 Task: Get information about a Redfin agent in Boise, Idaho, for assistance in finding a property with mountain views.
Action: Mouse moved to (256, 181)
Screenshot: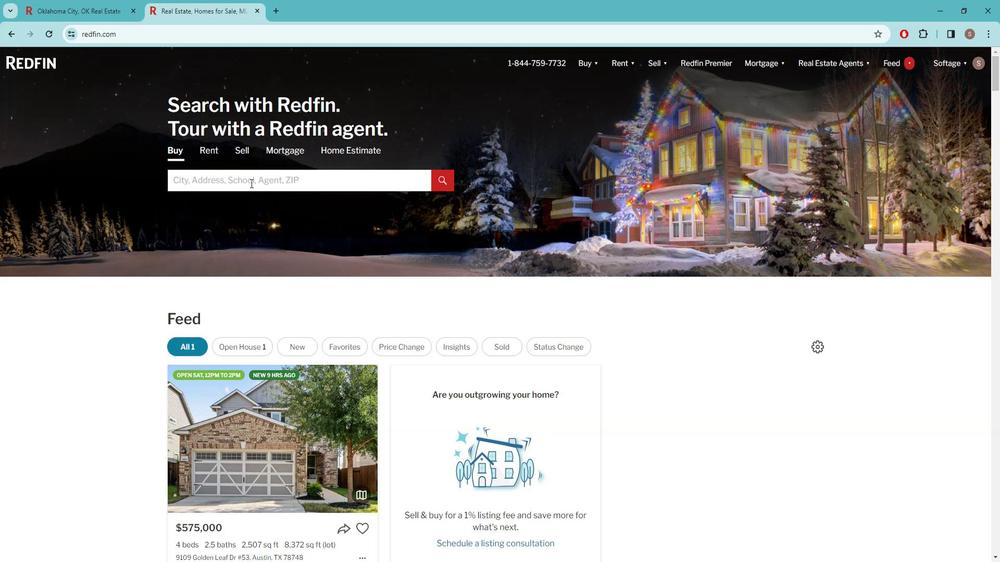 
Action: Mouse pressed left at (256, 181)
Screenshot: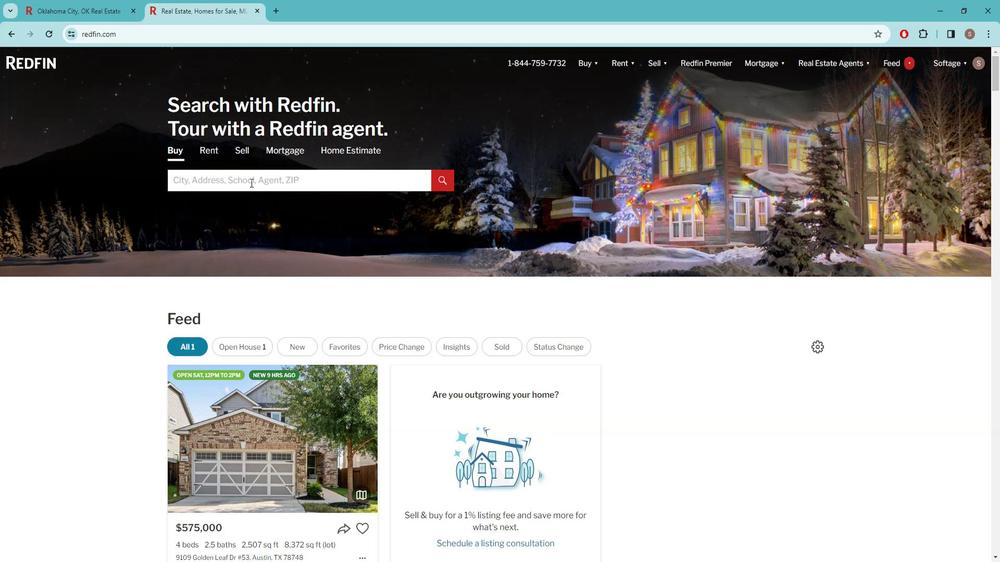 
Action: Key pressed b<Key.caps_lock>OISE
Screenshot: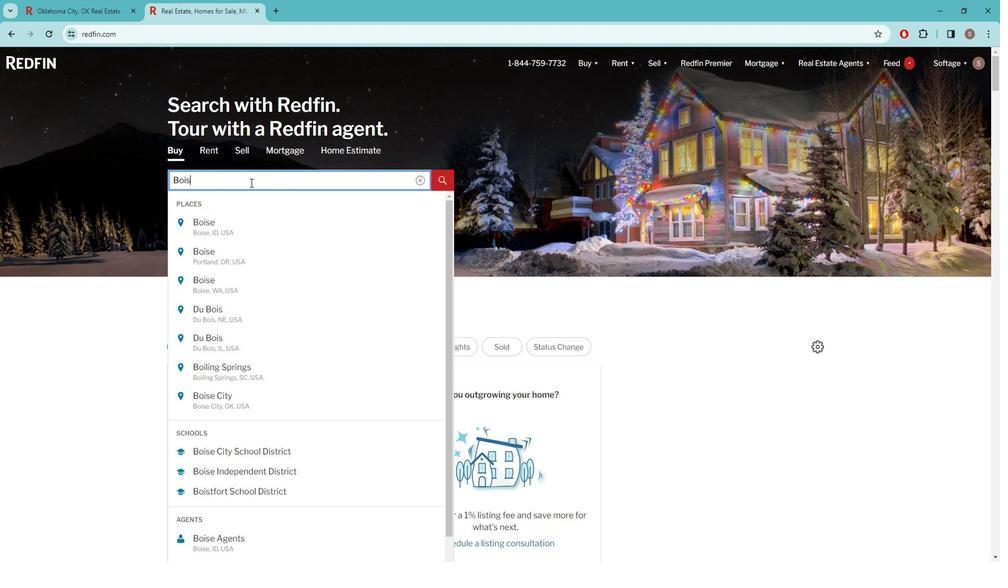 
Action: Mouse moved to (229, 221)
Screenshot: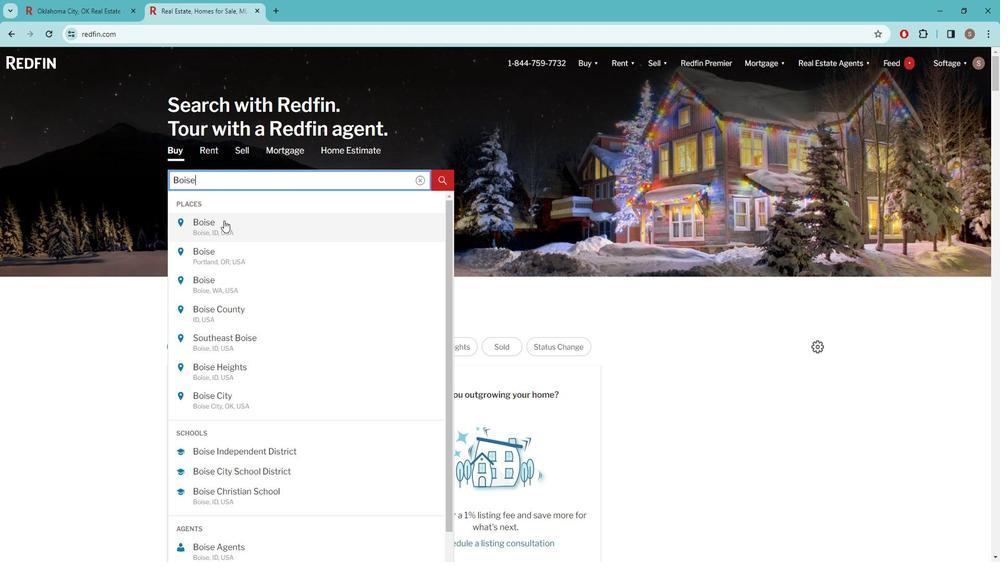 
Action: Mouse pressed left at (229, 221)
Screenshot: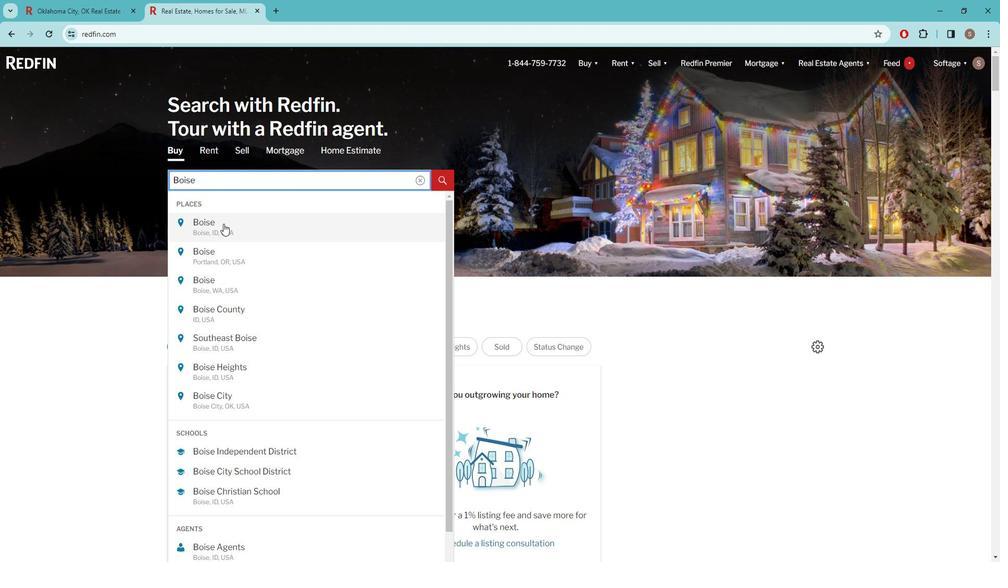 
Action: Mouse moved to (879, 131)
Screenshot: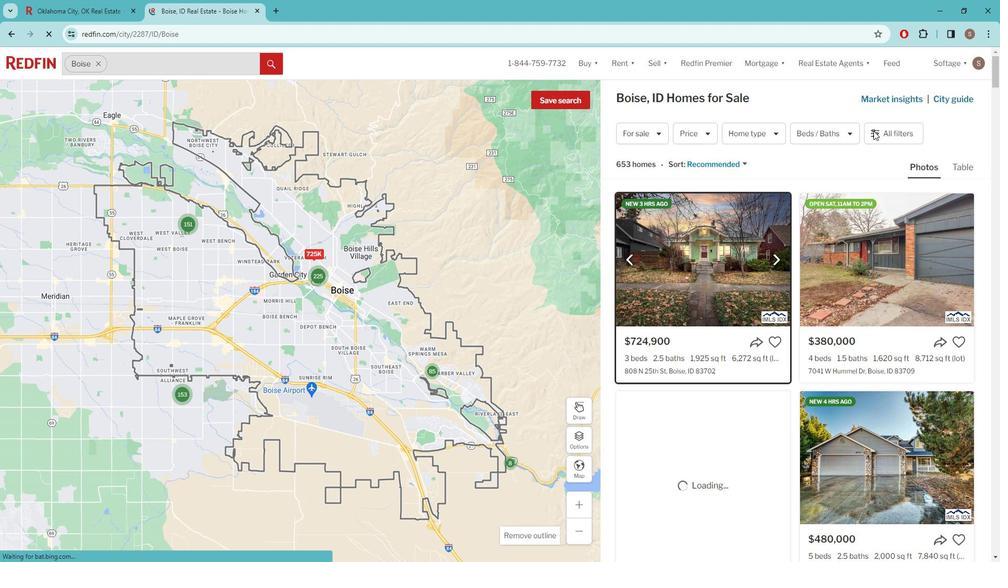 
Action: Mouse pressed left at (879, 131)
Screenshot: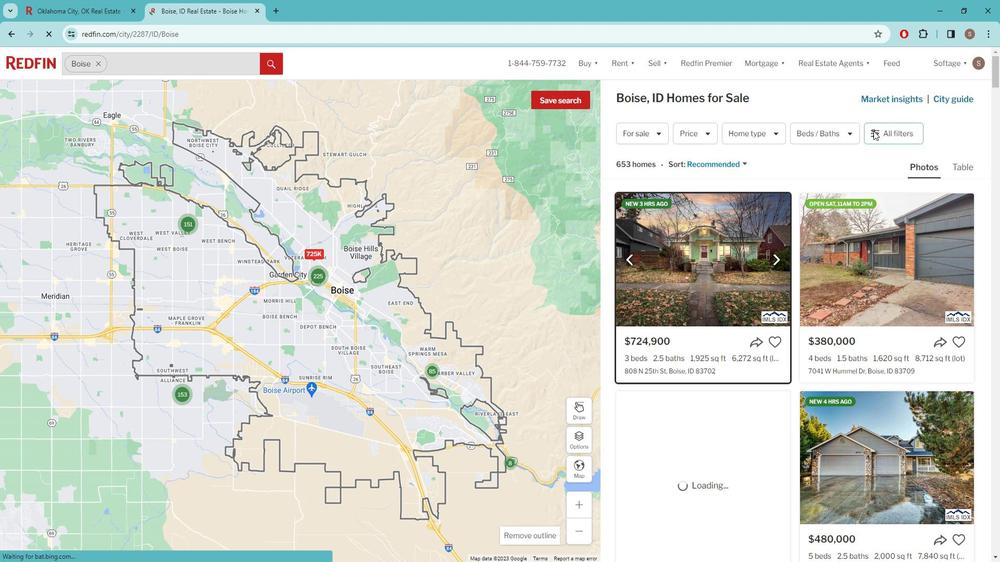 
Action: Mouse moved to (879, 131)
Screenshot: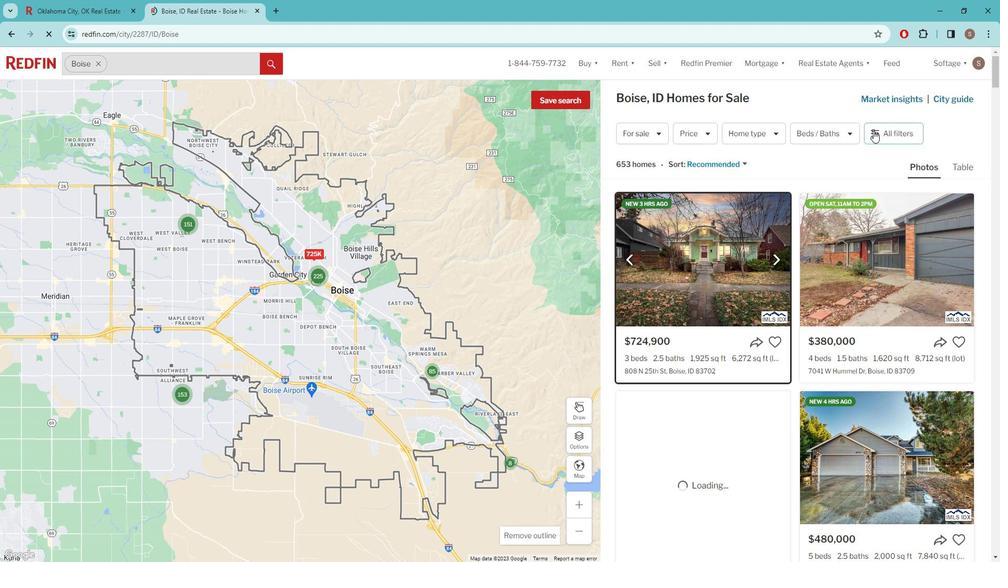 
Action: Mouse pressed left at (879, 131)
Screenshot: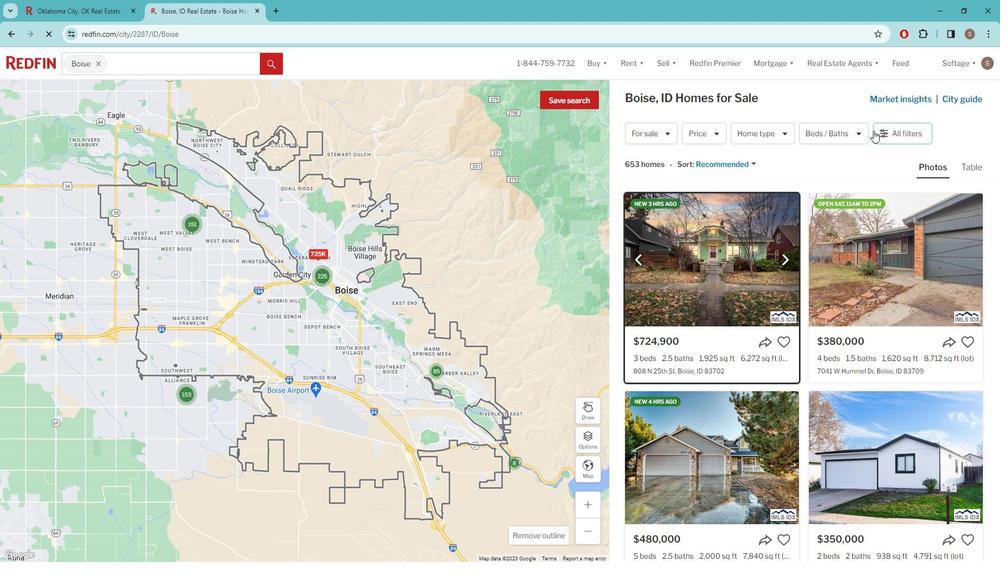 
Action: Mouse moved to (879, 131)
Screenshot: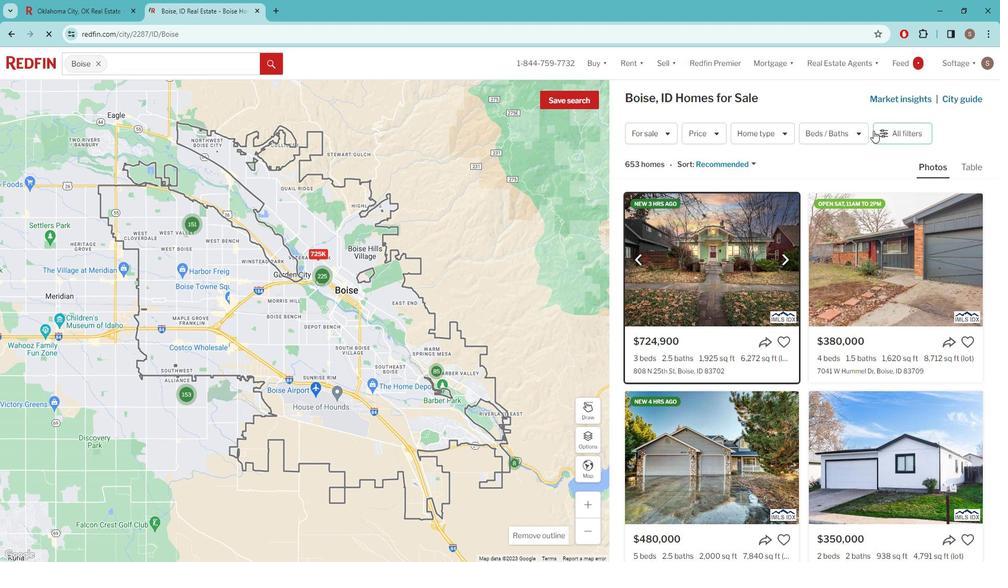 
Action: Mouse pressed left at (879, 131)
Screenshot: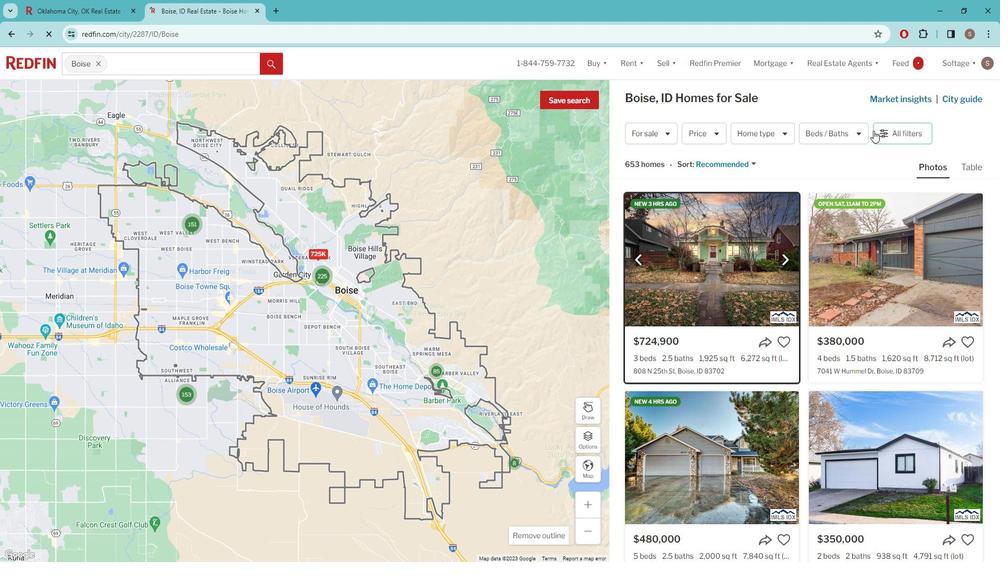 
Action: Mouse moved to (868, 136)
Screenshot: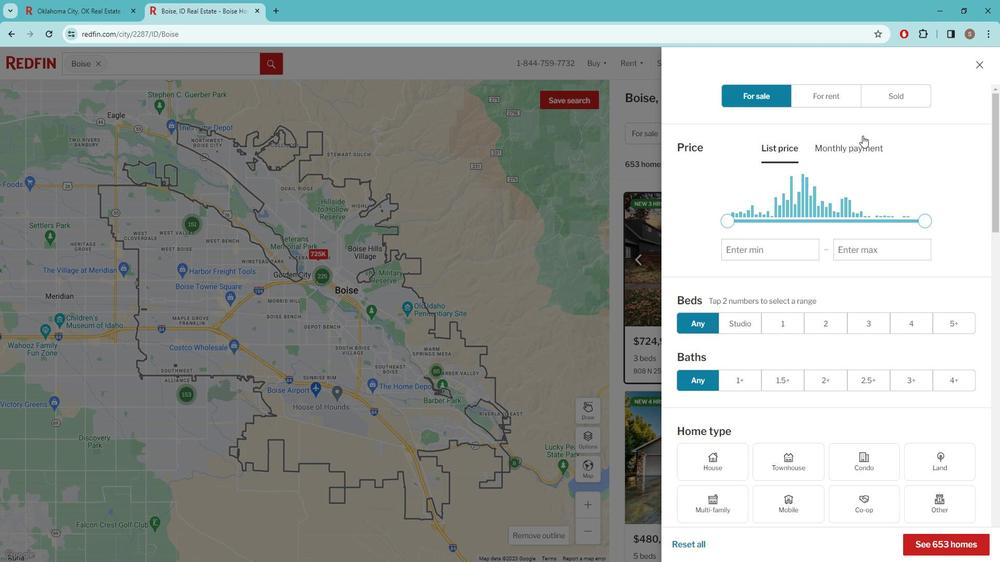 
Action: Mouse scrolled (868, 135) with delta (0, 0)
Screenshot: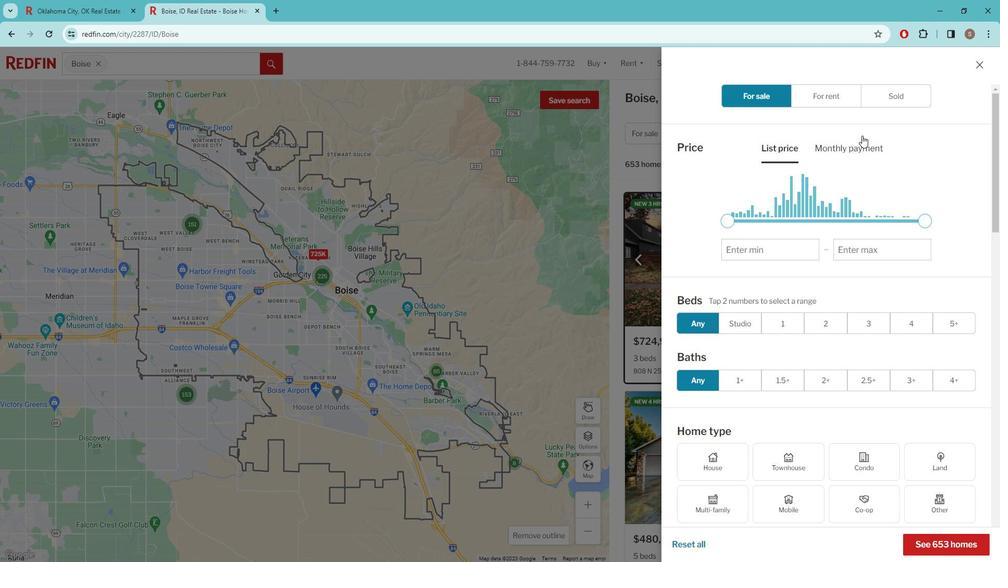 
Action: Mouse moved to (863, 140)
Screenshot: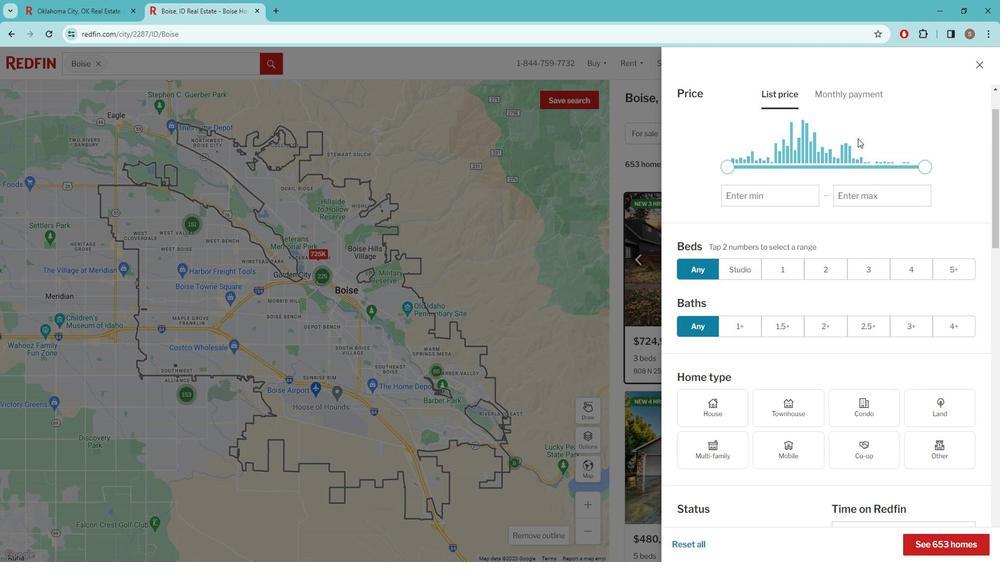 
Action: Mouse scrolled (863, 139) with delta (0, 0)
Screenshot: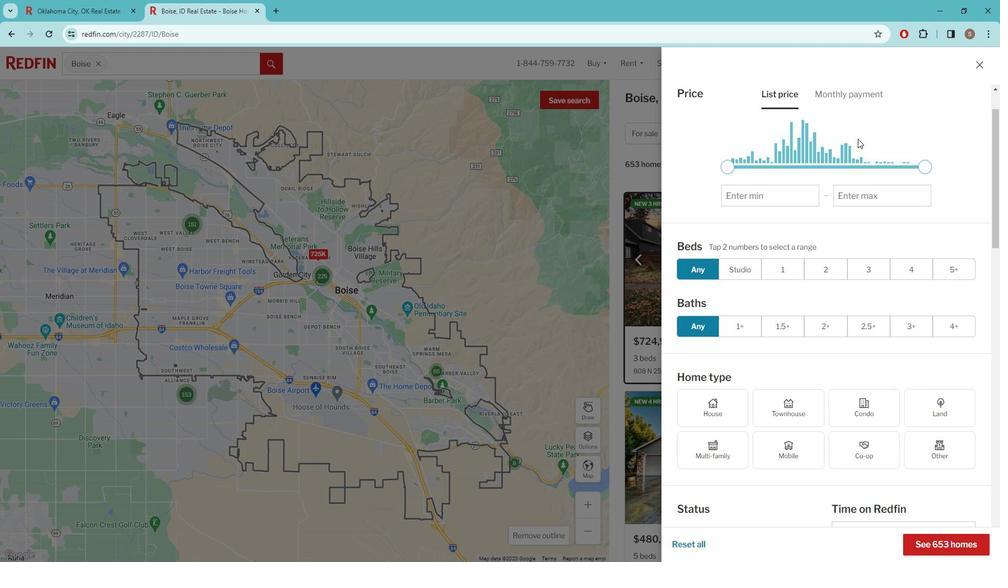 
Action: Mouse moved to (861, 141)
Screenshot: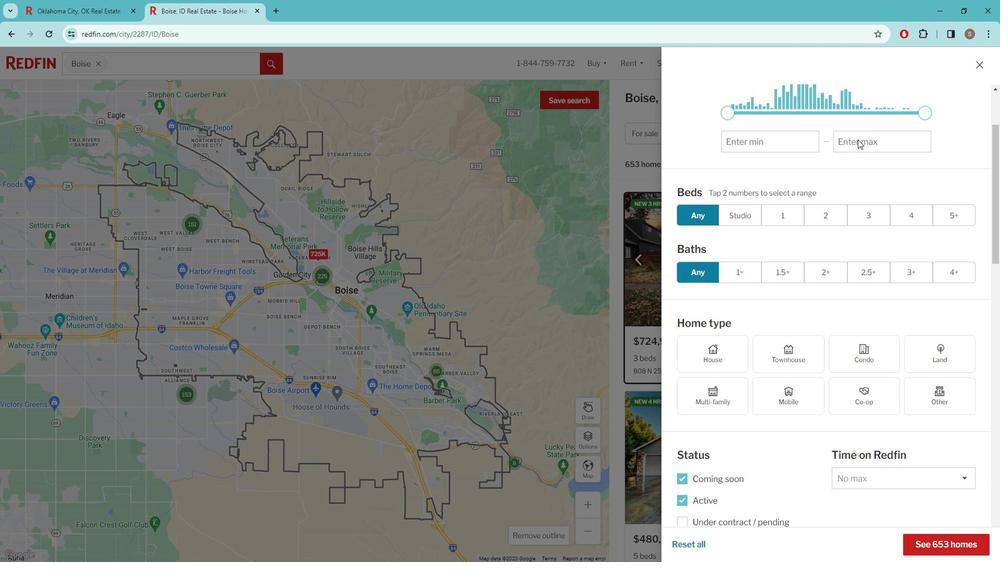 
Action: Mouse scrolled (861, 140) with delta (0, 0)
Screenshot: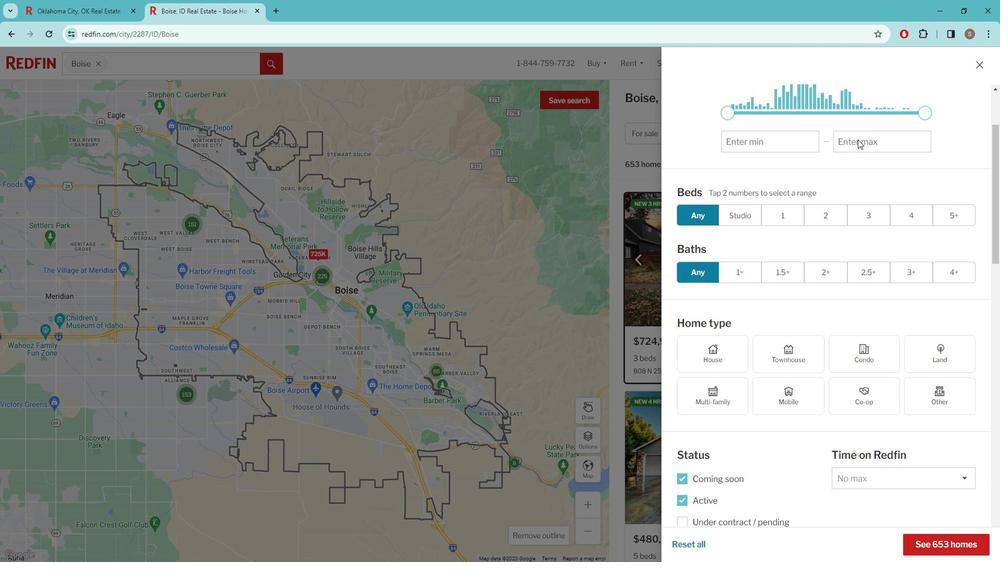 
Action: Mouse scrolled (861, 140) with delta (0, 0)
Screenshot: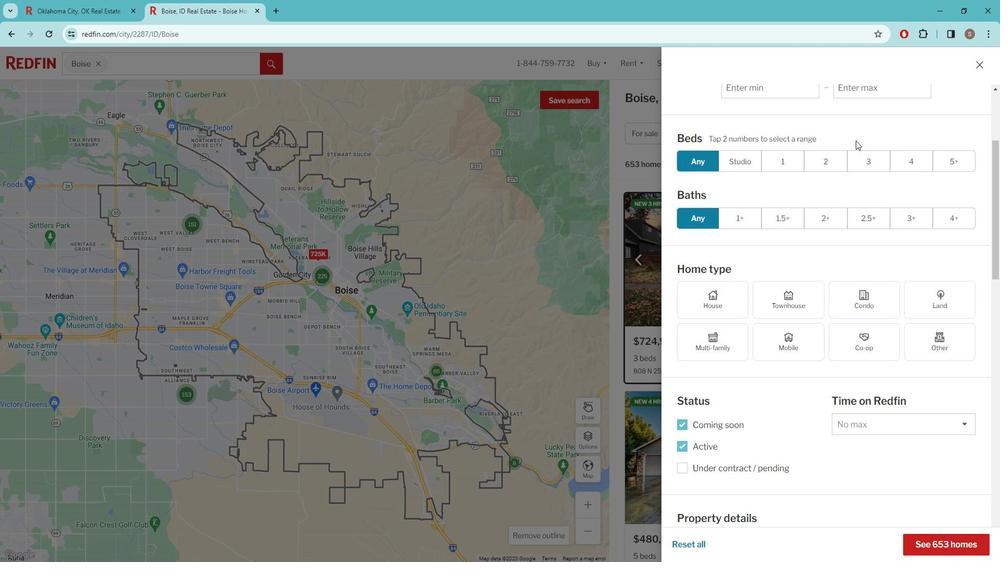 
Action: Mouse moved to (860, 141)
Screenshot: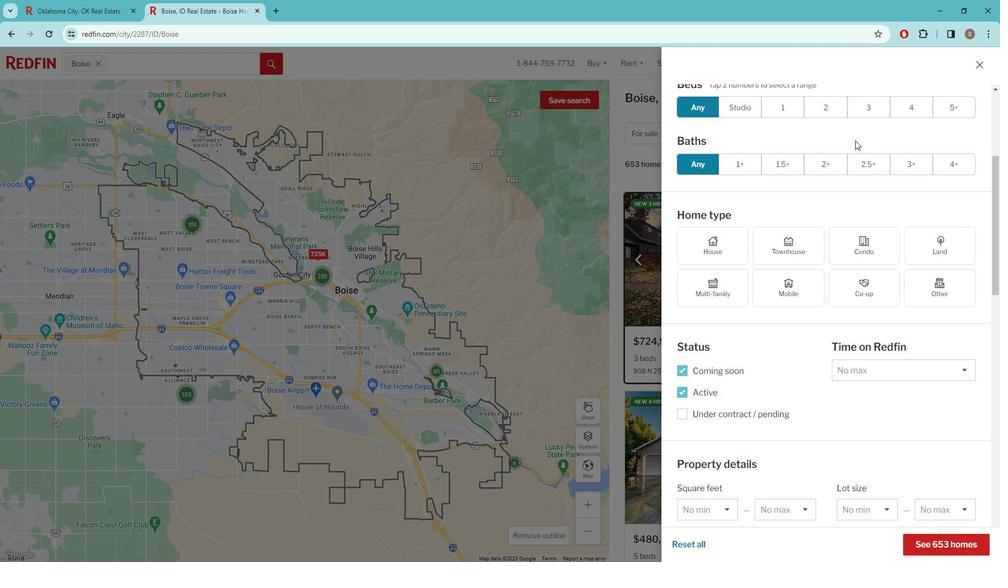 
Action: Mouse scrolled (860, 140) with delta (0, 0)
Screenshot: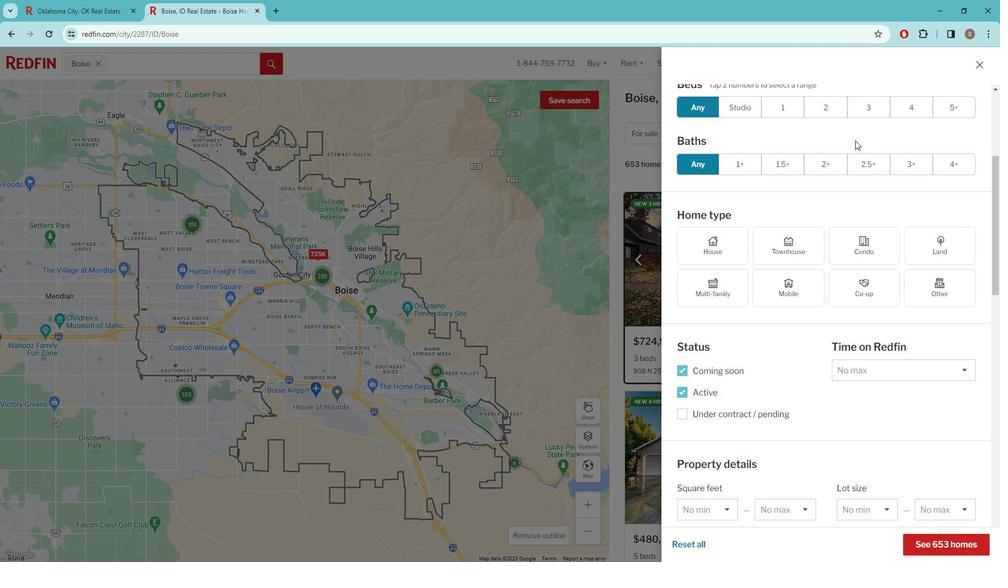 
Action: Mouse moved to (855, 144)
Screenshot: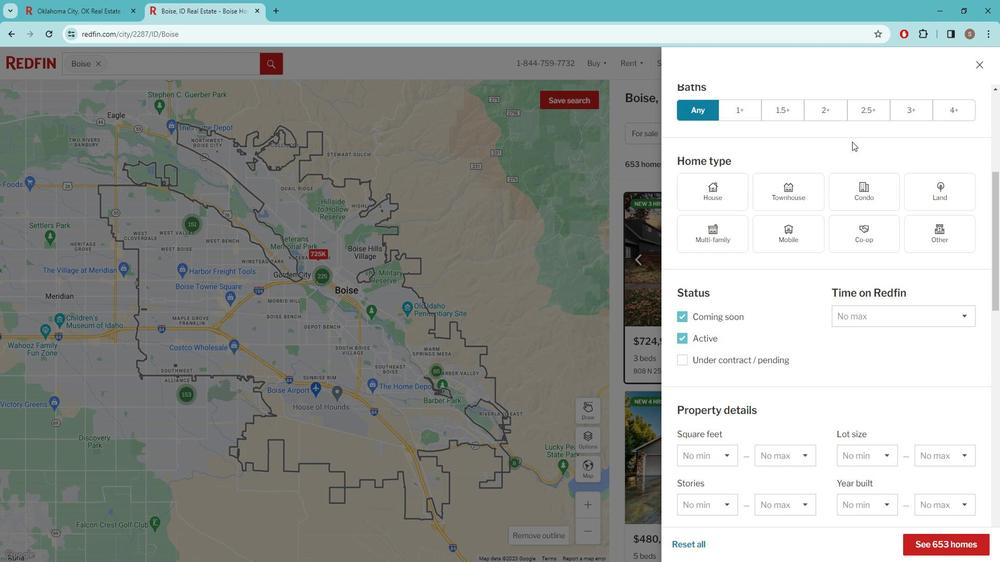 
Action: Mouse scrolled (855, 144) with delta (0, 0)
Screenshot: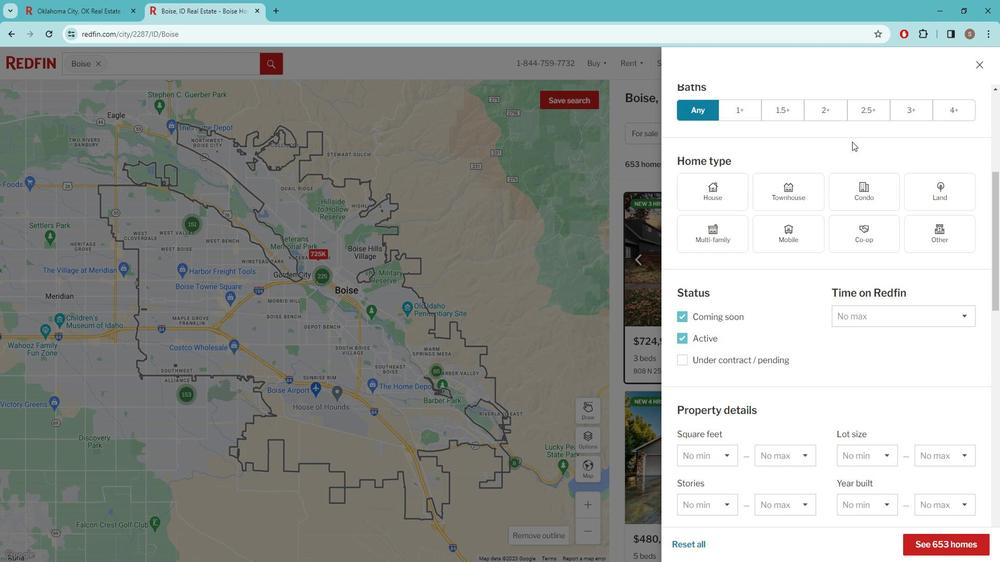 
Action: Mouse moved to (854, 145)
Screenshot: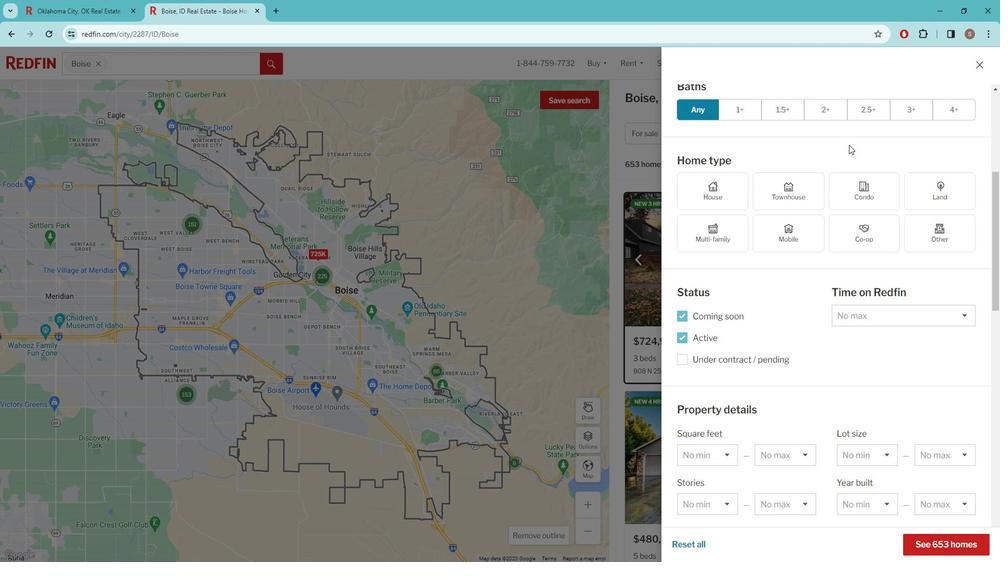 
Action: Mouse scrolled (854, 144) with delta (0, 0)
Screenshot: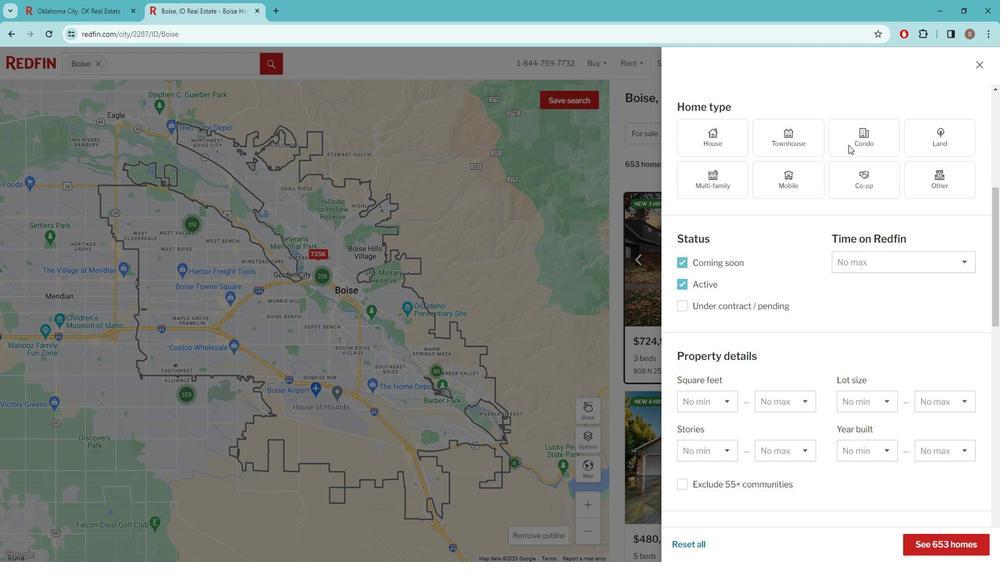 
Action: Mouse scrolled (854, 144) with delta (0, 0)
Screenshot: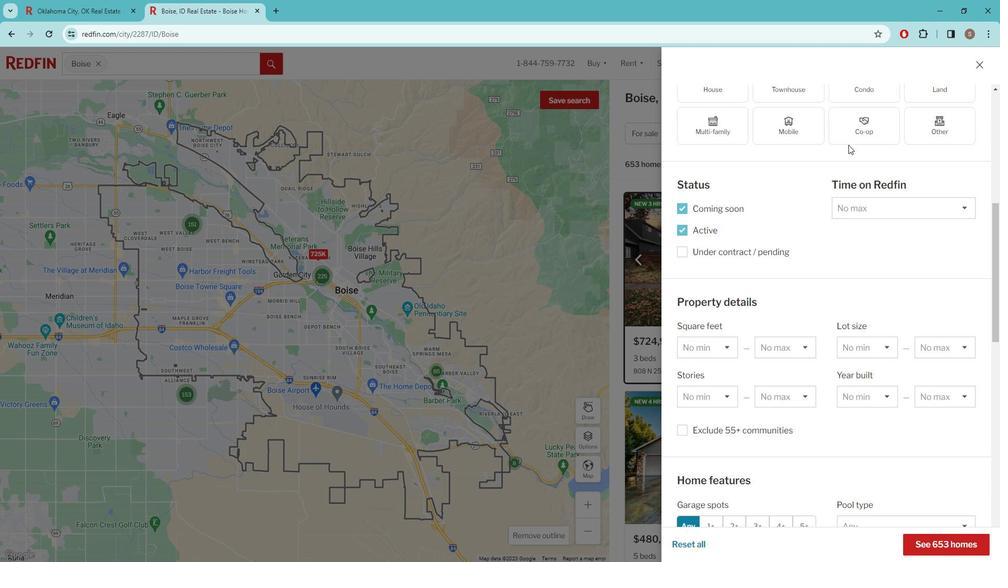 
Action: Mouse scrolled (854, 144) with delta (0, 0)
Screenshot: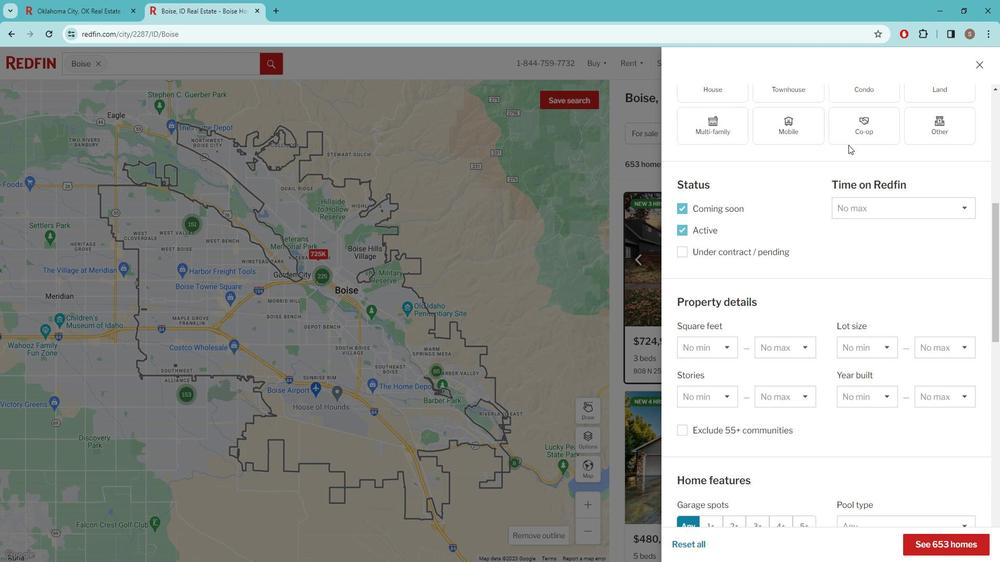 
Action: Mouse scrolled (854, 144) with delta (0, 0)
Screenshot: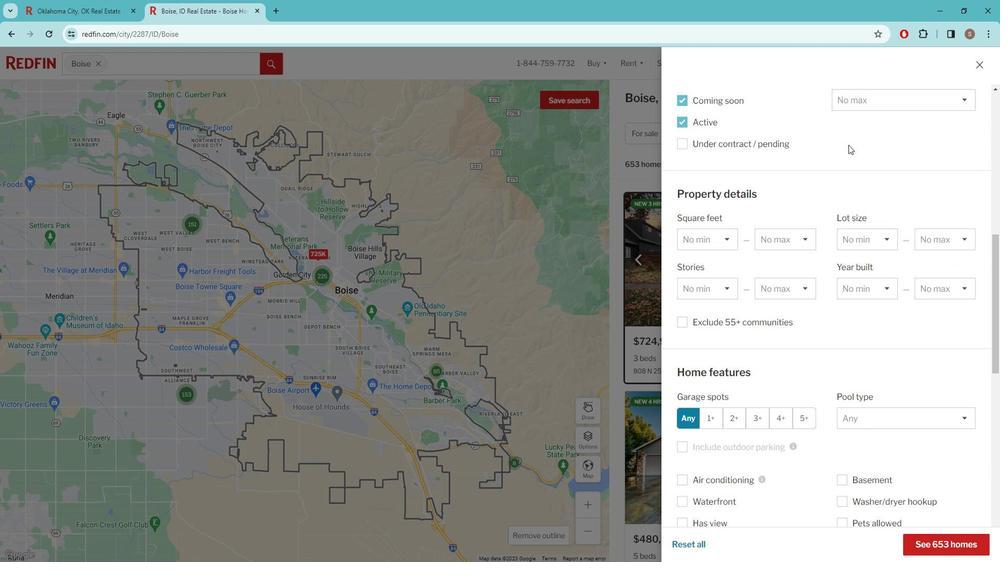 
Action: Mouse moved to (853, 145)
Screenshot: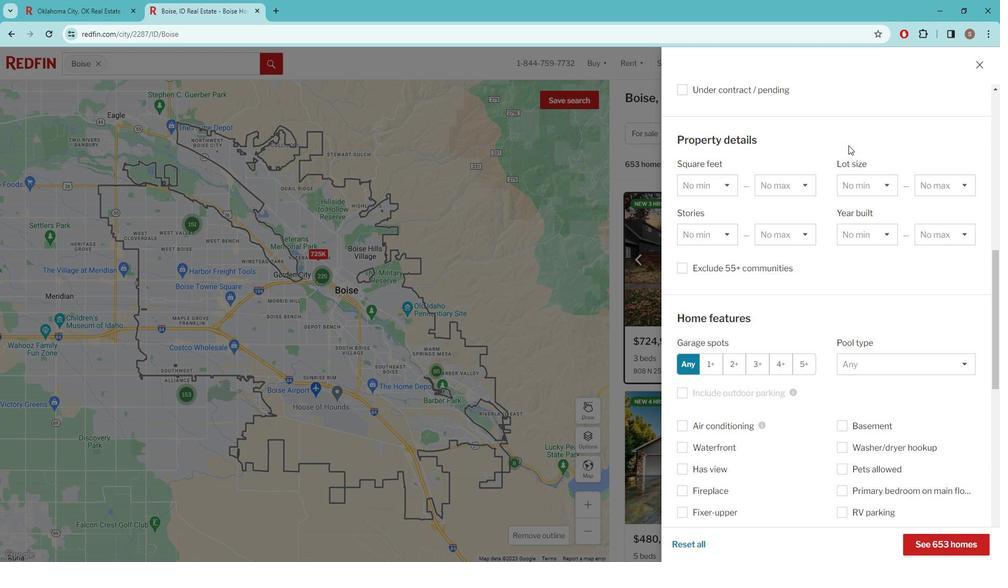 
Action: Mouse scrolled (853, 145) with delta (0, 0)
Screenshot: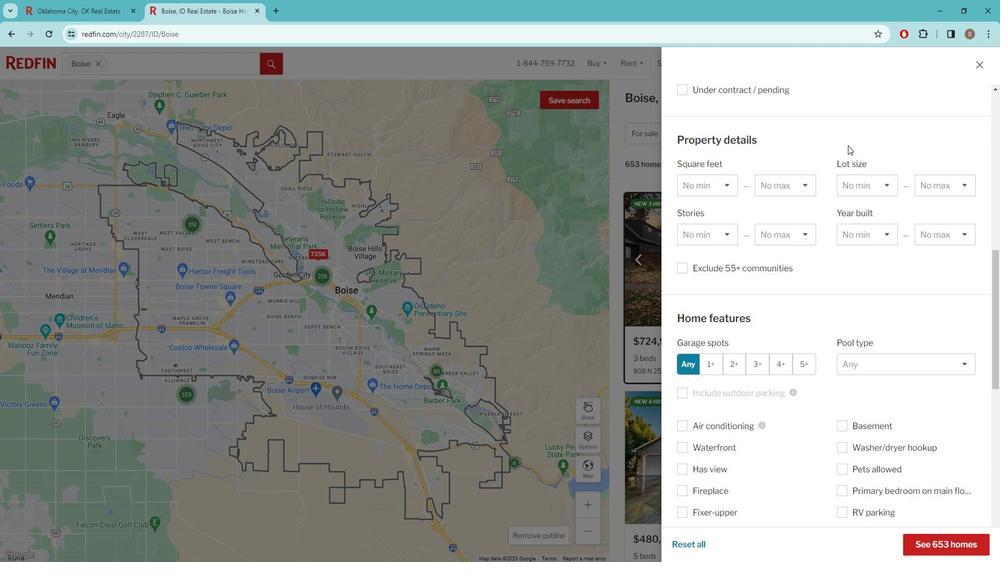 
Action: Mouse moved to (851, 145)
Screenshot: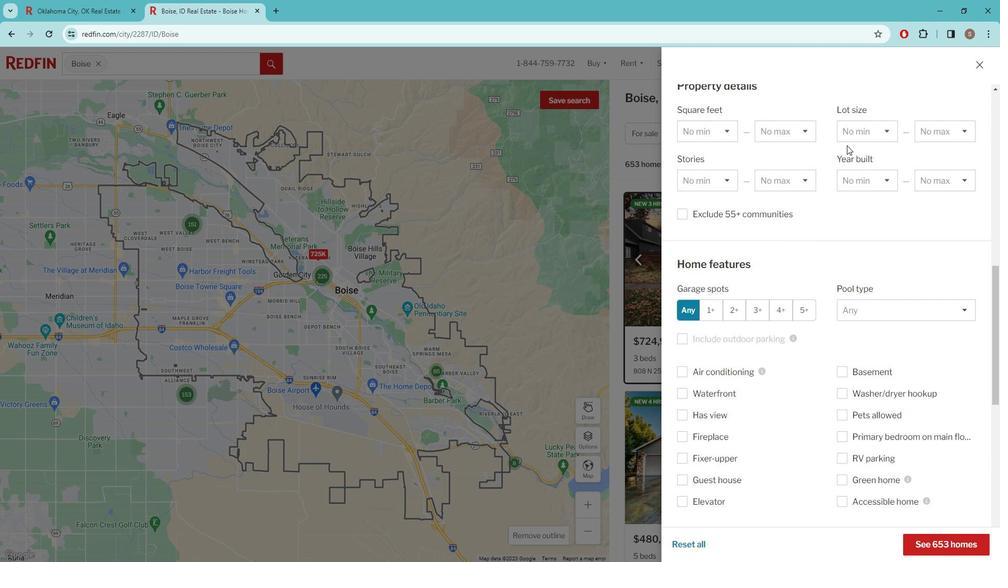
Action: Mouse scrolled (851, 145) with delta (0, 0)
Screenshot: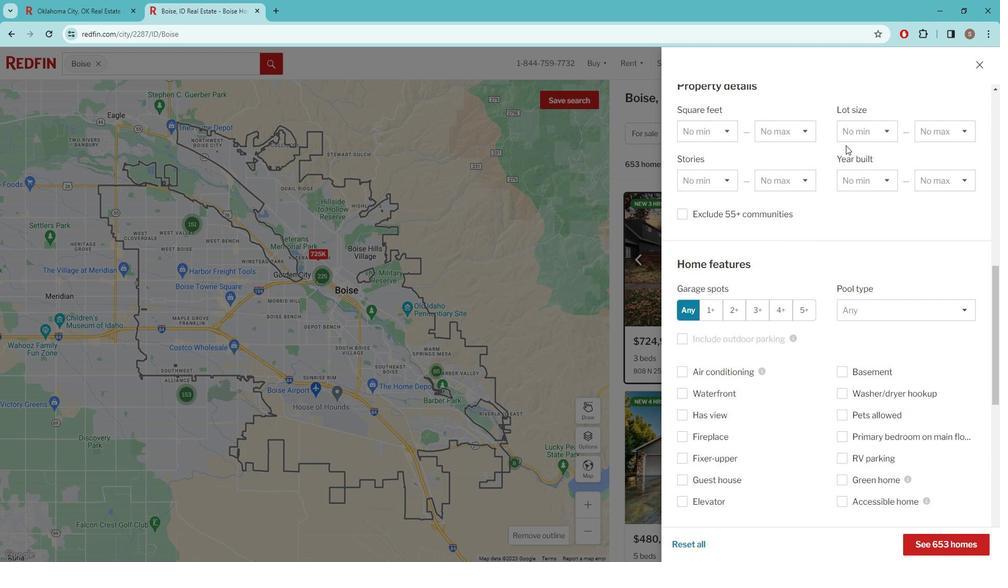 
Action: Mouse moved to (850, 146)
Screenshot: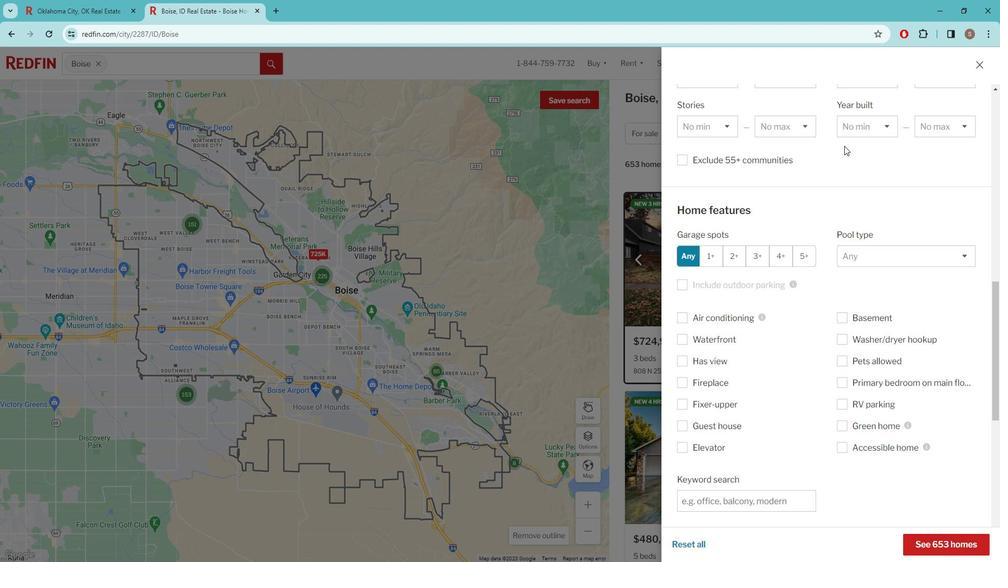 
Action: Mouse scrolled (850, 145) with delta (0, 0)
Screenshot: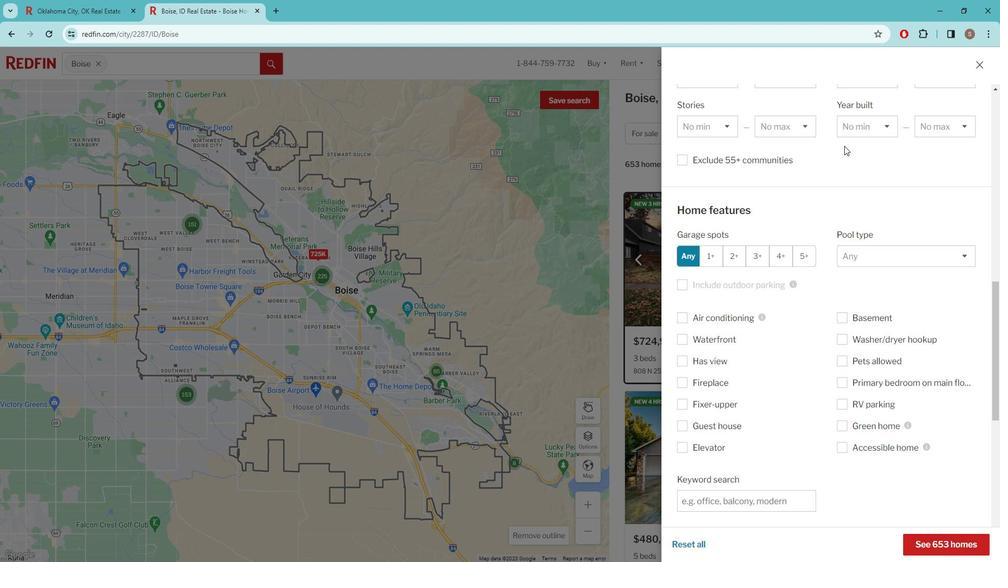 
Action: Mouse moved to (847, 147)
Screenshot: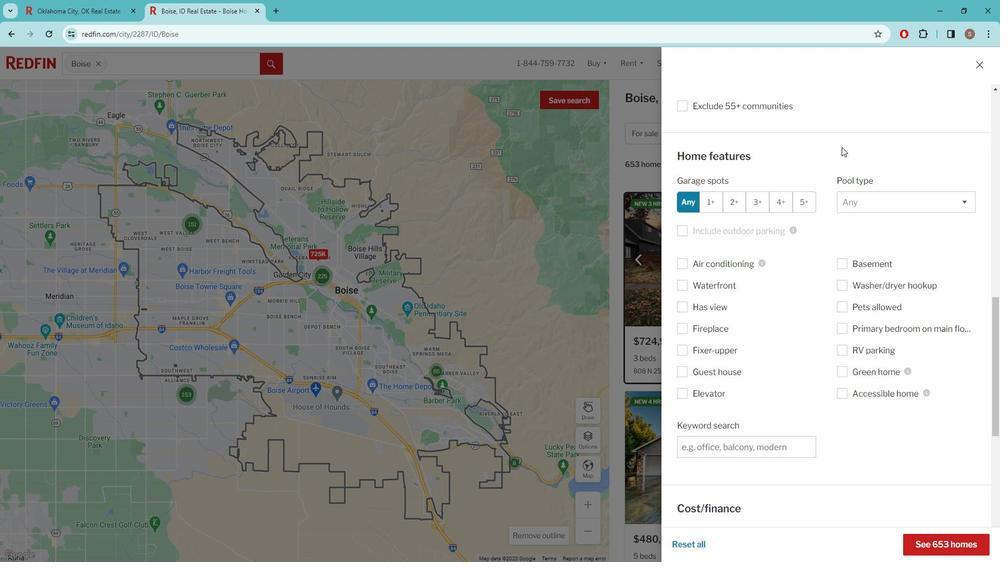 
Action: Mouse scrolled (847, 147) with delta (0, 0)
Screenshot: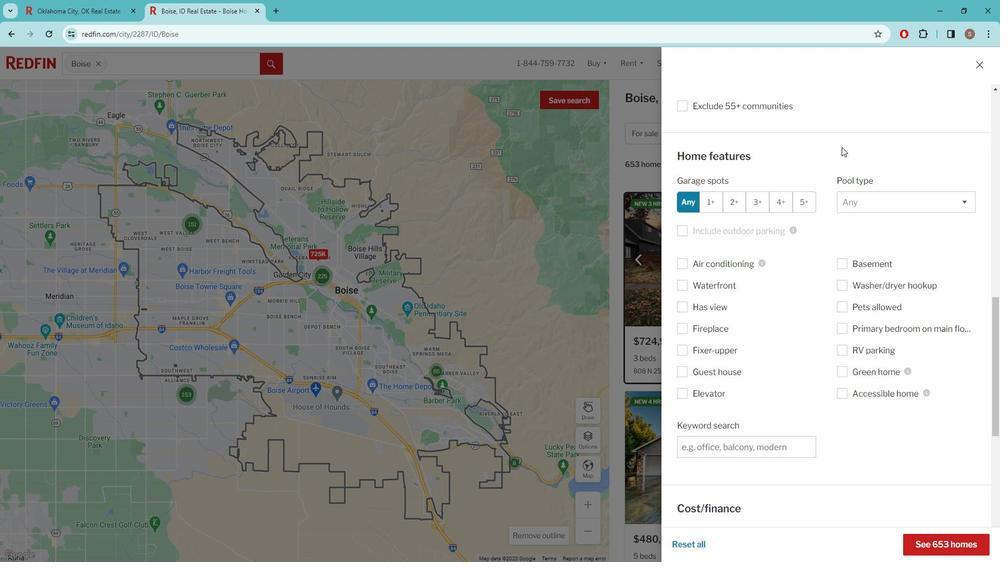 
Action: Mouse moved to (732, 391)
Screenshot: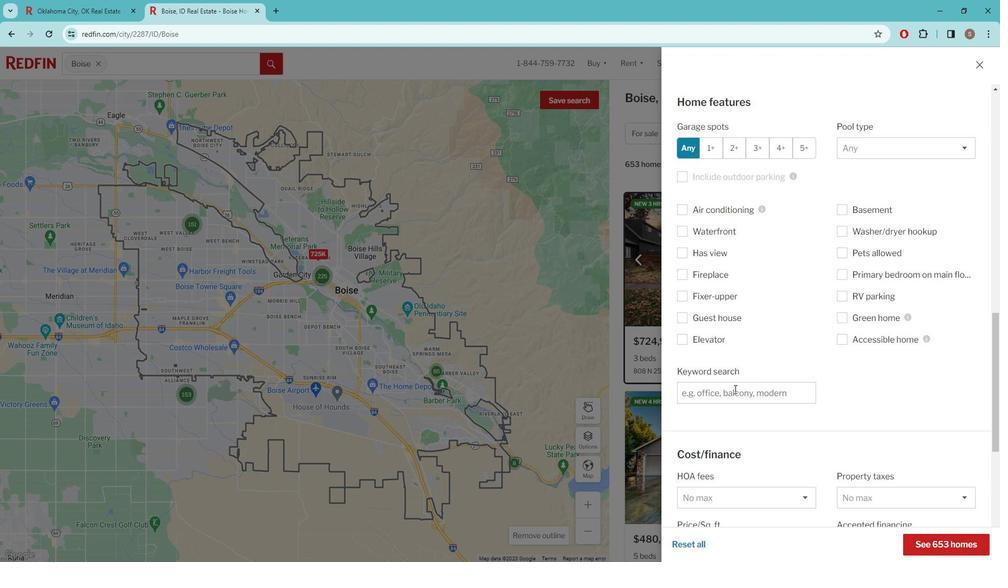 
Action: Mouse pressed left at (732, 391)
Screenshot: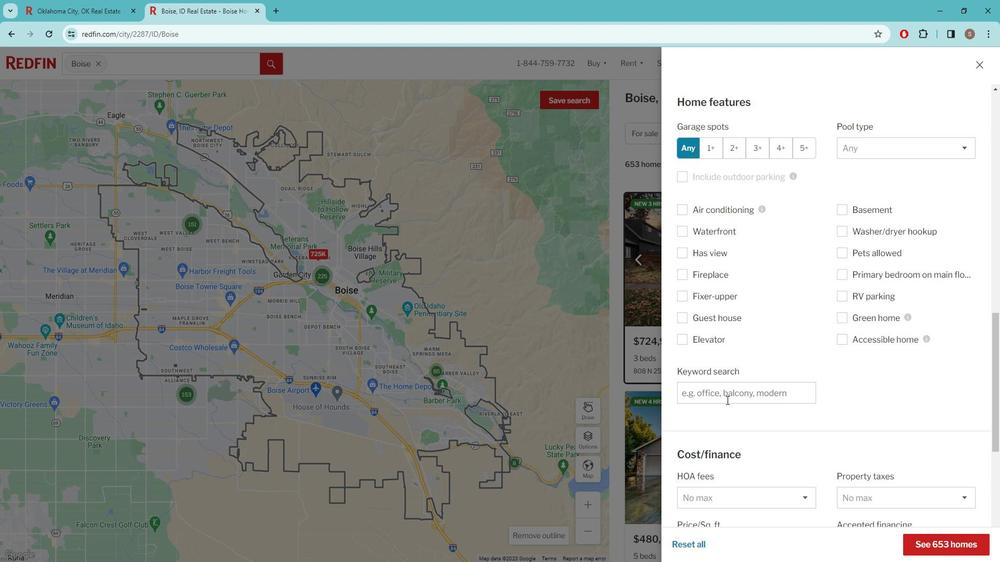 
Action: Key pressed MOUNTAIN<Key.space>VIEWS
Screenshot: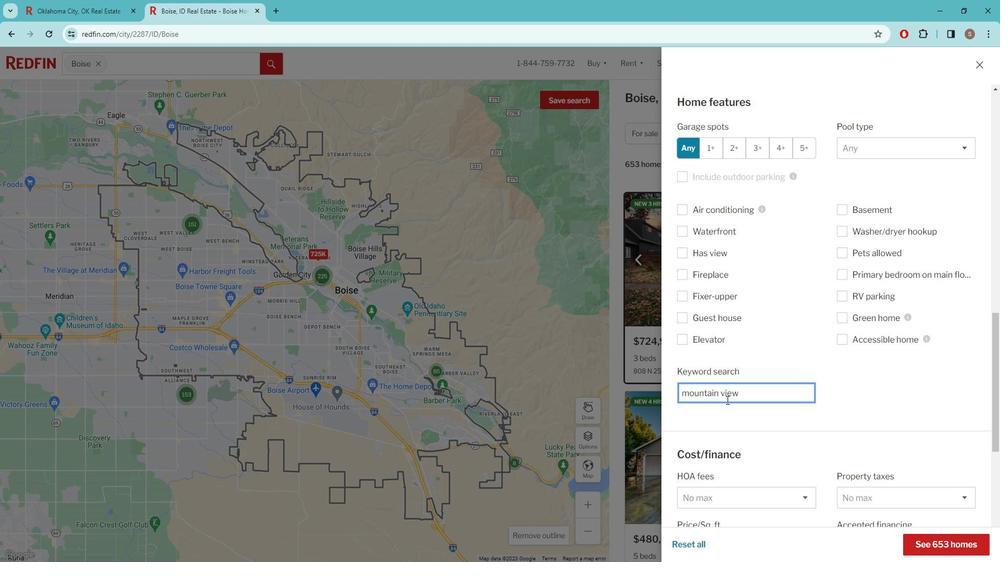 
Action: Mouse scrolled (732, 390) with delta (0, 0)
Screenshot: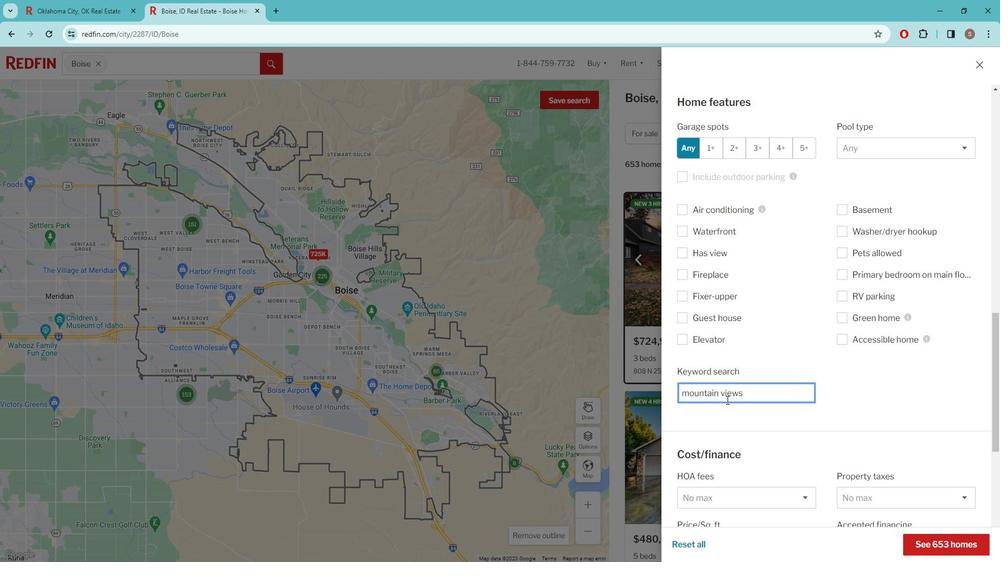 
Action: Mouse scrolled (732, 390) with delta (0, 0)
Screenshot: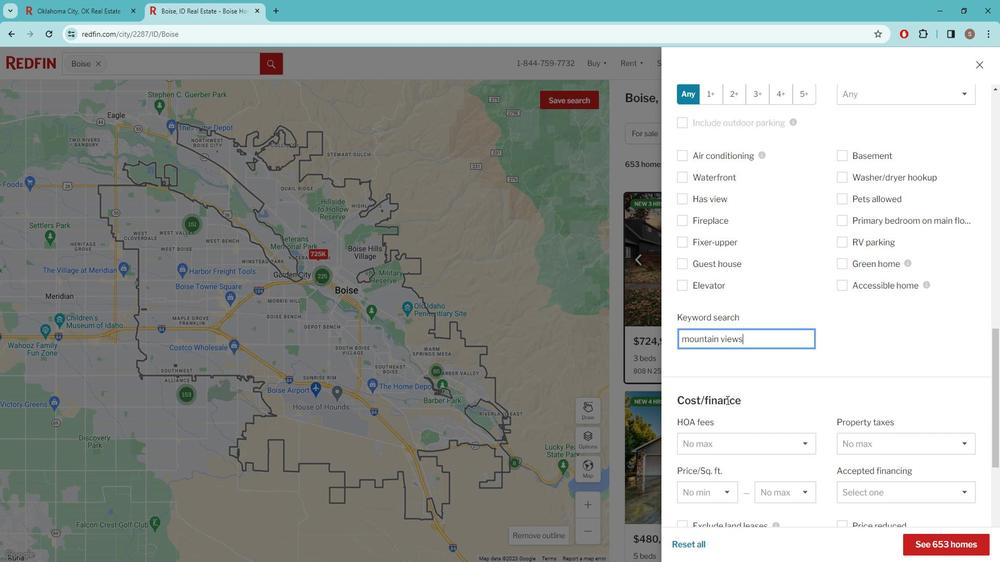 
Action: Mouse moved to (732, 391)
Screenshot: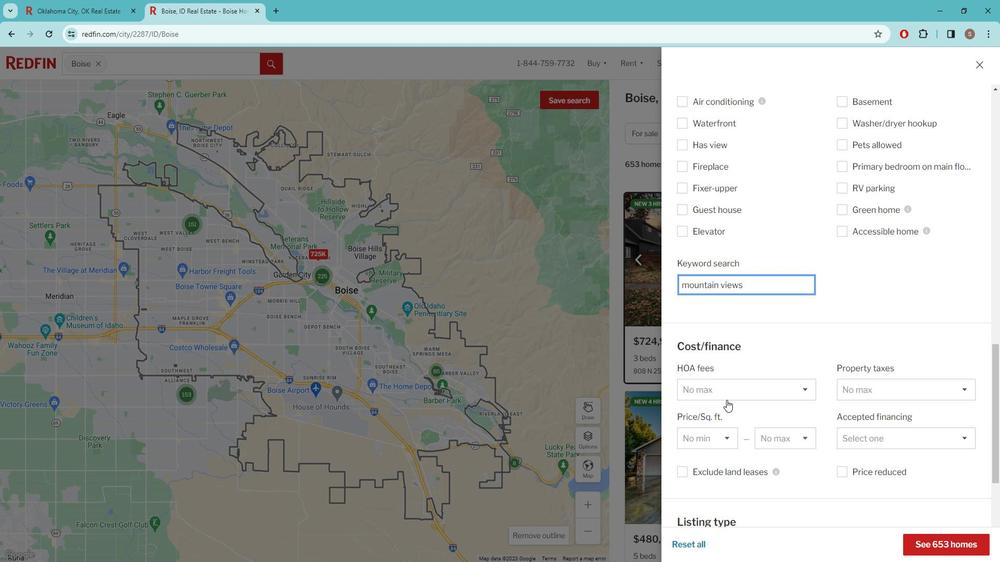 
Action: Mouse scrolled (732, 391) with delta (0, 0)
Screenshot: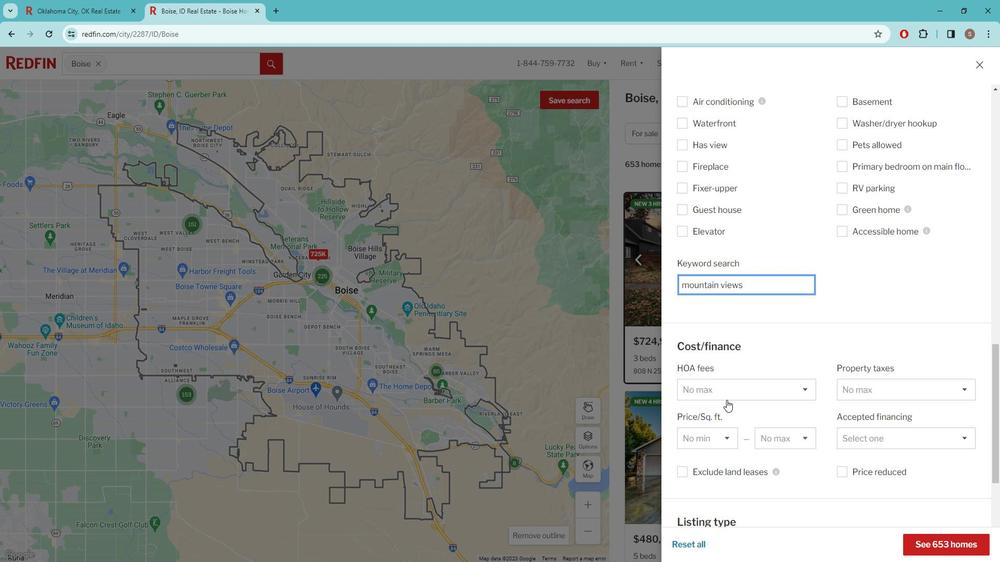 
Action: Mouse moved to (745, 398)
Screenshot: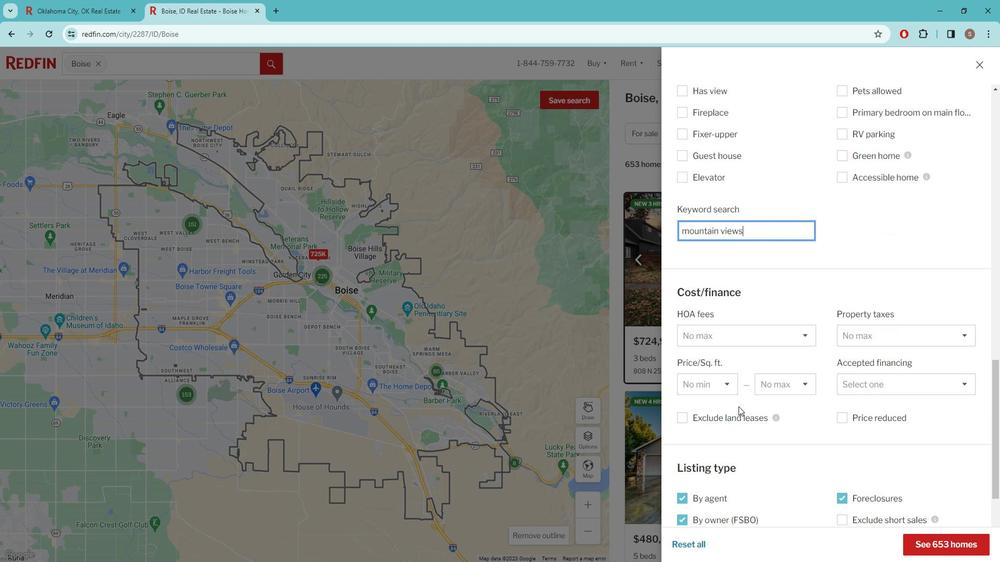 
Action: Mouse scrolled (745, 398) with delta (0, 0)
Screenshot: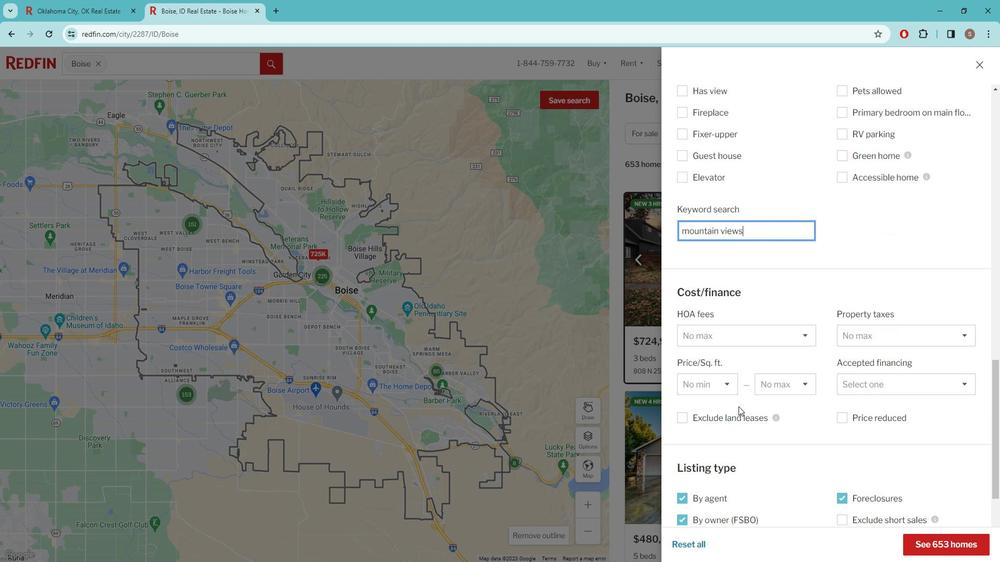 
Action: Mouse moved to (745, 399)
Screenshot: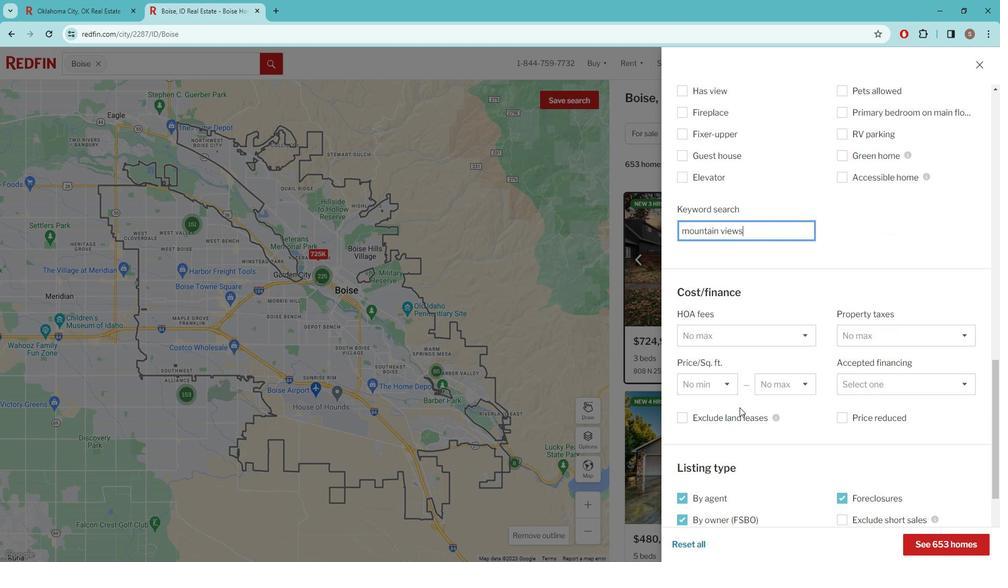 
Action: Mouse scrolled (745, 399) with delta (0, 0)
Screenshot: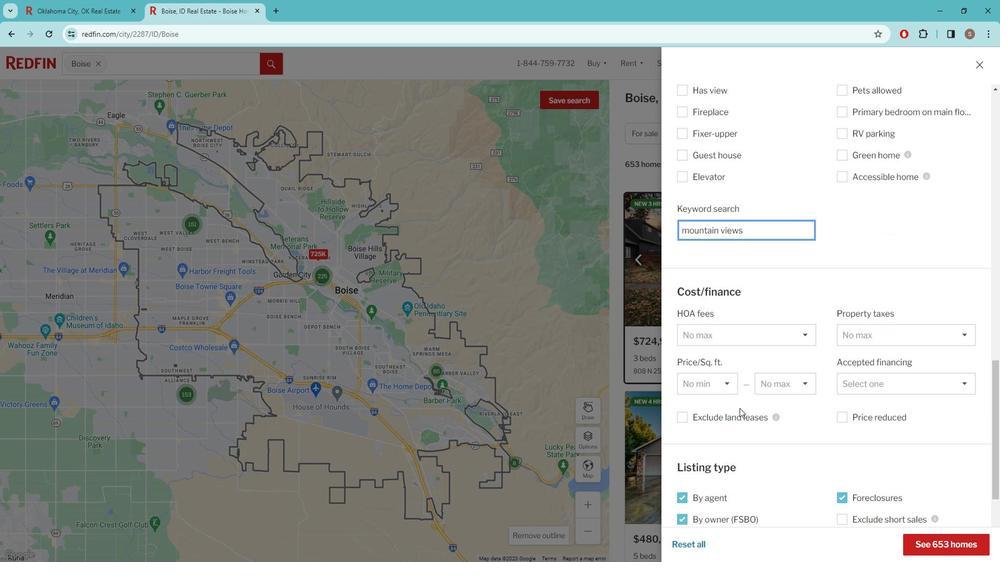 
Action: Mouse moved to (768, 410)
Screenshot: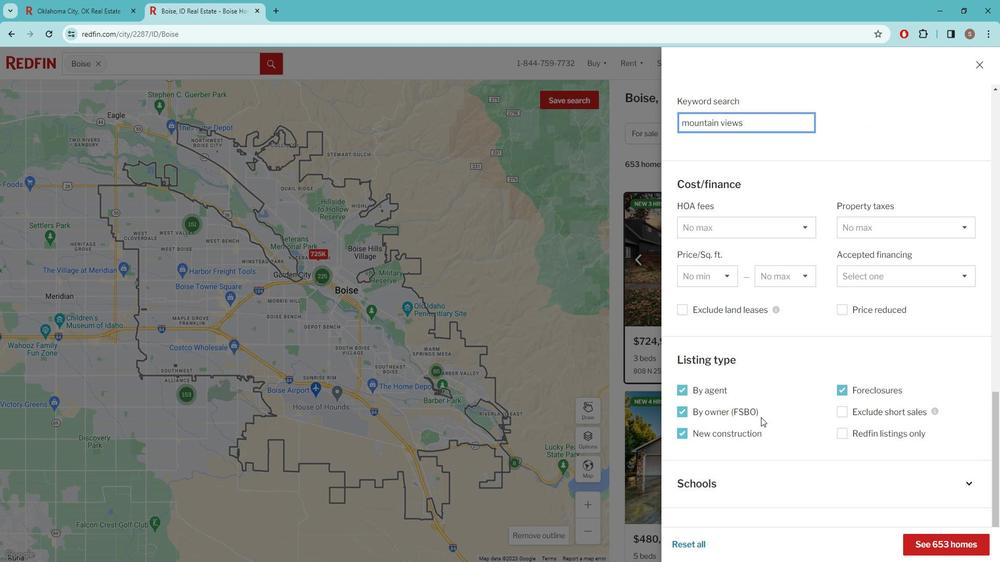 
Action: Mouse scrolled (768, 409) with delta (0, 0)
Screenshot: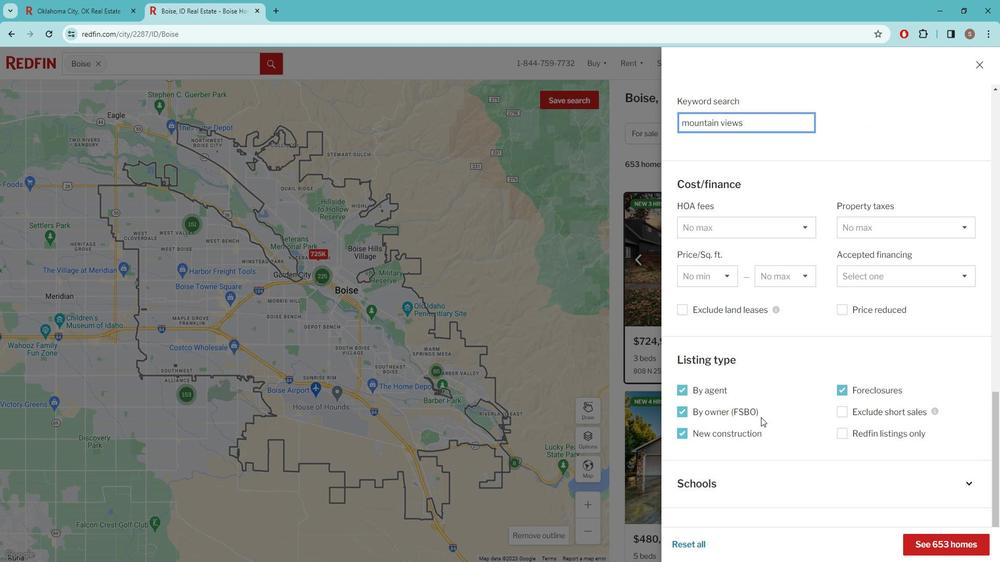
Action: Mouse moved to (768, 410)
Screenshot: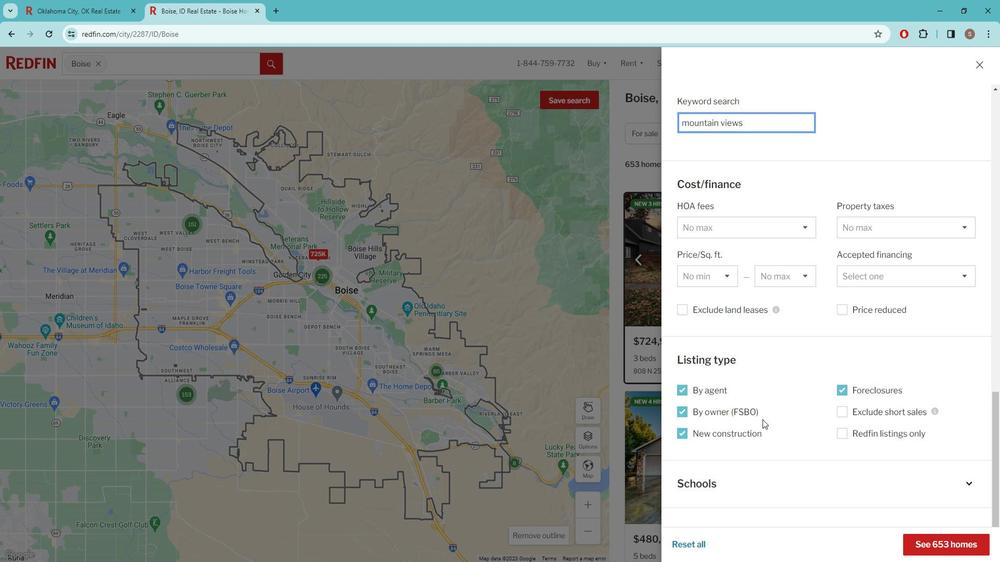 
Action: Mouse scrolled (768, 409) with delta (0, 0)
Screenshot: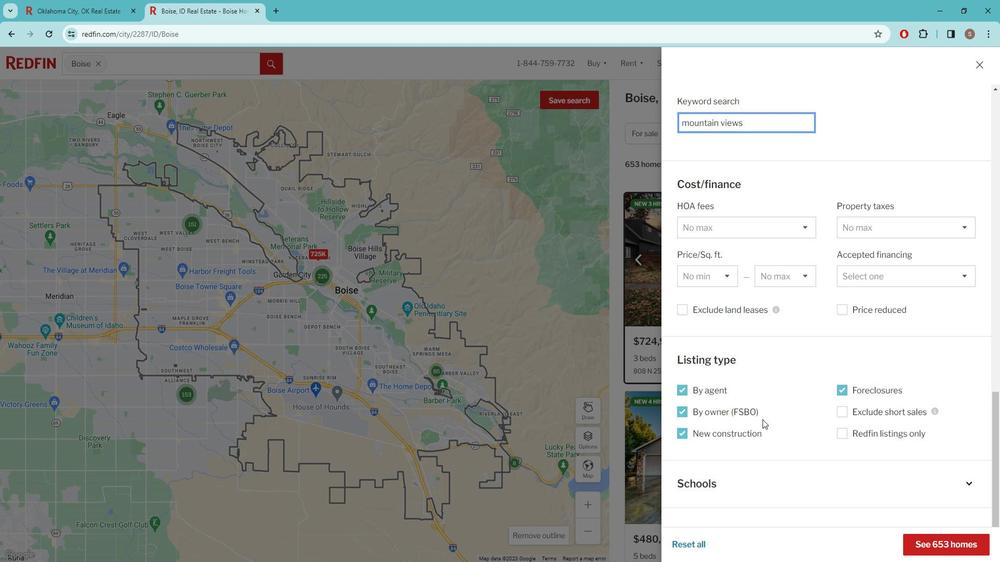 
Action: Mouse scrolled (768, 409) with delta (0, 0)
Screenshot: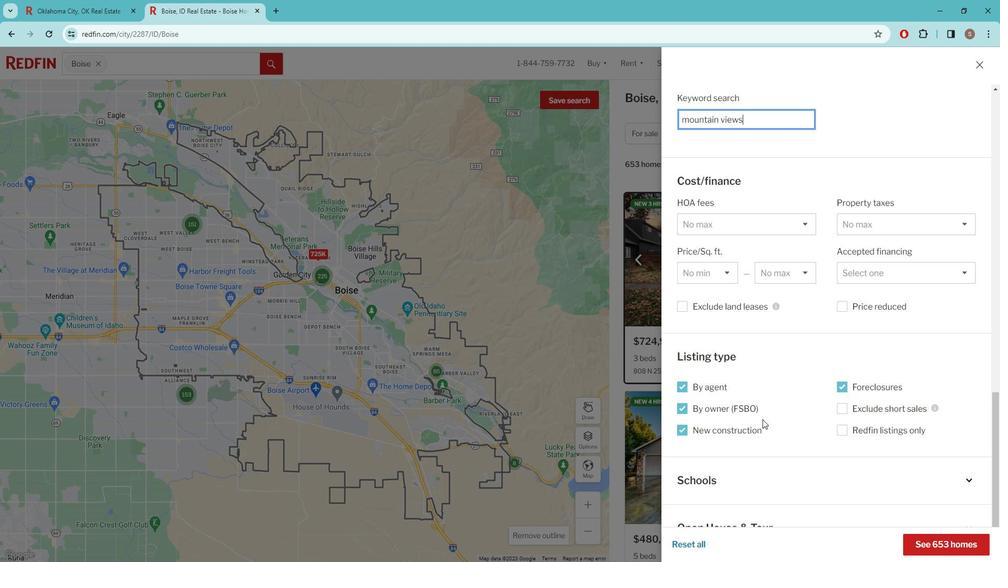 
Action: Mouse moved to (772, 413)
Screenshot: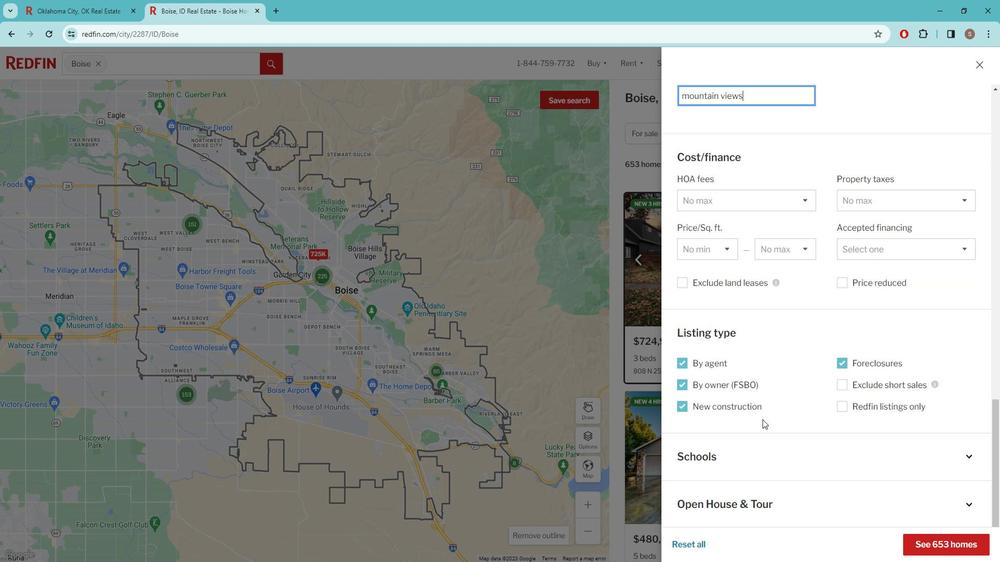 
Action: Mouse scrolled (772, 412) with delta (0, 0)
Screenshot: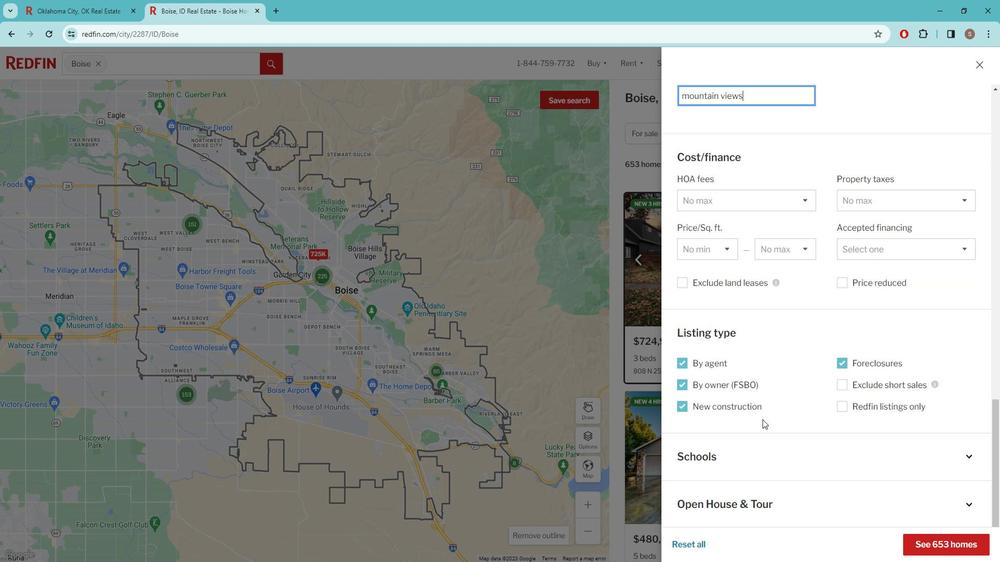 
Action: Mouse moved to (933, 526)
Screenshot: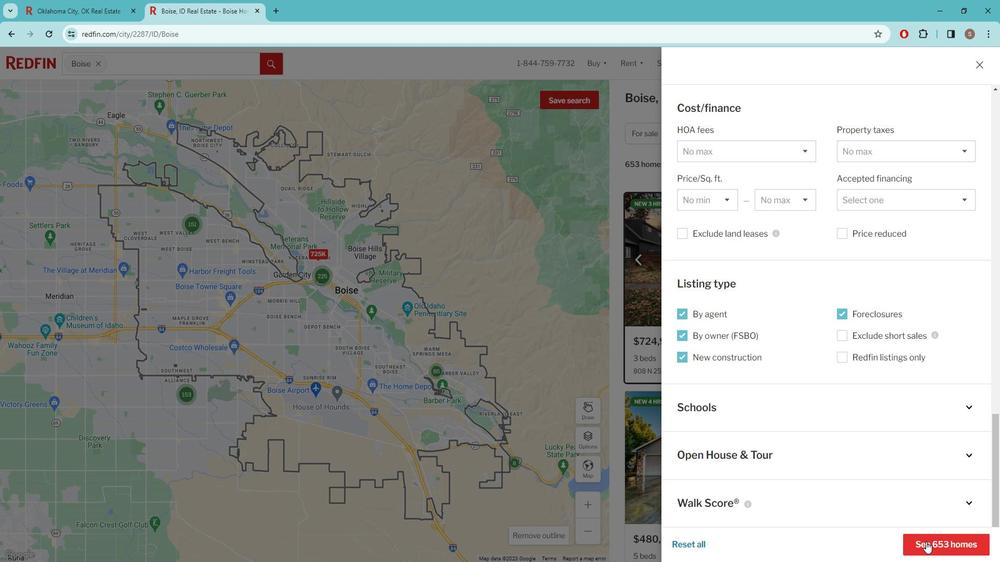 
Action: Mouse pressed left at (933, 526)
Screenshot: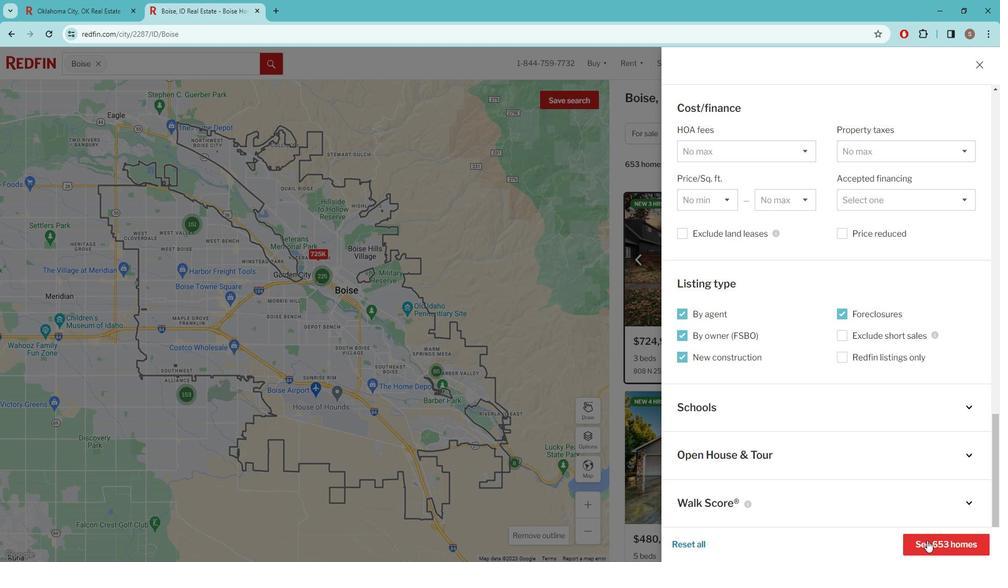 
Action: Mouse moved to (735, 336)
Screenshot: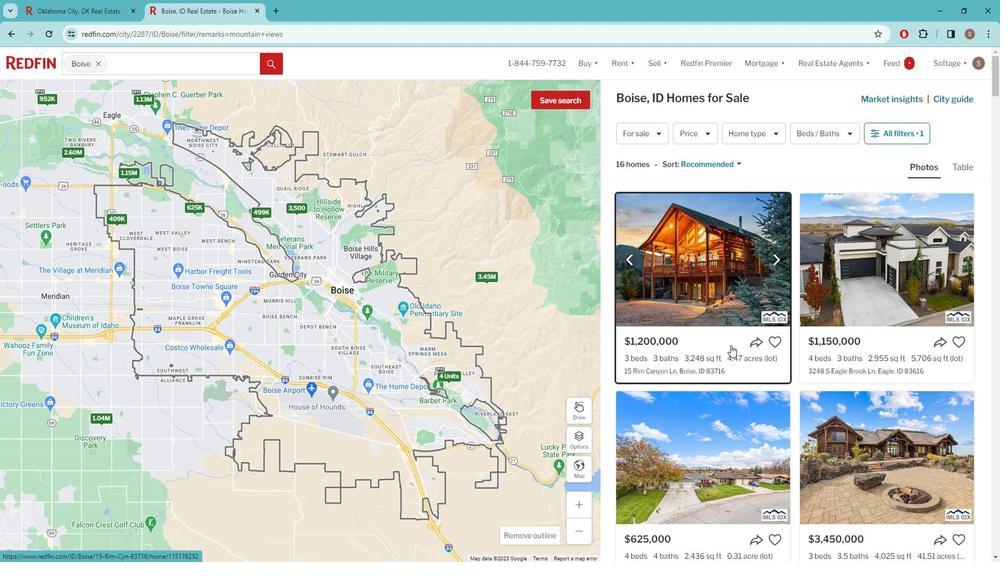 
Action: Mouse pressed left at (735, 336)
Screenshot: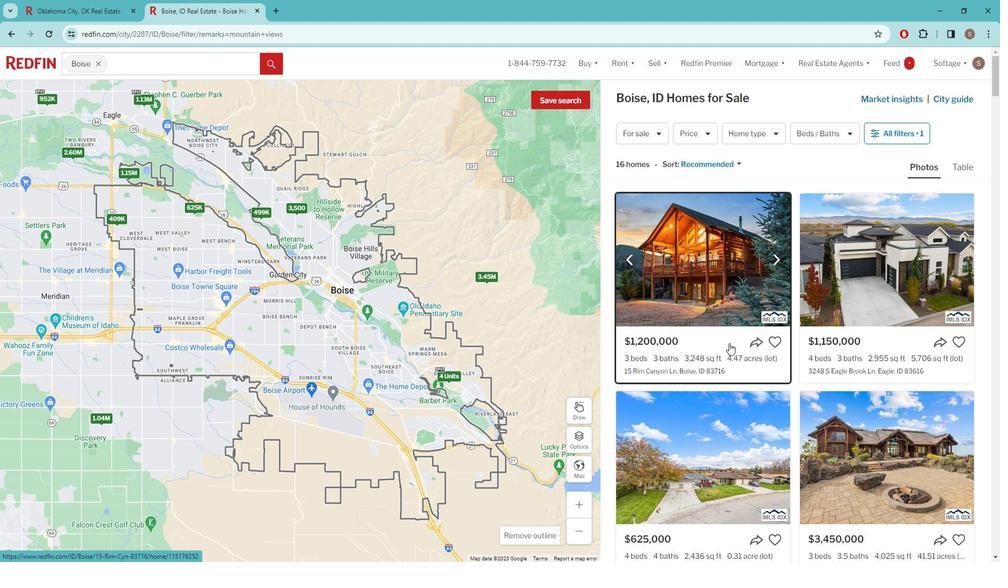 
Action: Mouse moved to (465, 334)
Screenshot: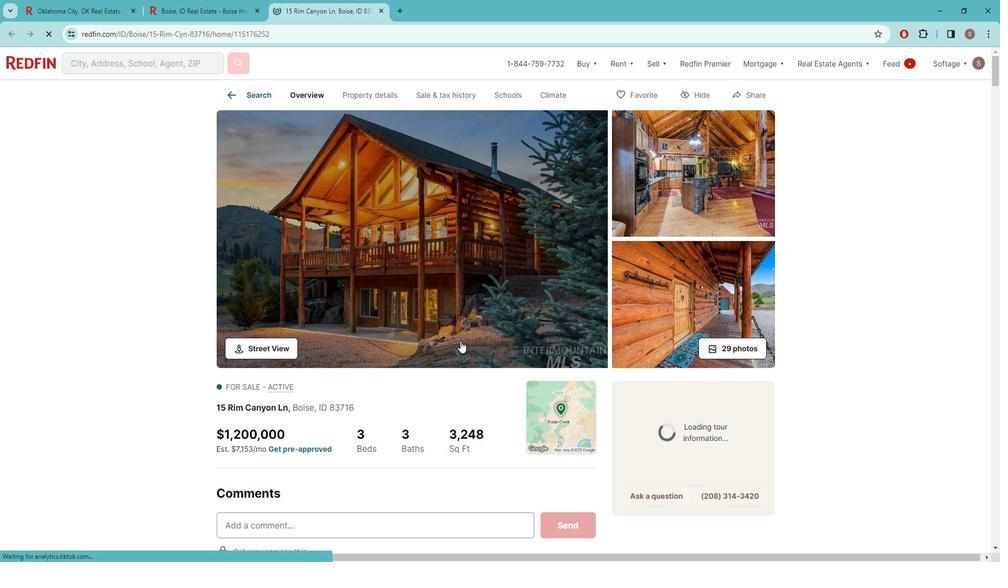 
Action: Mouse scrolled (465, 333) with delta (0, 0)
Screenshot: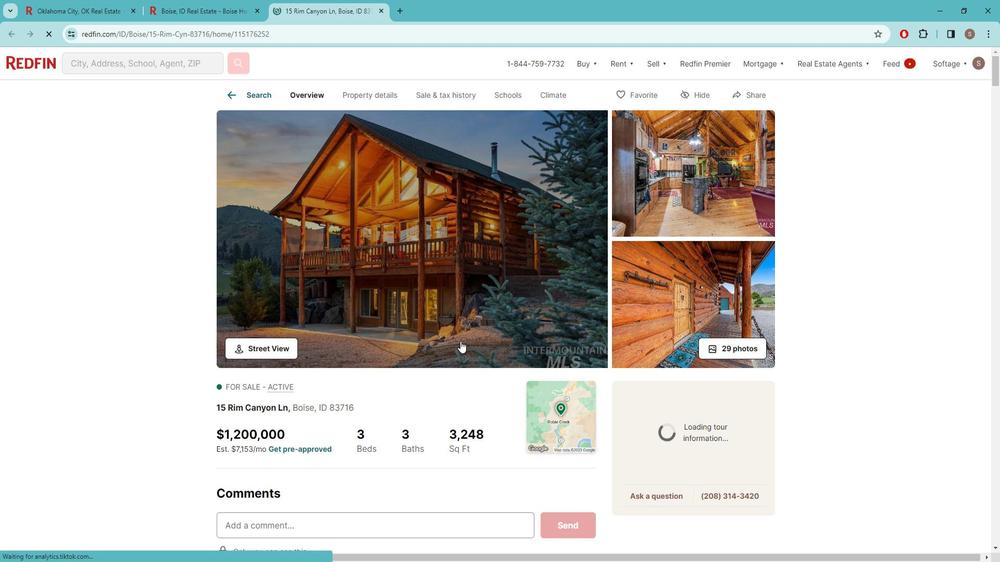 
Action: Mouse moved to (437, 347)
Screenshot: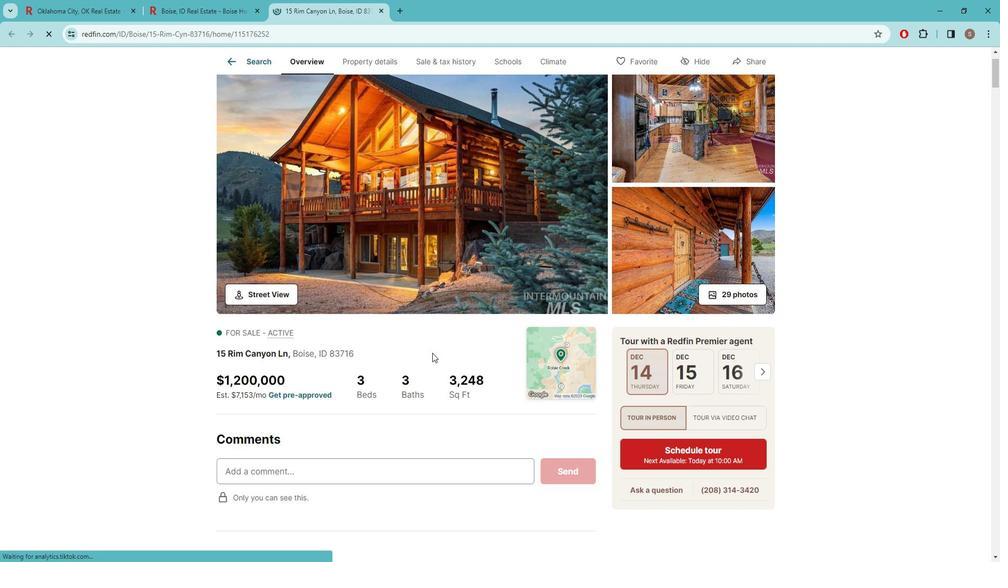 
Action: Mouse scrolled (437, 346) with delta (0, 0)
Screenshot: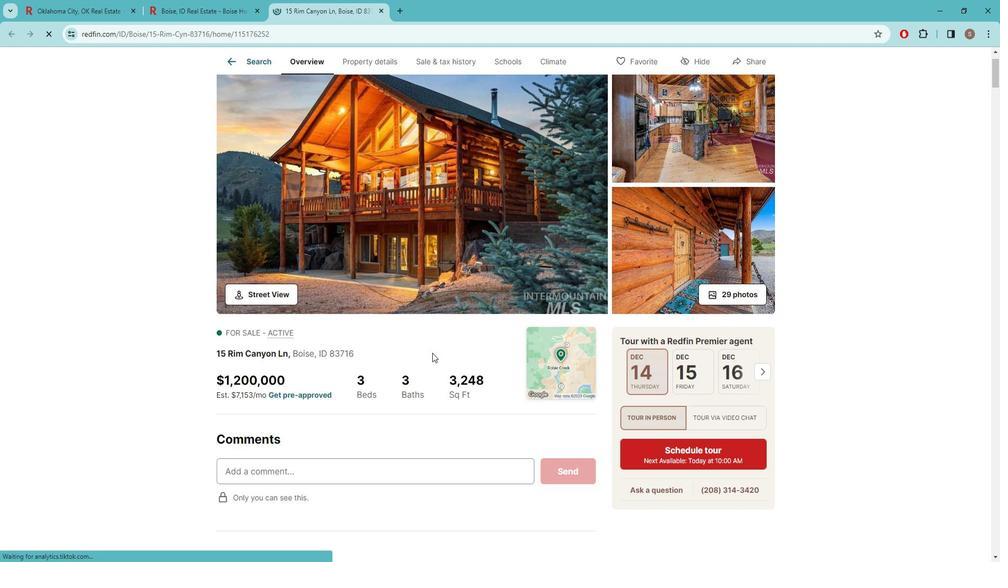 
Action: Mouse moved to (431, 346)
Screenshot: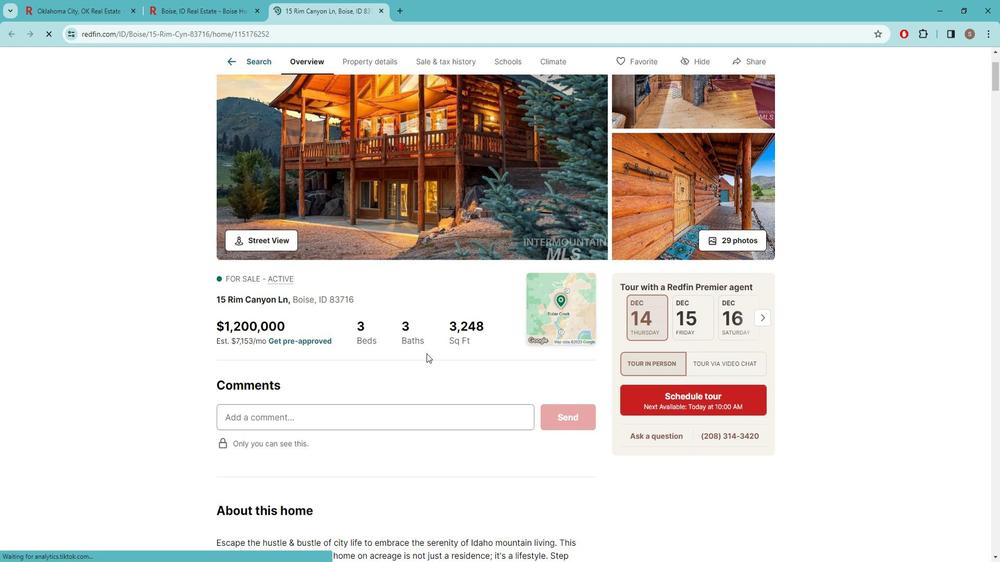 
Action: Mouse scrolled (431, 345) with delta (0, 0)
Screenshot: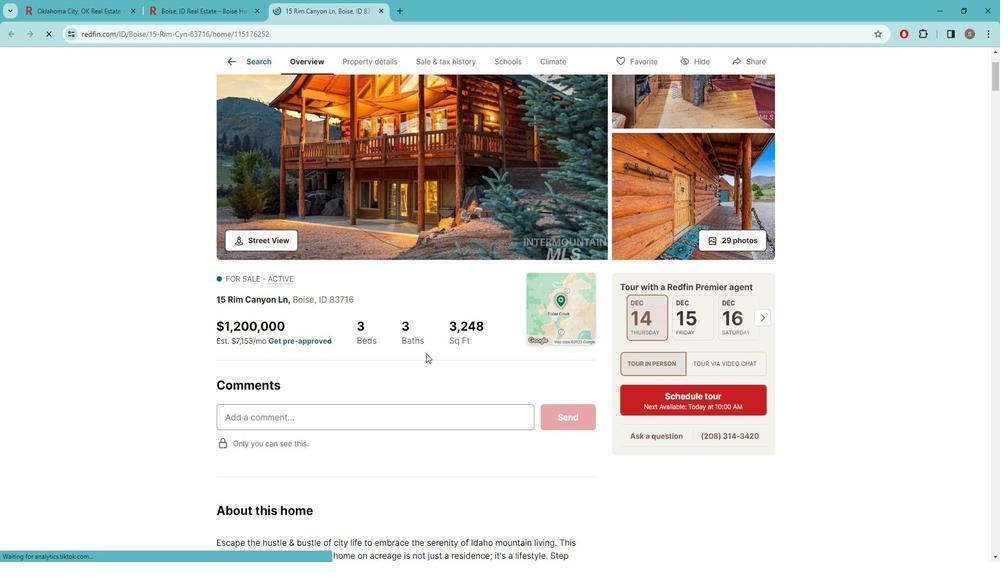 
Action: Mouse moved to (427, 342)
Screenshot: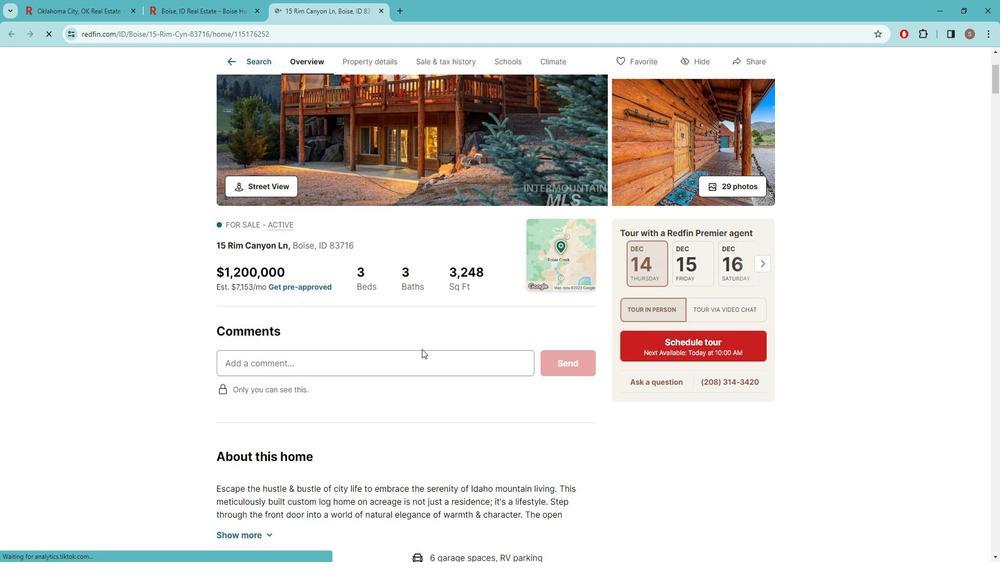 
Action: Mouse scrolled (427, 341) with delta (0, 0)
Screenshot: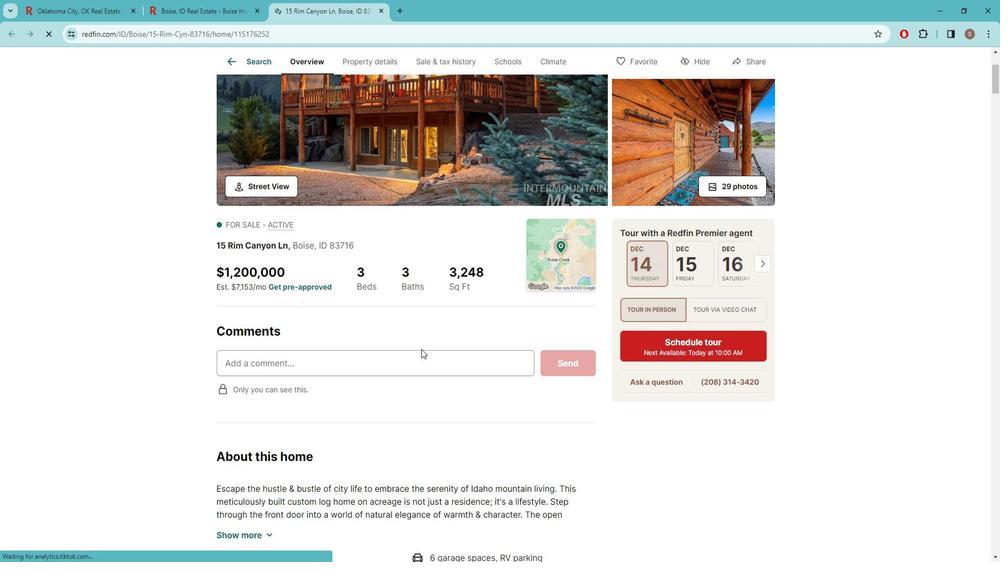 
Action: Mouse scrolled (427, 341) with delta (0, 0)
Screenshot: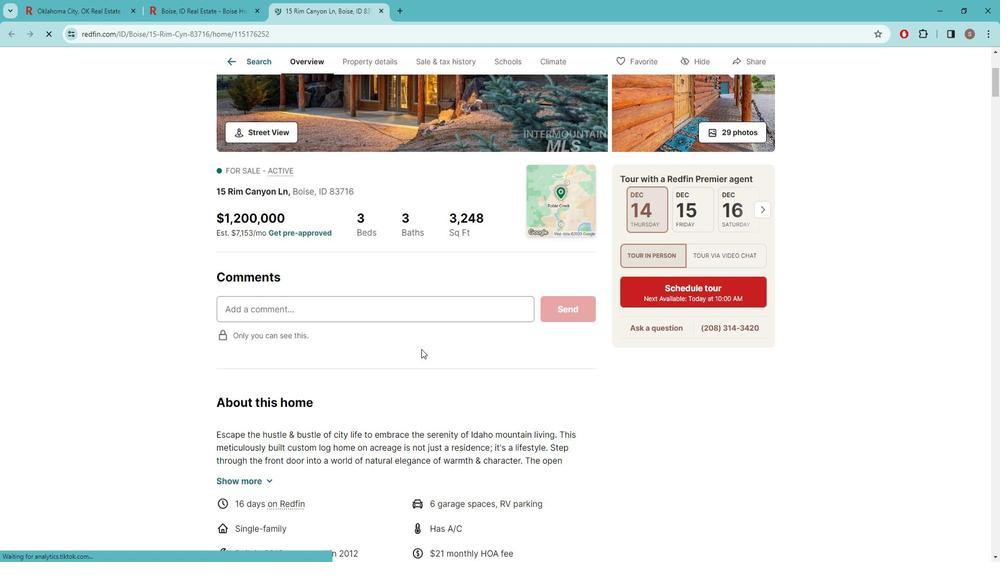 
Action: Mouse scrolled (427, 341) with delta (0, 0)
Screenshot: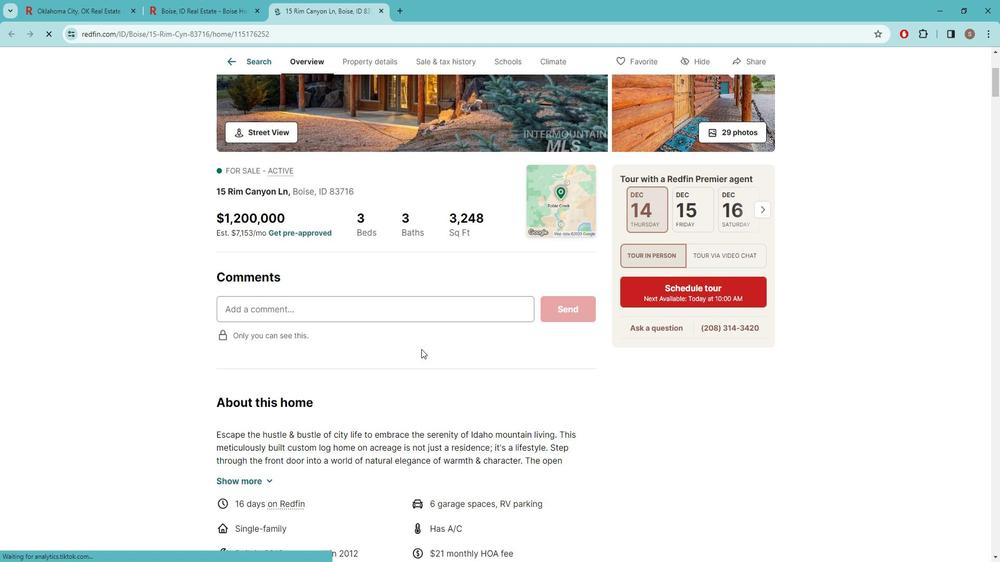 
Action: Mouse scrolled (427, 341) with delta (0, 0)
Screenshot: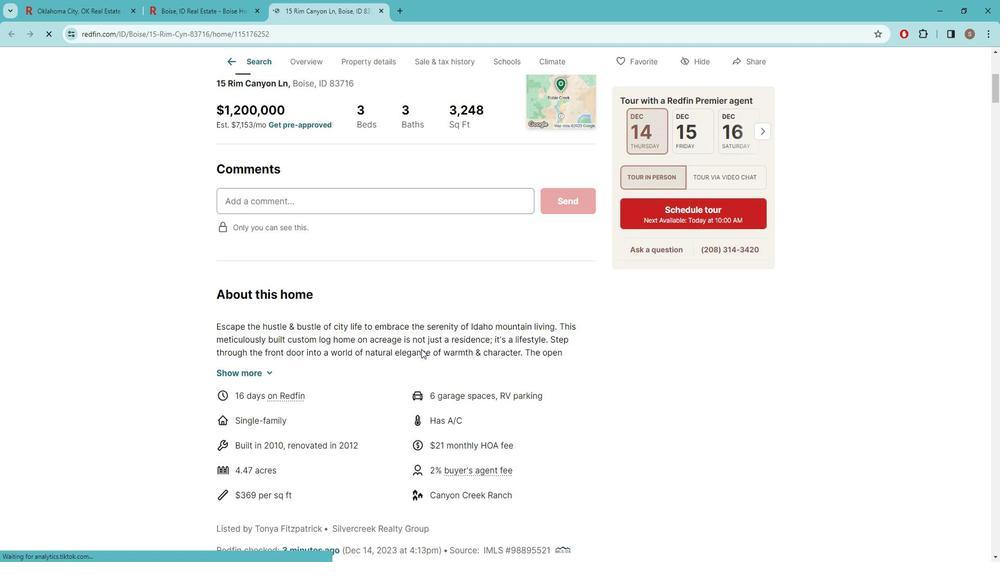 
Action: Mouse moved to (426, 343)
Screenshot: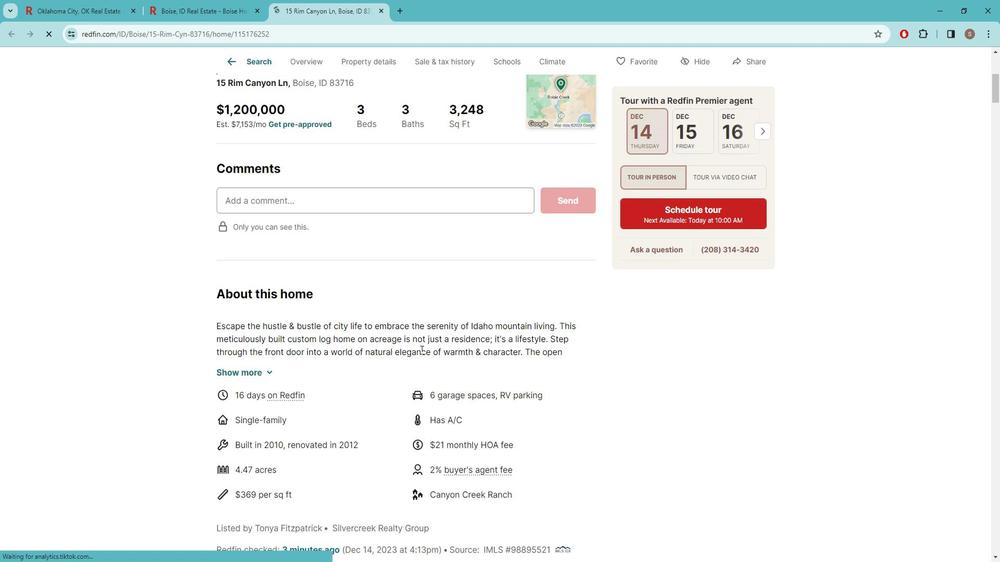 
Action: Mouse scrolled (426, 342) with delta (0, 0)
Screenshot: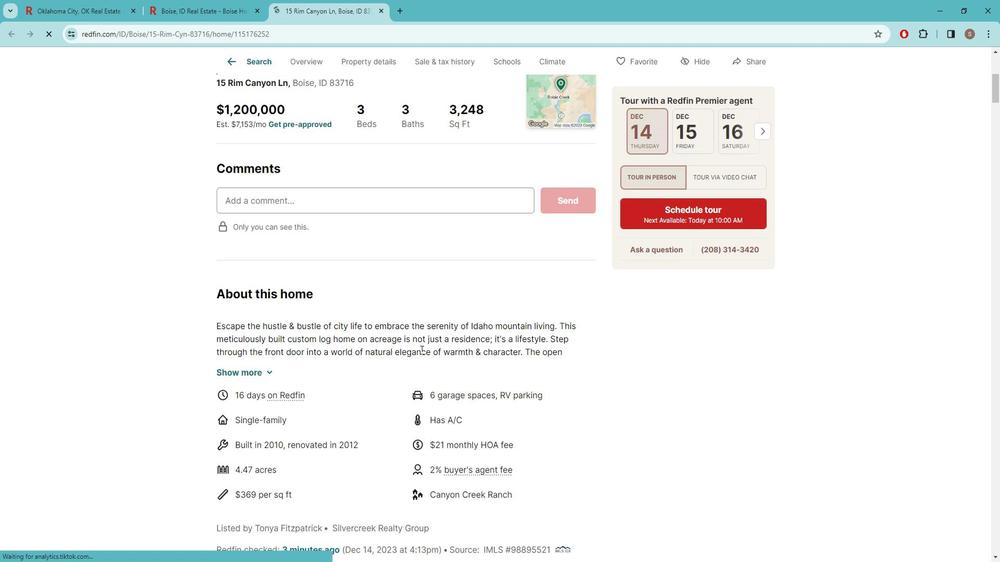 
Action: Mouse scrolled (426, 343) with delta (0, 0)
Screenshot: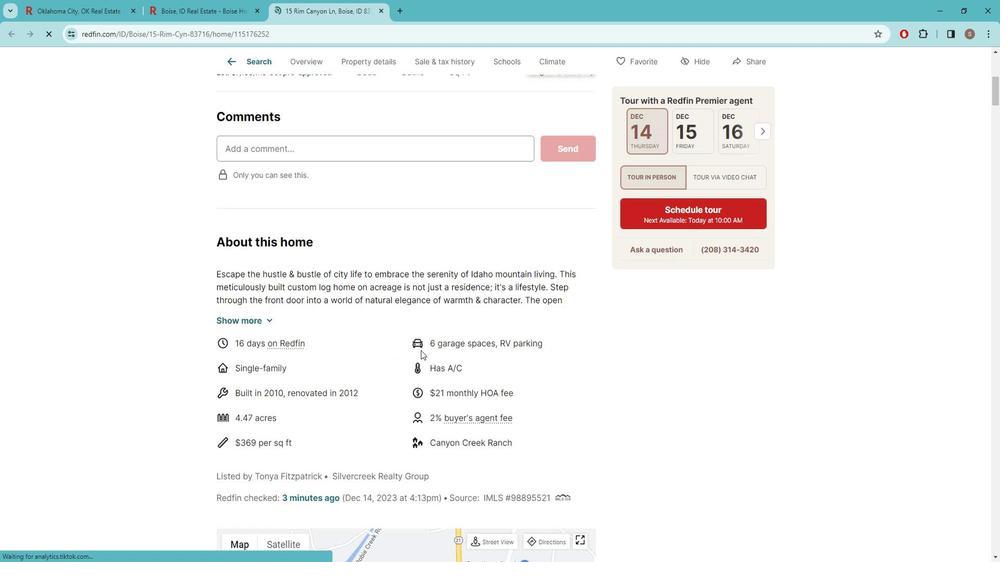 
Action: Mouse moved to (426, 343)
Screenshot: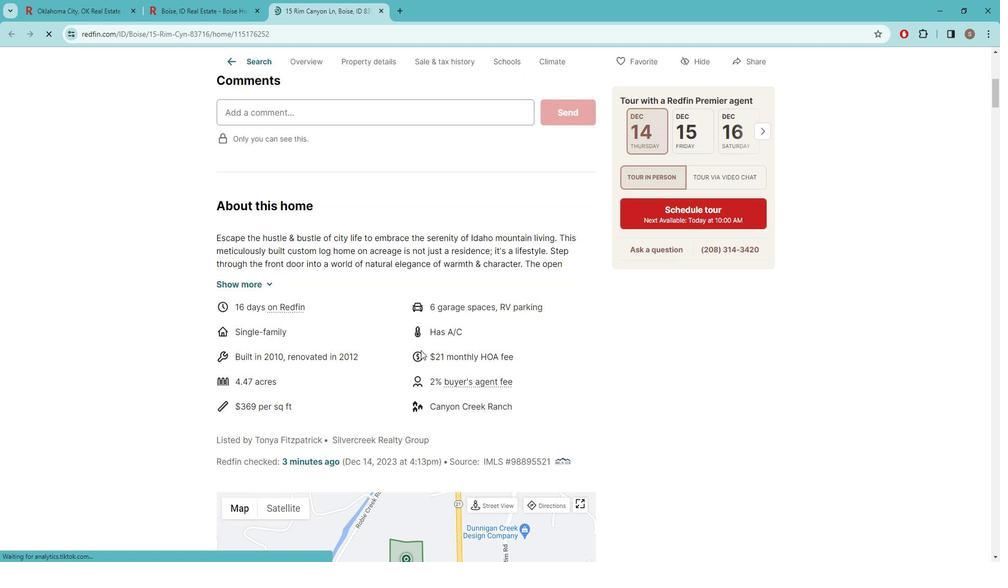 
Action: Mouse scrolled (426, 342) with delta (0, 0)
Screenshot: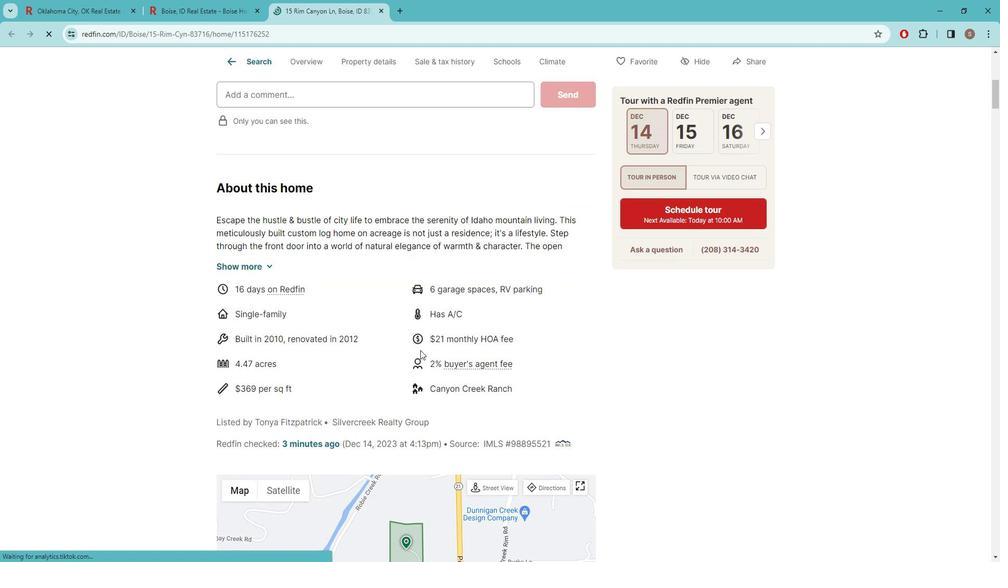 
Action: Mouse scrolled (426, 342) with delta (0, 0)
Screenshot: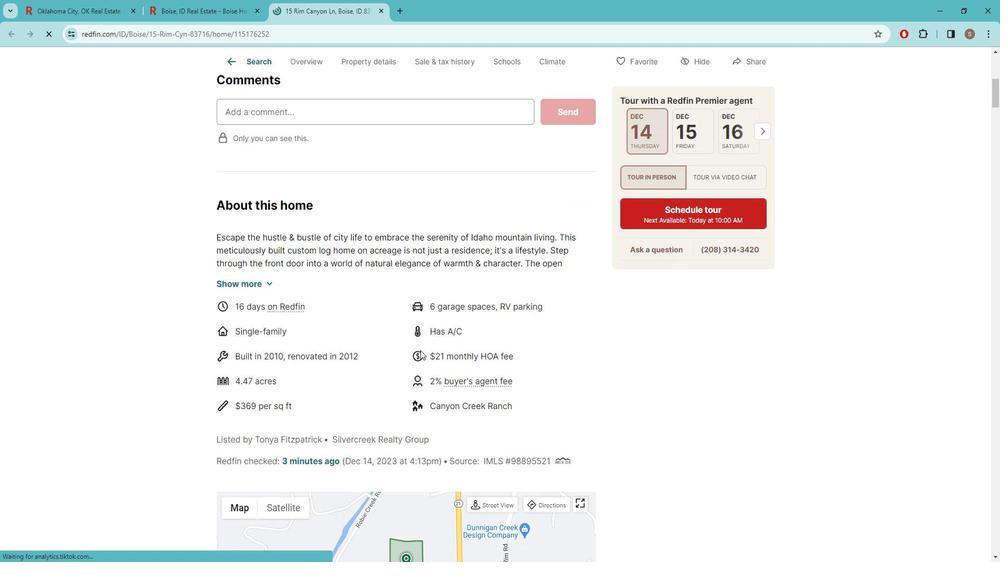 
Action: Mouse scrolled (426, 342) with delta (0, 0)
Screenshot: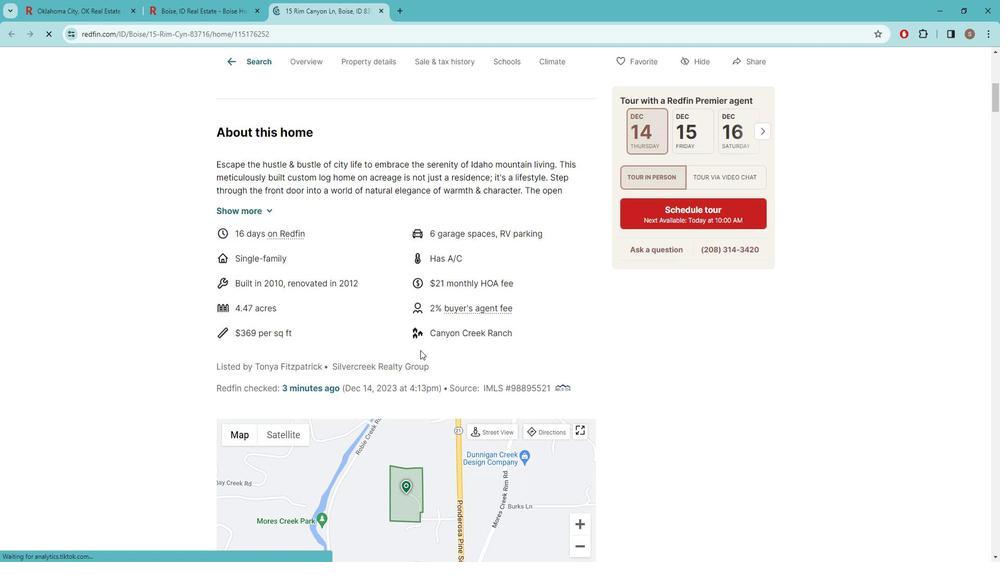 
Action: Mouse scrolled (426, 342) with delta (0, 0)
Screenshot: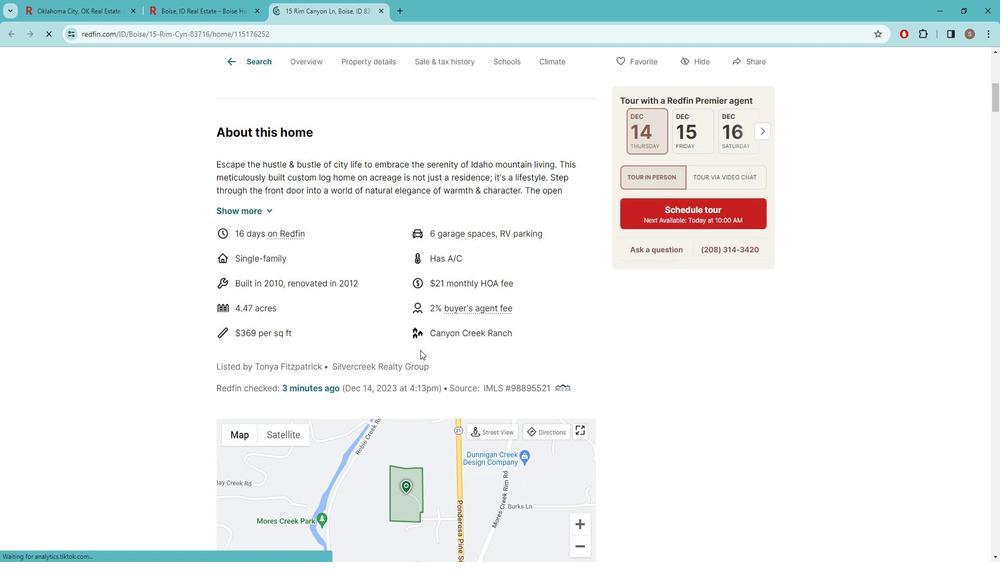 
Action: Mouse scrolled (426, 342) with delta (0, 0)
Screenshot: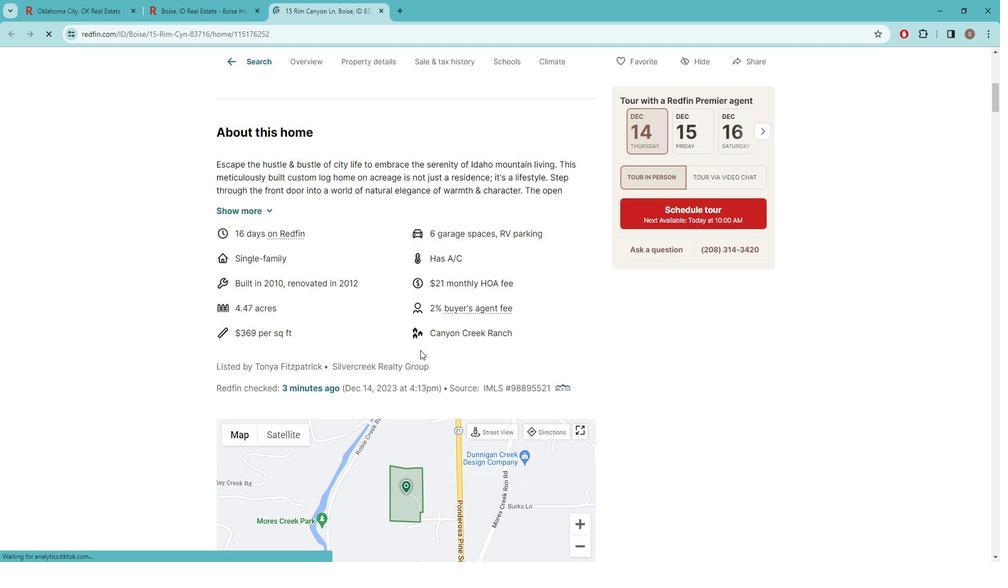 
Action: Mouse moved to (399, 375)
Screenshot: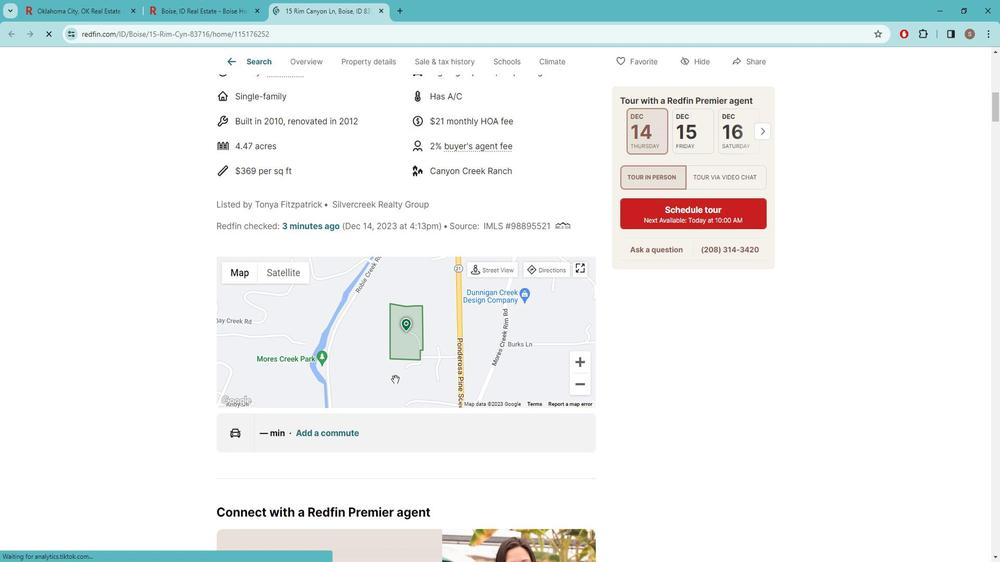 
Action: Mouse scrolled (399, 374) with delta (0, 0)
Screenshot: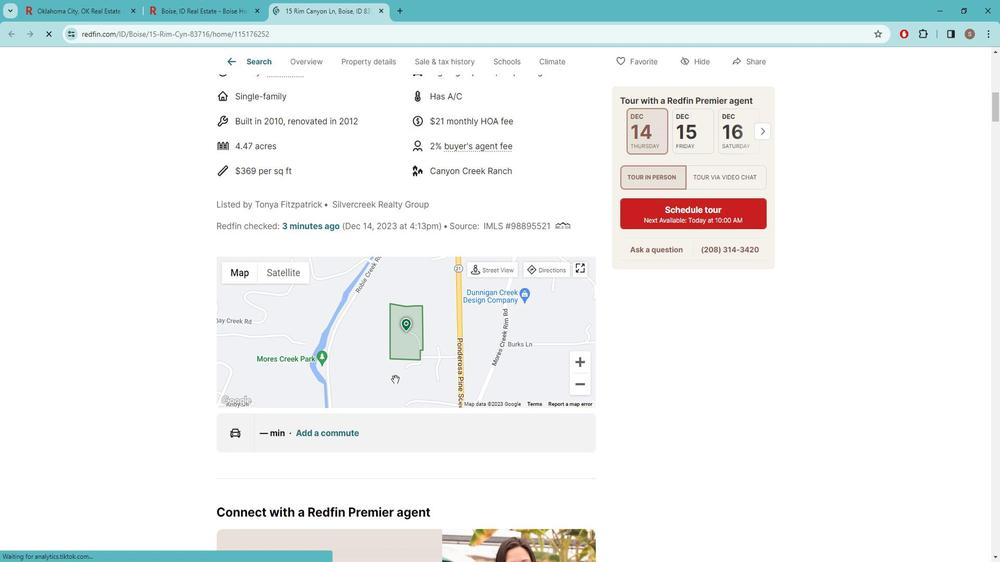 
Action: Mouse moved to (399, 375)
Screenshot: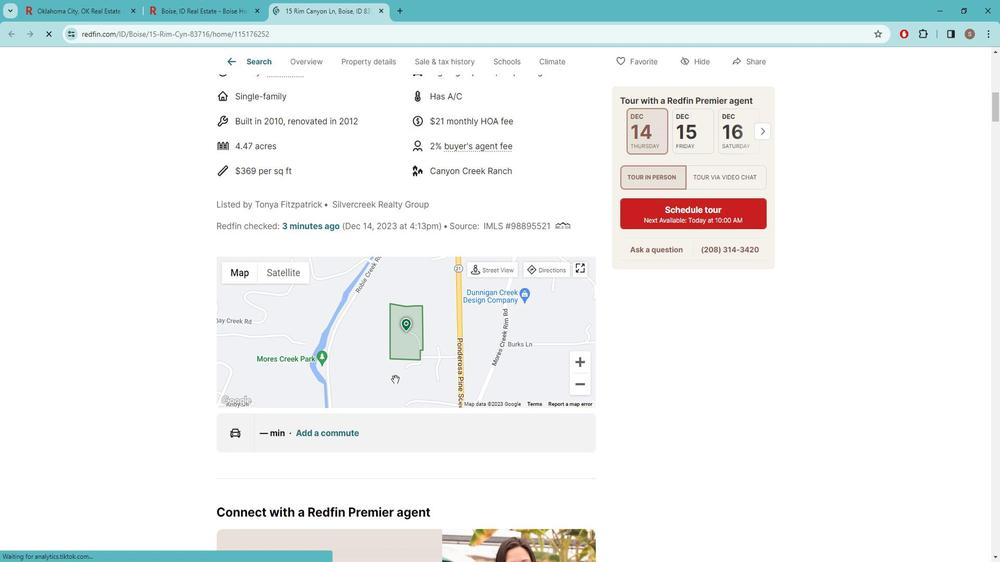 
Action: Mouse scrolled (399, 374) with delta (0, 0)
Screenshot: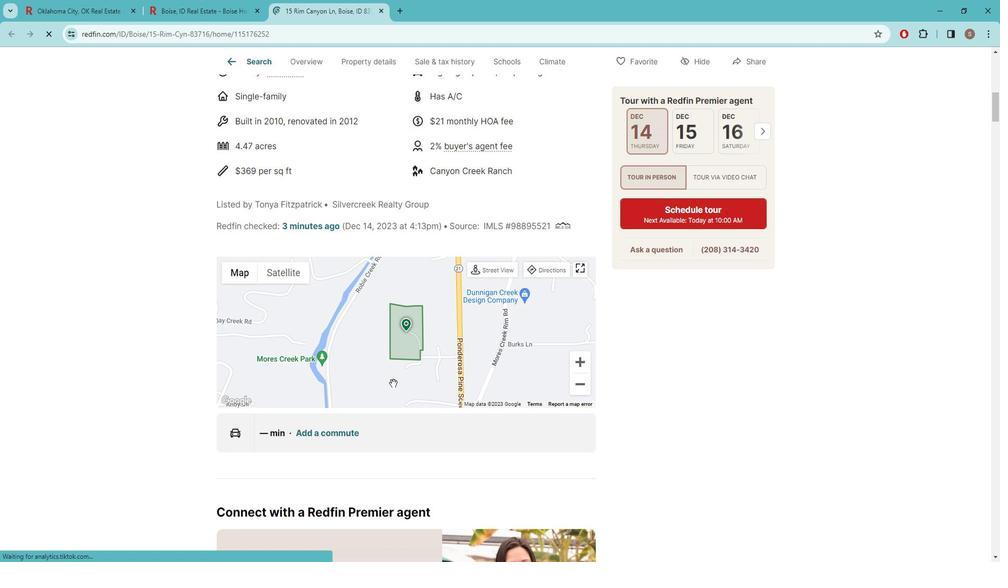 
Action: Mouse scrolled (399, 374) with delta (0, 0)
Screenshot: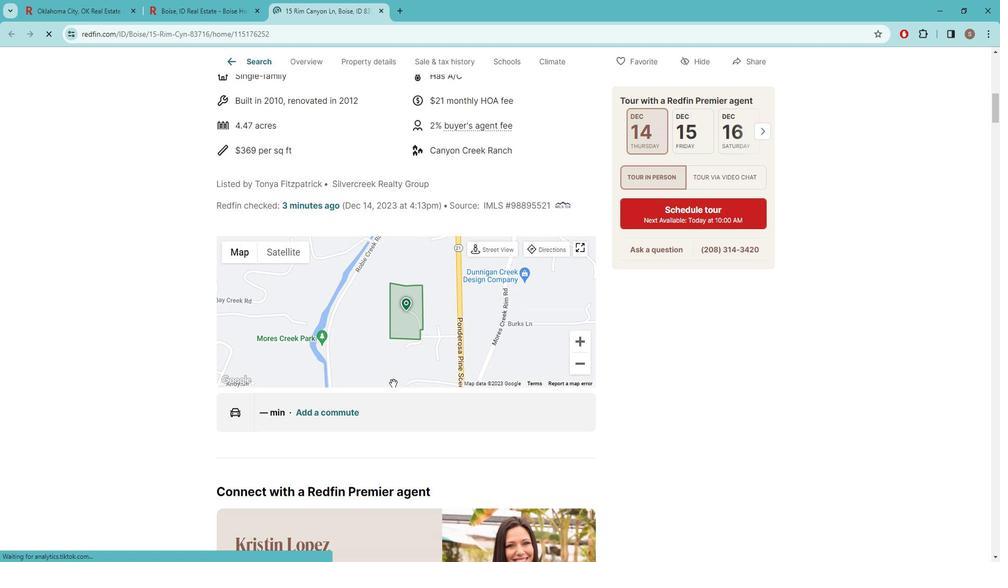 
Action: Mouse moved to (296, 393)
Screenshot: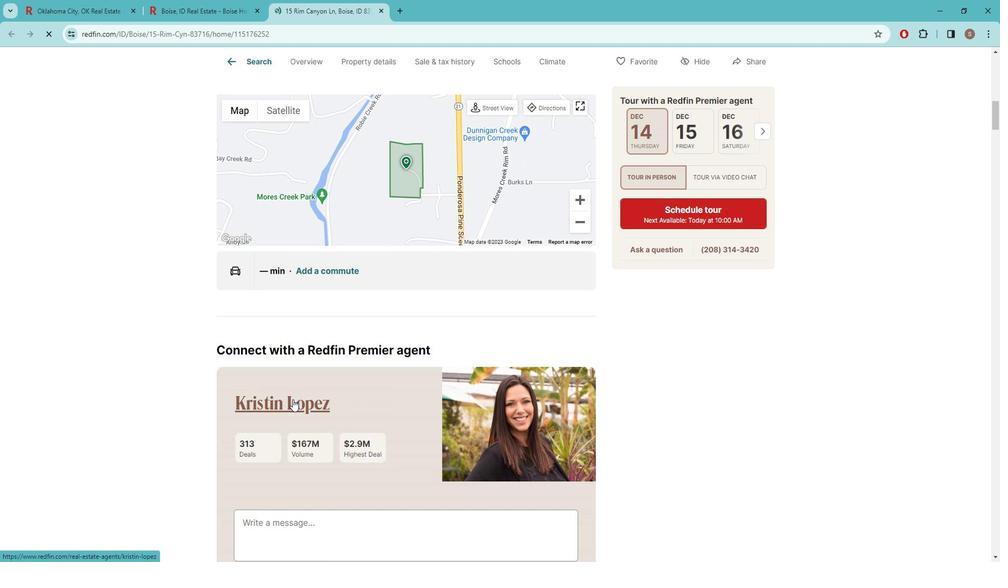 
Action: Mouse pressed left at (296, 393)
Screenshot: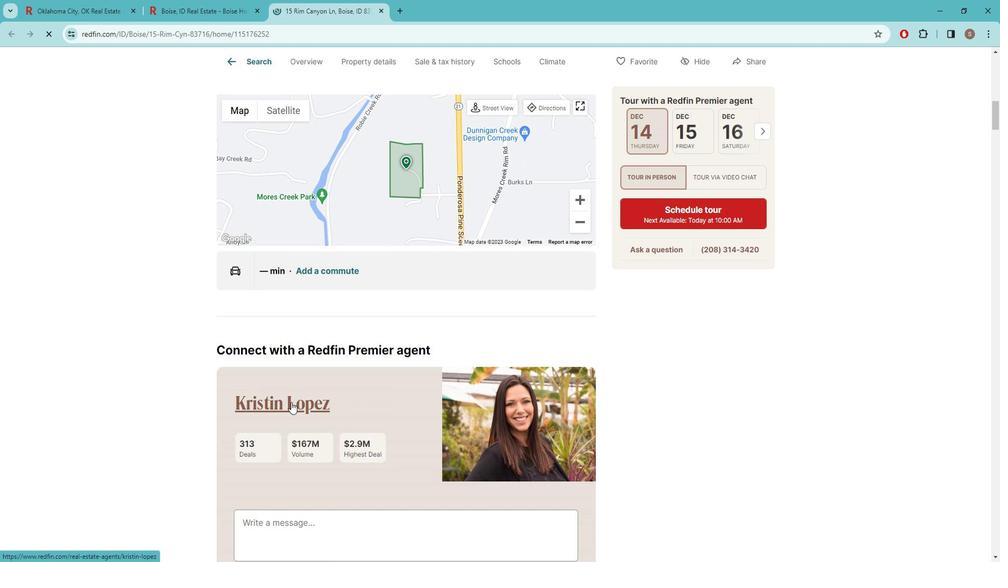 
Action: Mouse moved to (345, 374)
Screenshot: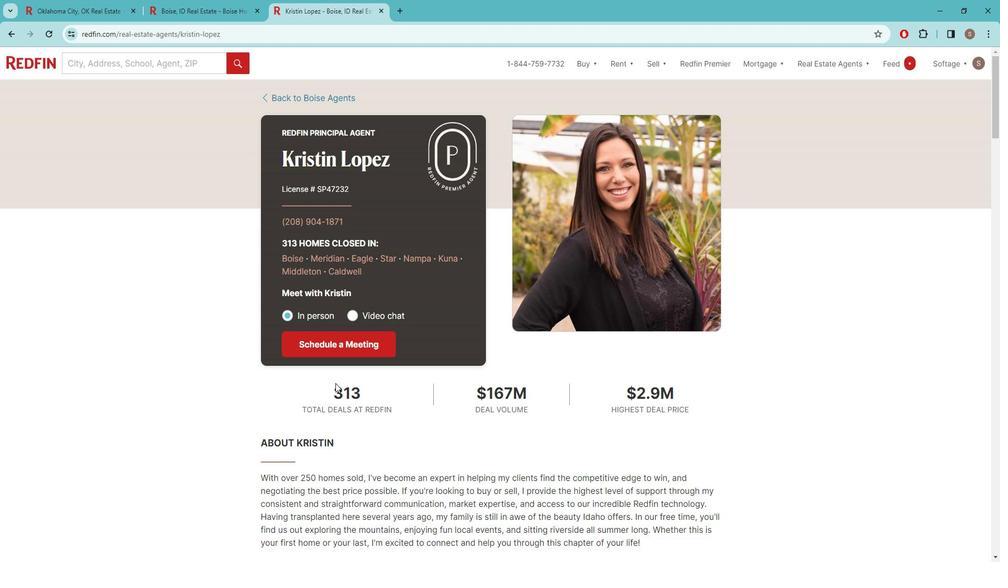 
Action: Mouse scrolled (345, 374) with delta (0, 0)
Screenshot: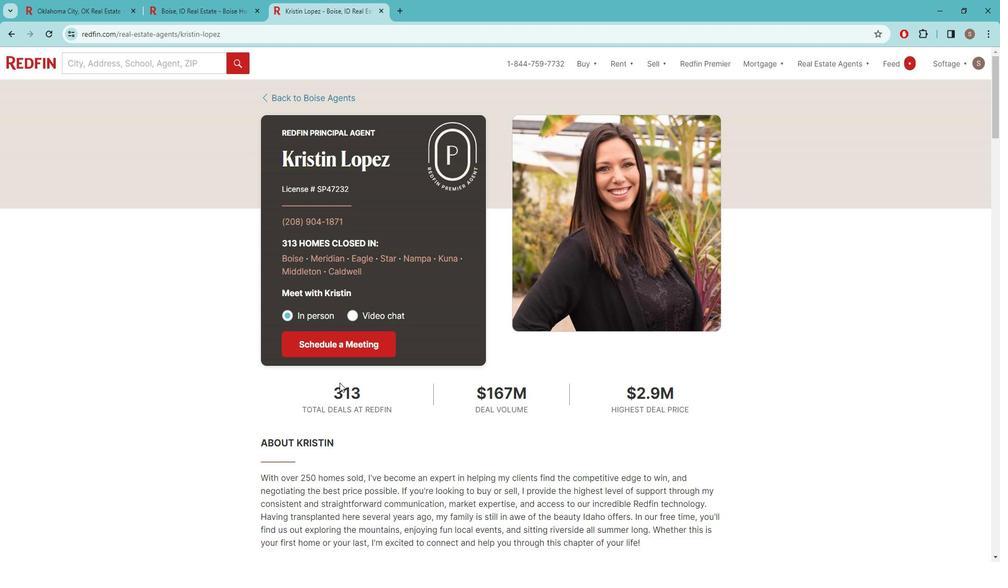 
Action: Mouse moved to (355, 374)
Screenshot: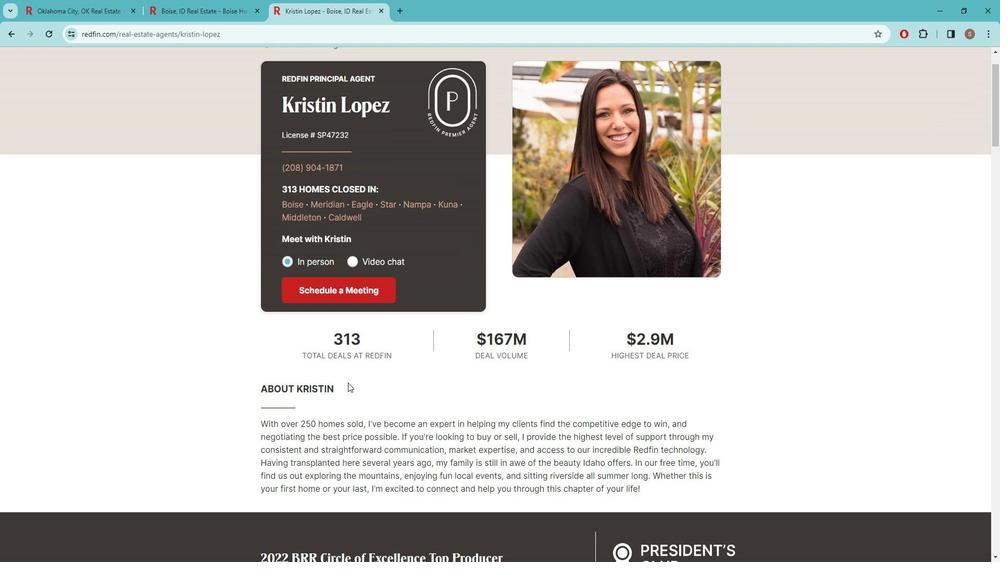 
Action: Mouse scrolled (355, 374) with delta (0, 0)
Screenshot: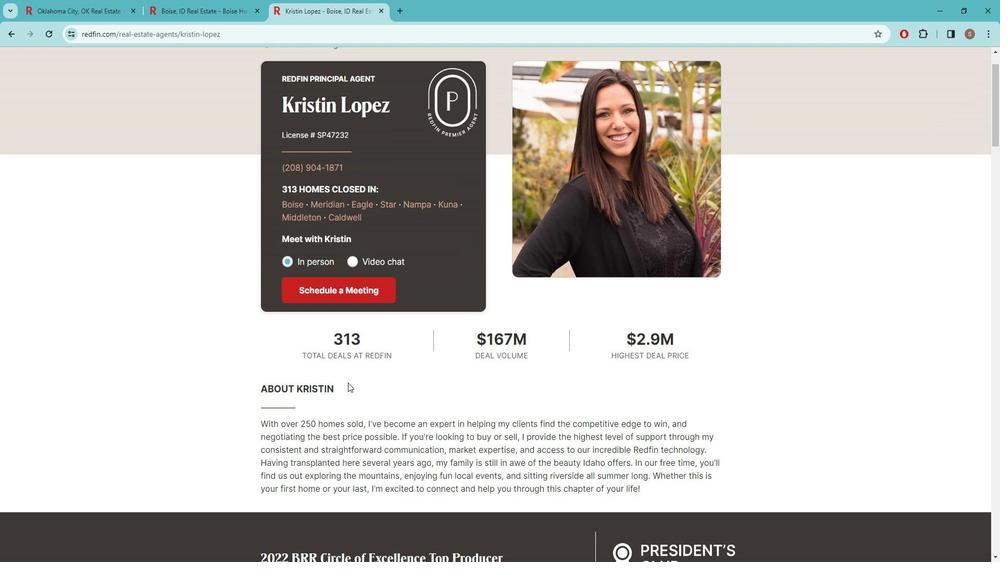 
Action: Mouse moved to (355, 374)
Screenshot: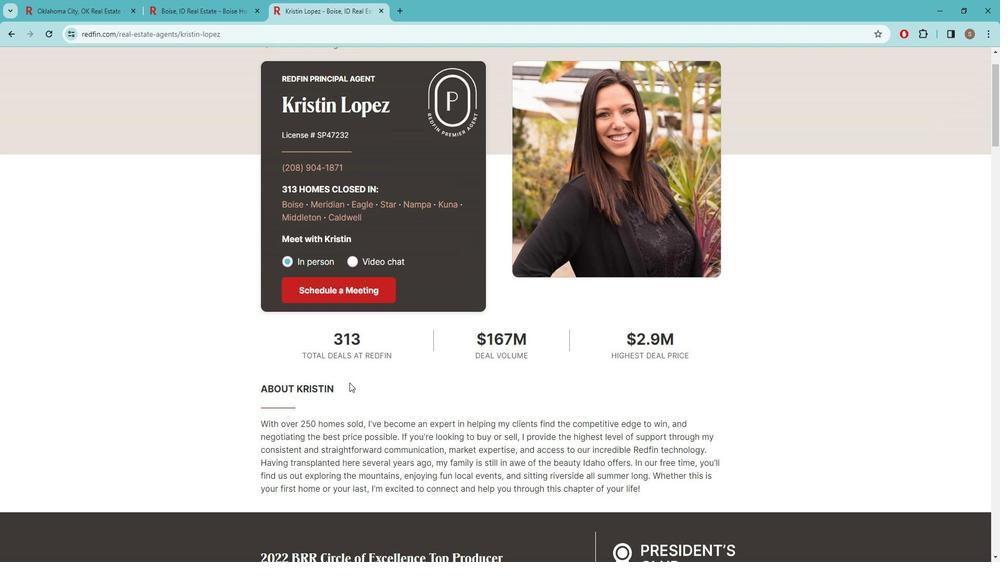 
Action: Mouse scrolled (355, 374) with delta (0, 0)
Screenshot: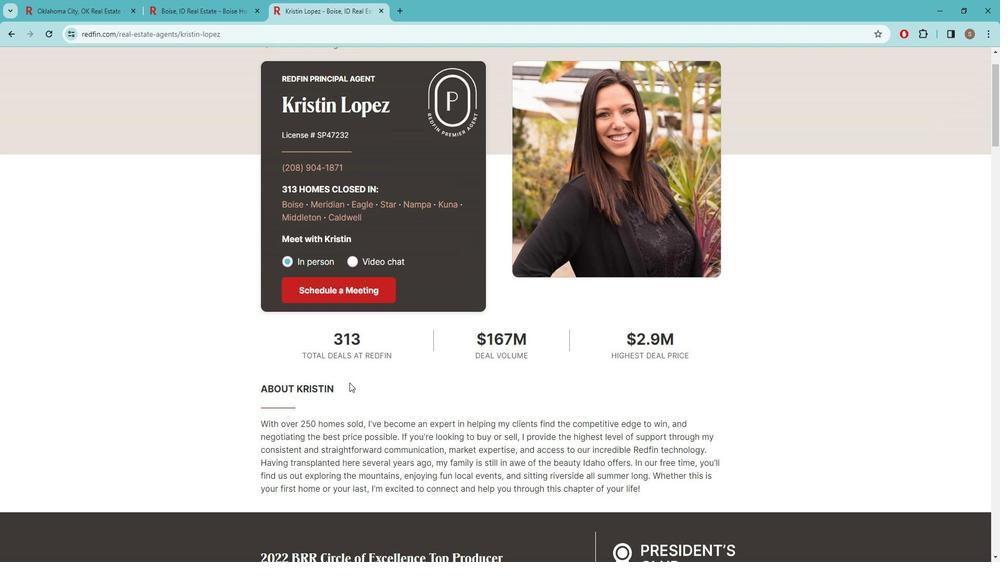 
Action: Mouse moved to (361, 373)
Screenshot: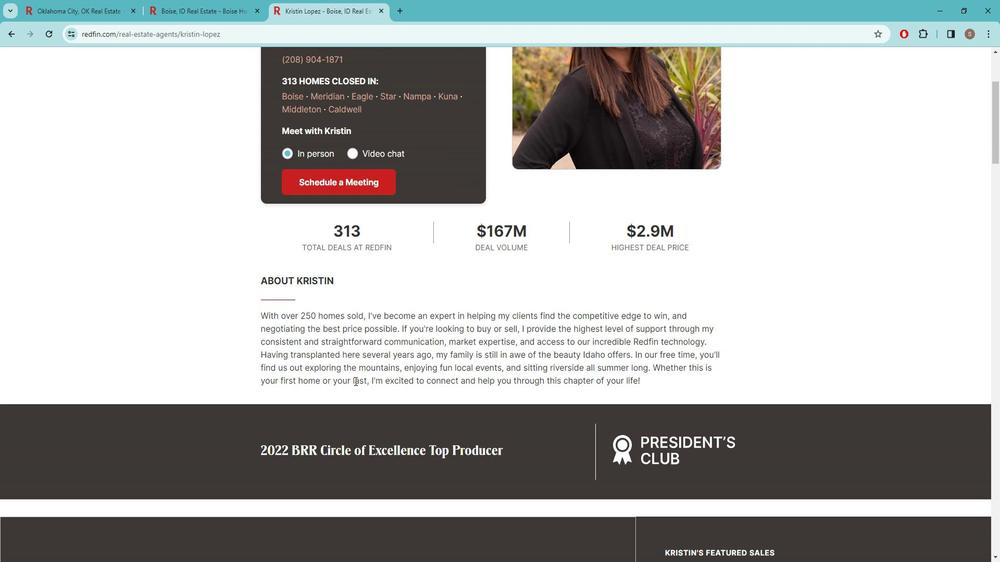 
Action: Mouse scrolled (361, 372) with delta (0, 0)
Screenshot: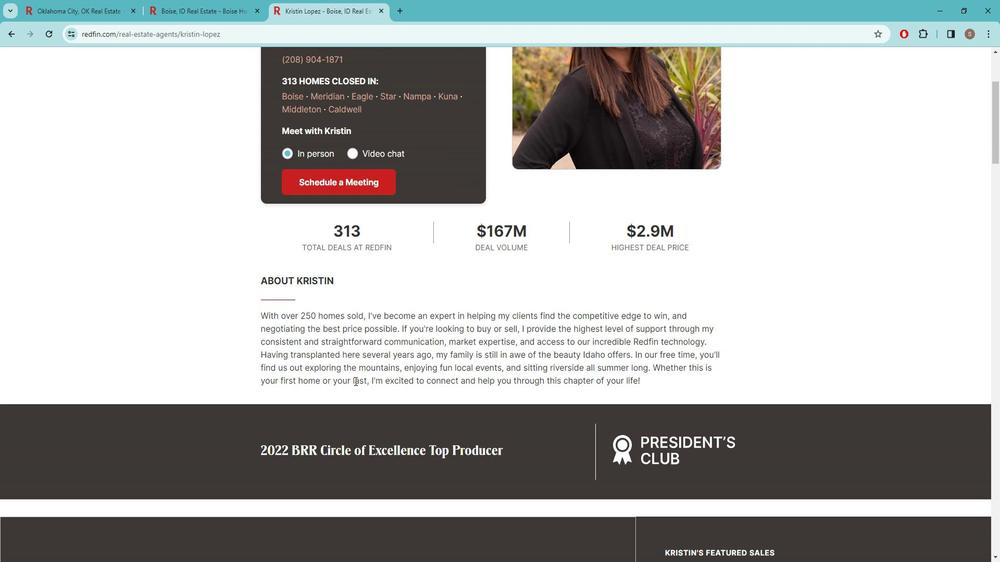 
Action: Mouse moved to (363, 373)
Screenshot: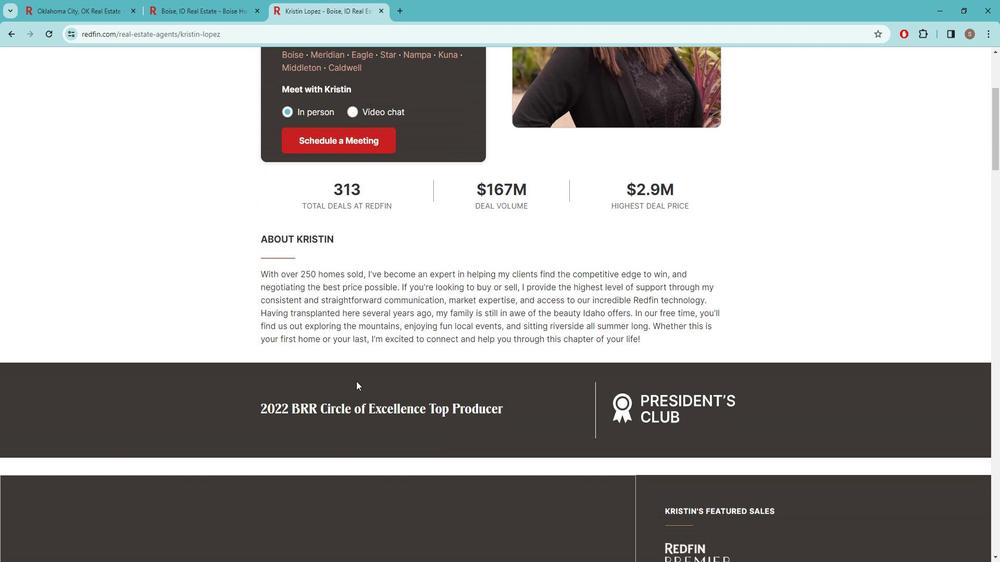 
Action: Mouse scrolled (363, 372) with delta (0, 0)
Screenshot: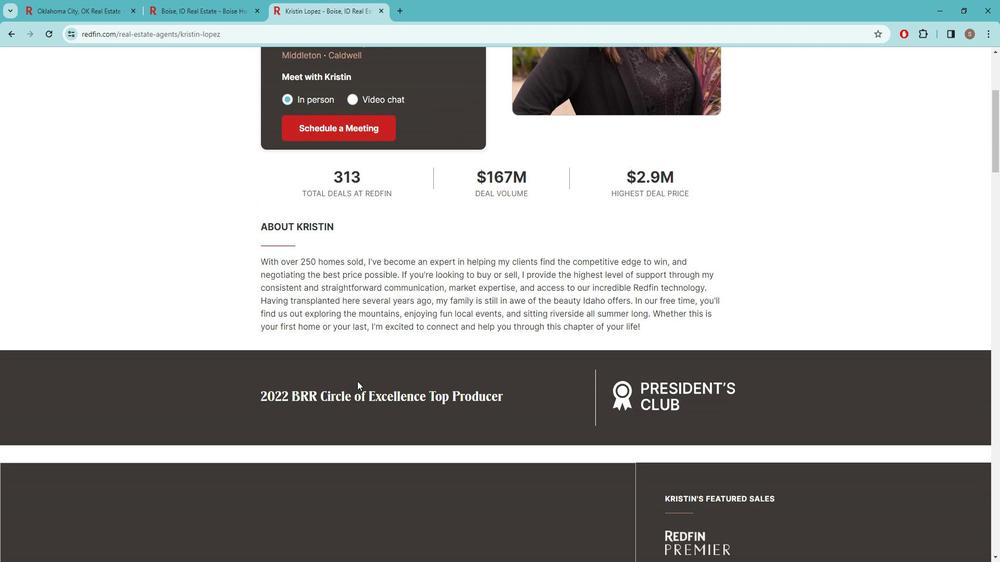 
Action: Mouse moved to (364, 371)
Screenshot: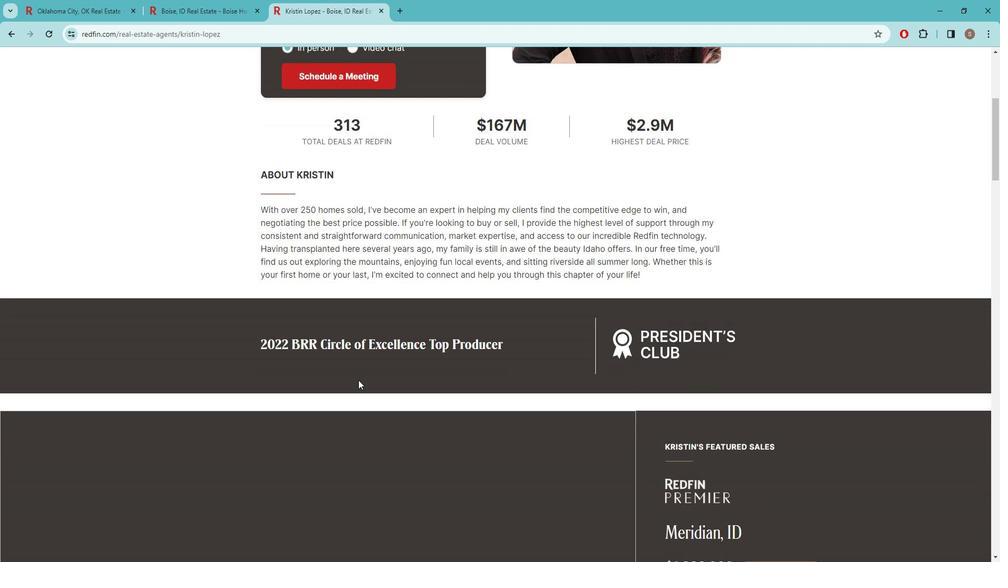
Action: Mouse scrolled (364, 370) with delta (0, 0)
Screenshot: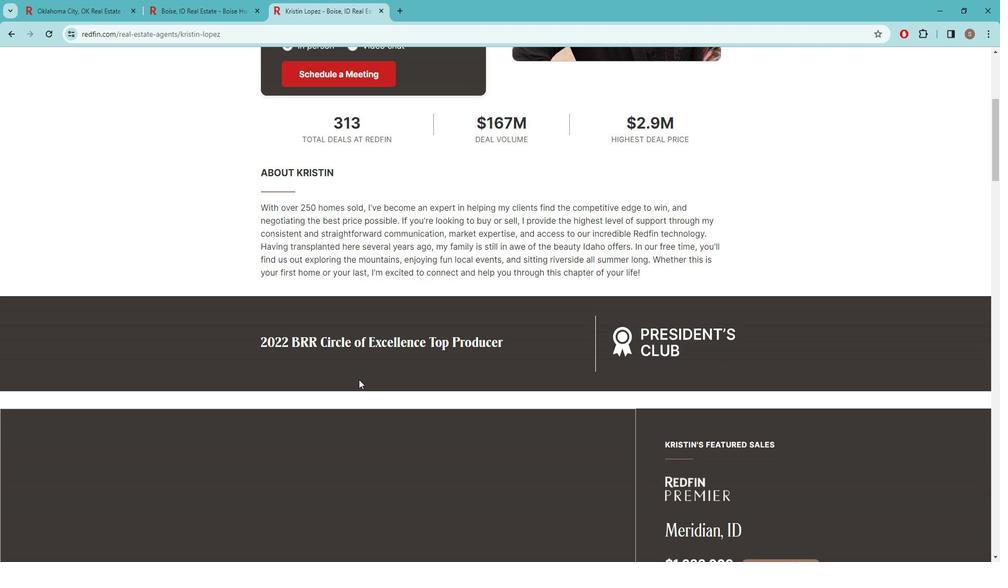 
Action: Mouse scrolled (364, 370) with delta (0, 0)
Screenshot: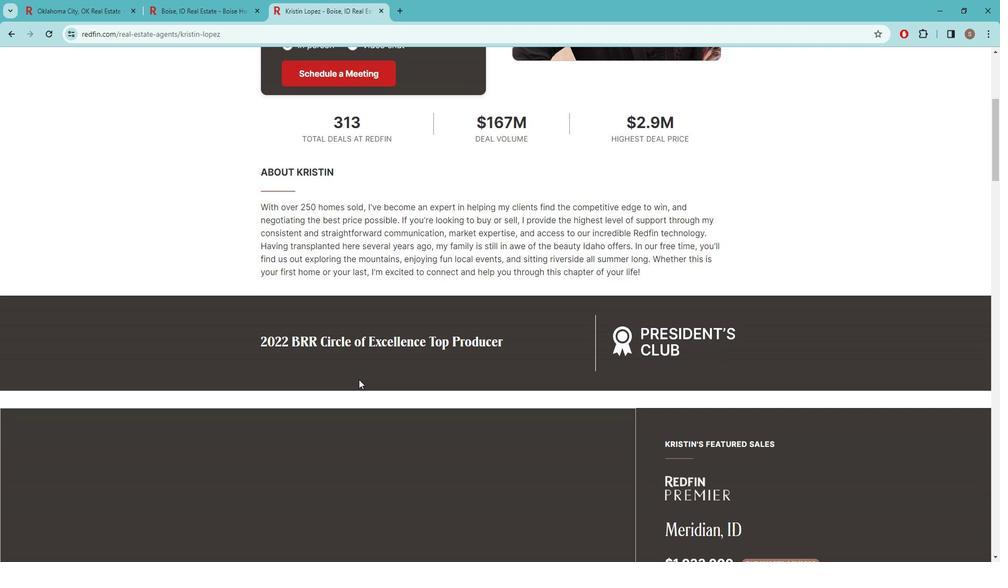 
Action: Mouse moved to (365, 371)
Screenshot: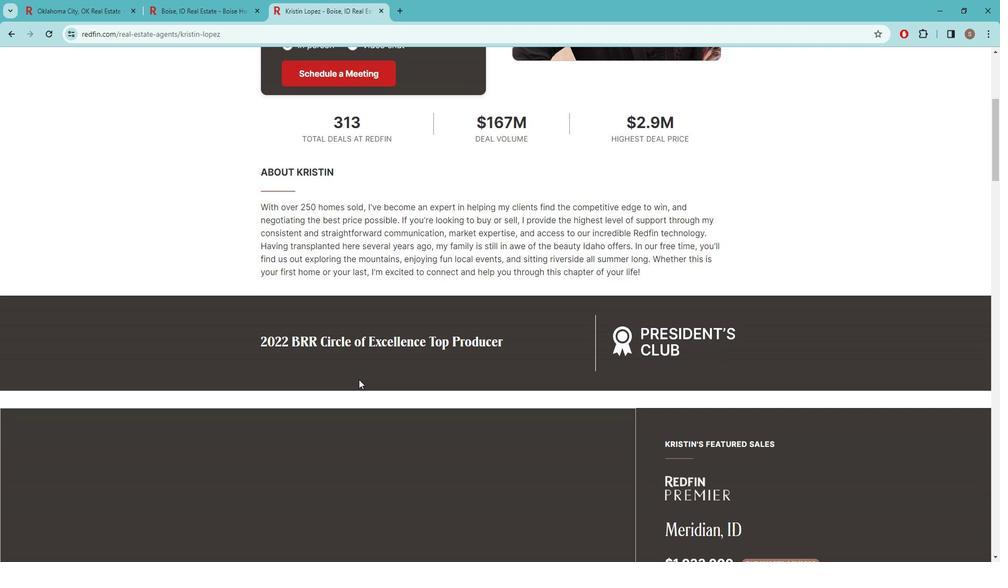 
Action: Mouse scrolled (365, 370) with delta (0, 0)
Screenshot: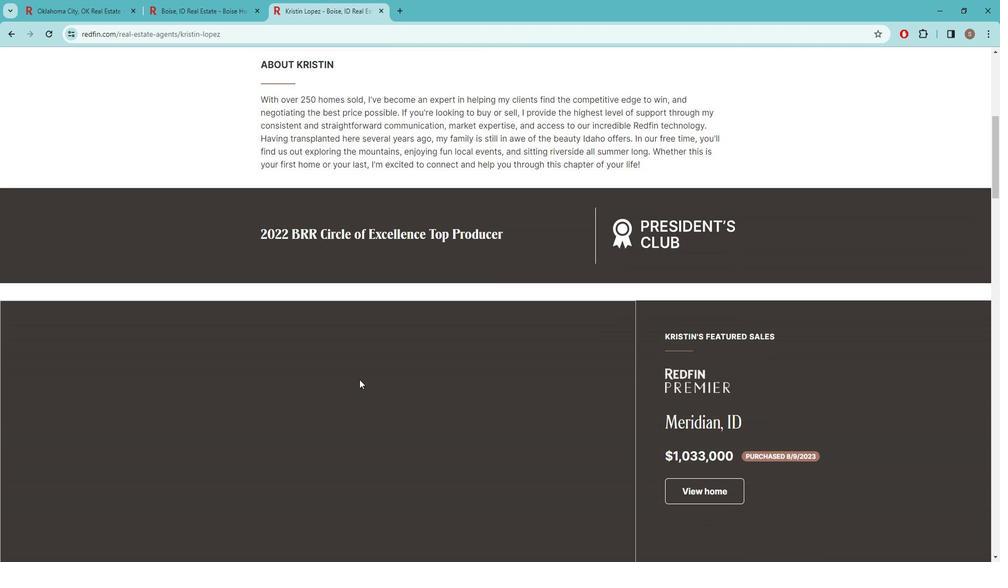 
Action: Mouse moved to (367, 371)
Screenshot: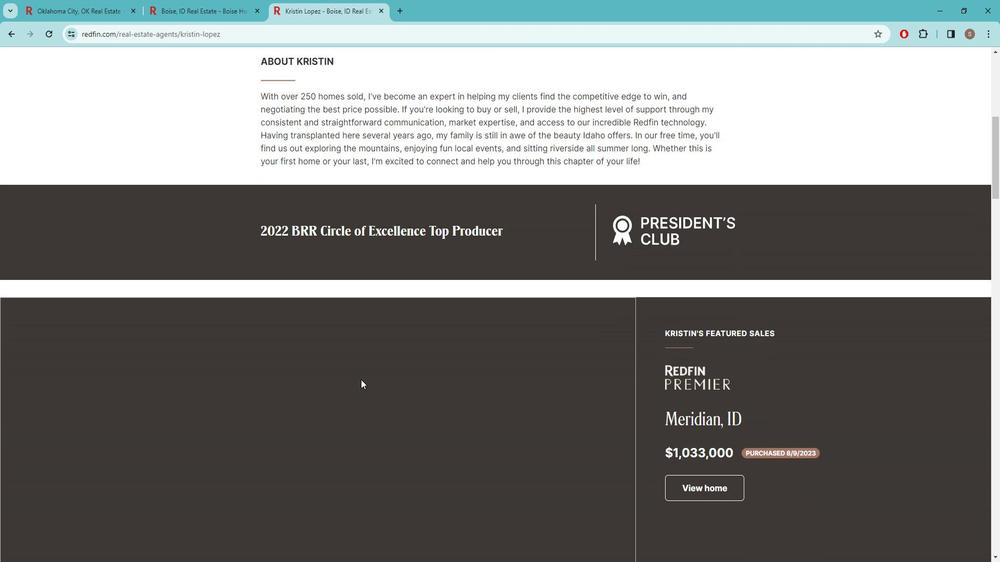 
Action: Mouse scrolled (367, 370) with delta (0, 0)
Screenshot: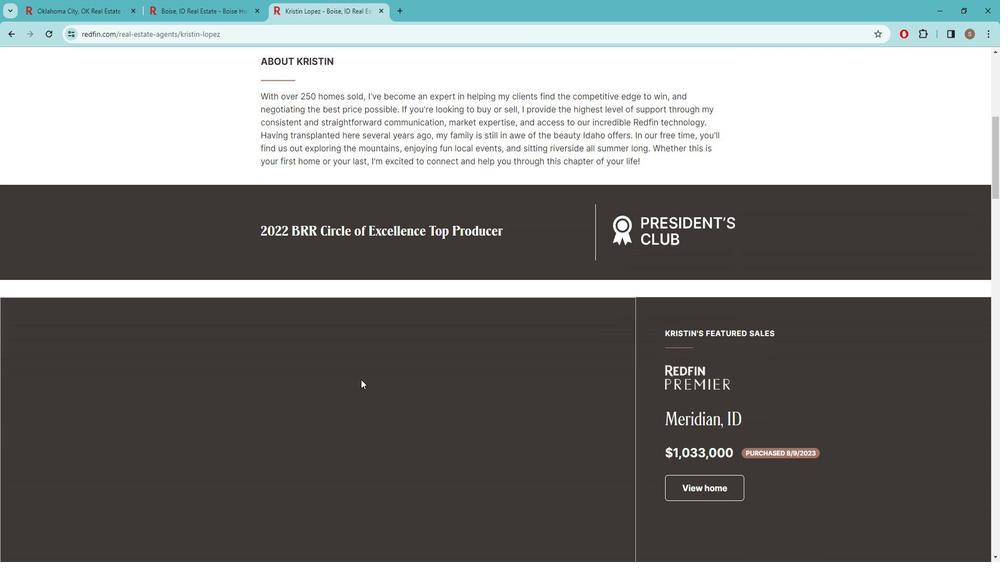 
Action: Mouse scrolled (367, 370) with delta (0, 0)
Screenshot: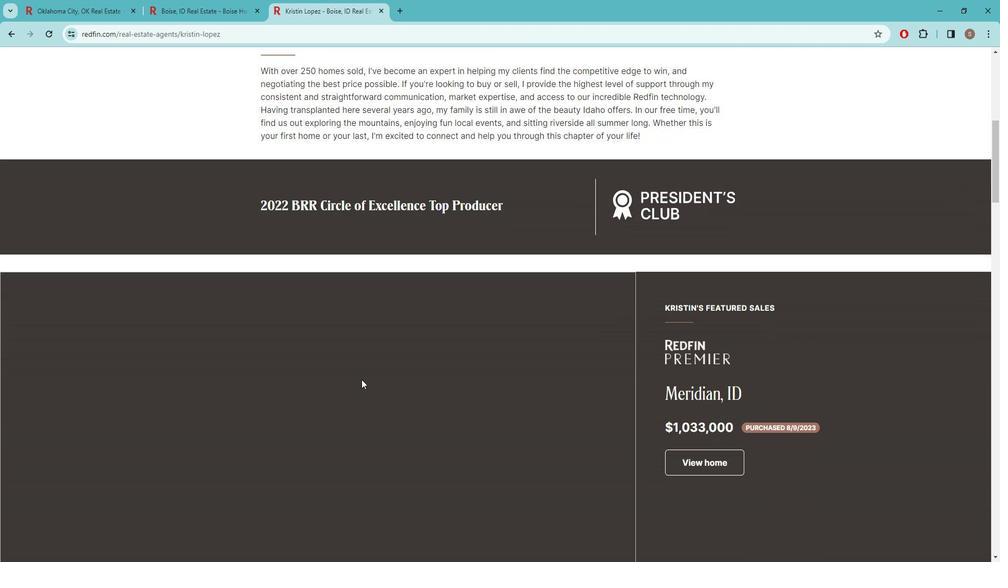 
Action: Mouse moved to (368, 370)
Screenshot: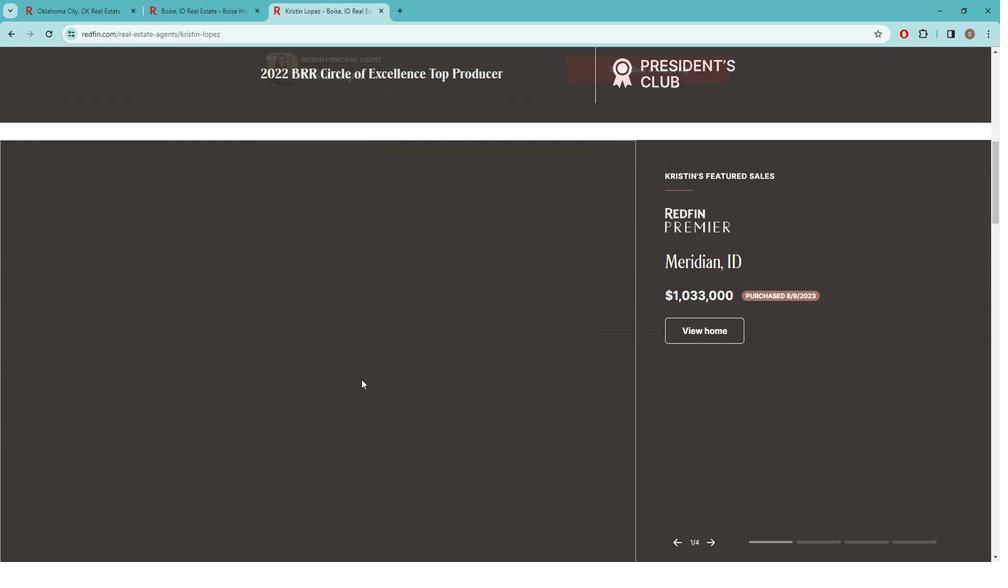 
Action: Mouse scrolled (368, 370) with delta (0, 0)
Screenshot: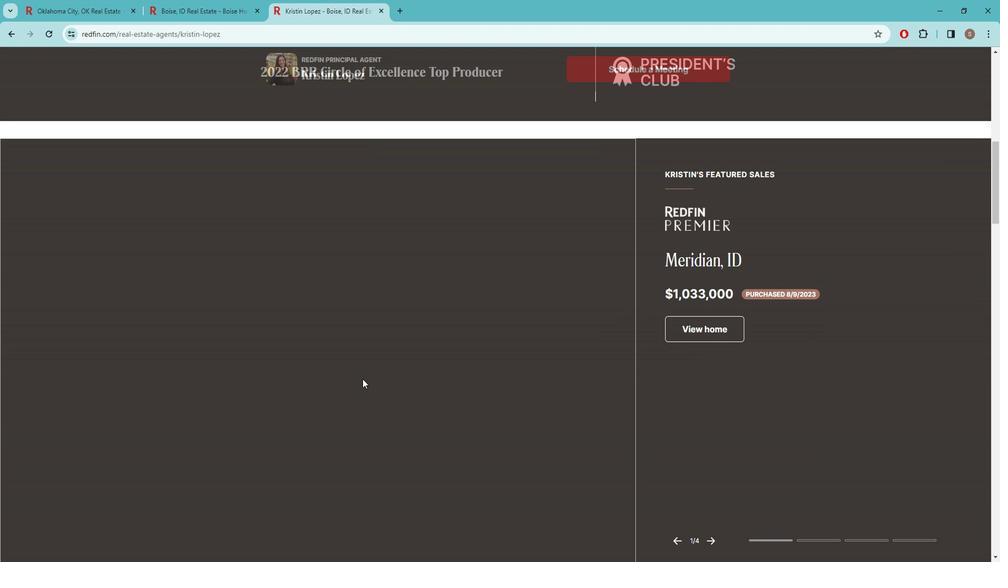 
Action: Mouse scrolled (368, 370) with delta (0, 0)
Screenshot: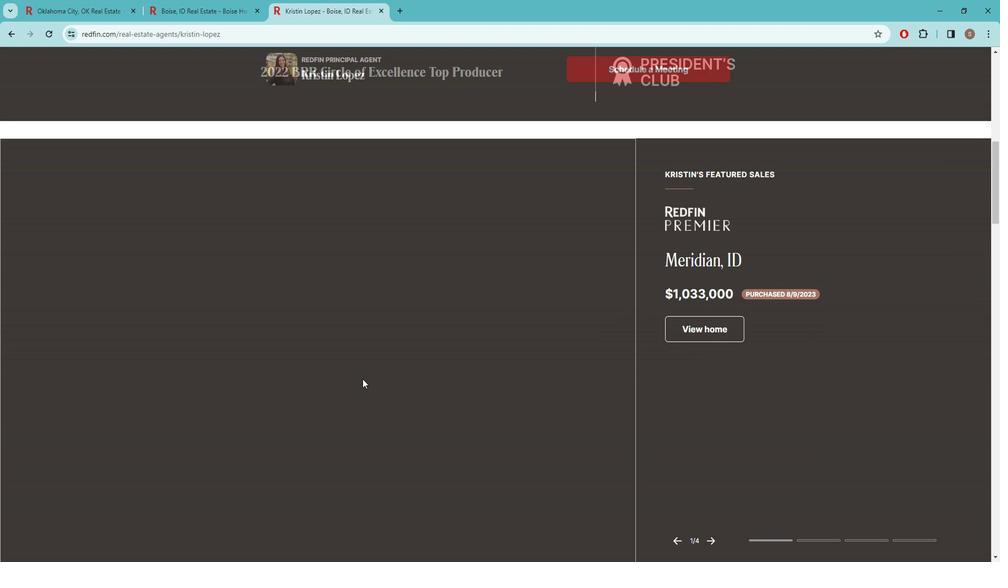 
Action: Mouse scrolled (368, 370) with delta (0, 0)
Screenshot: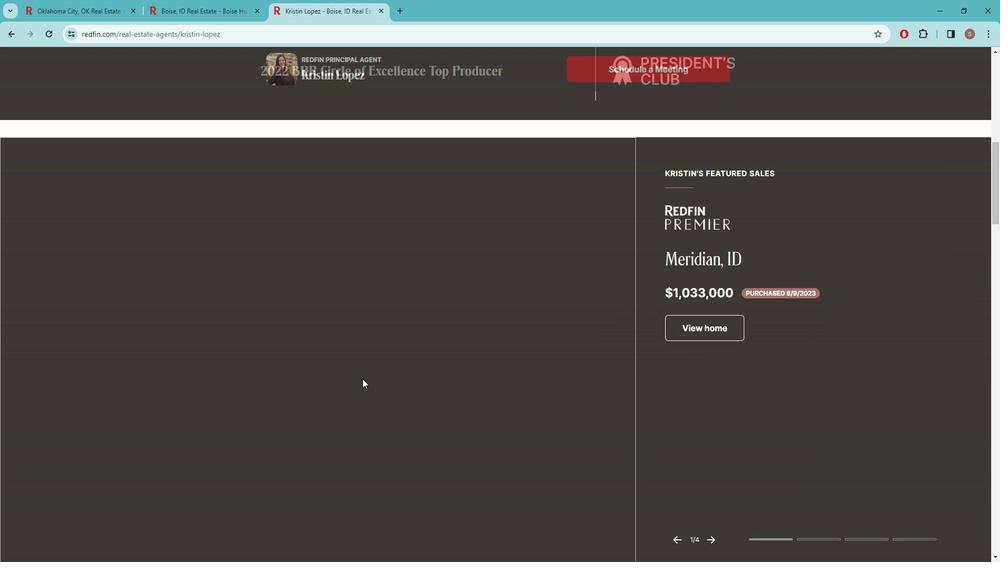 
Action: Mouse scrolled (368, 370) with delta (0, 0)
Screenshot: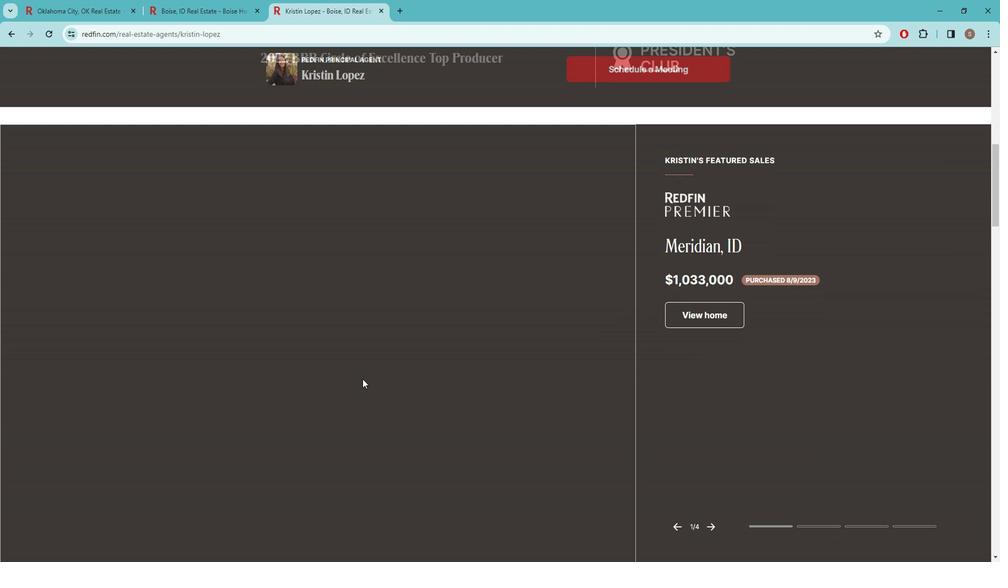 
Action: Mouse scrolled (368, 370) with delta (0, 0)
Screenshot: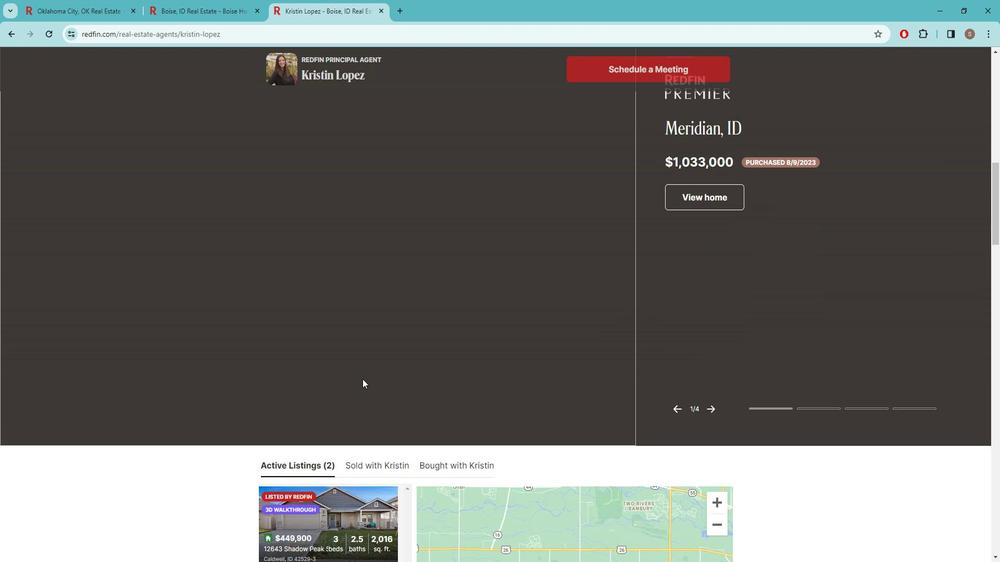 
Action: Mouse moved to (369, 370)
Screenshot: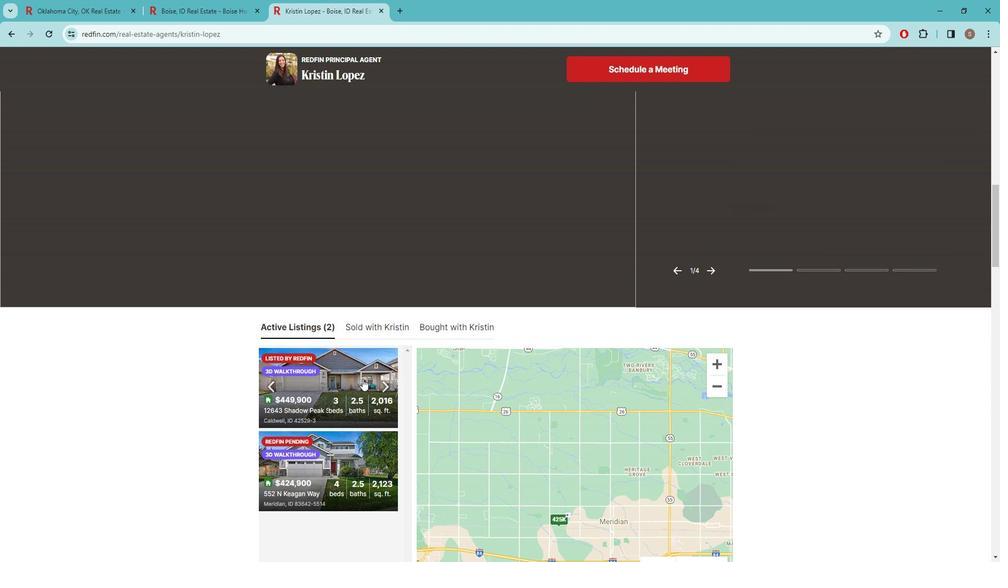 
Action: Mouse scrolled (369, 371) with delta (0, 0)
Screenshot: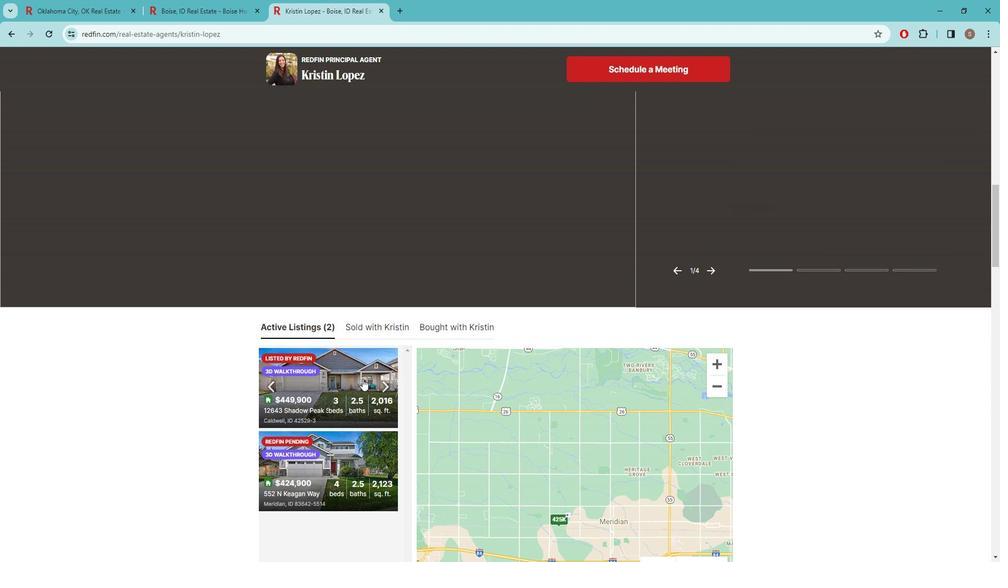 
Action: Mouse scrolled (369, 370) with delta (0, 0)
Screenshot: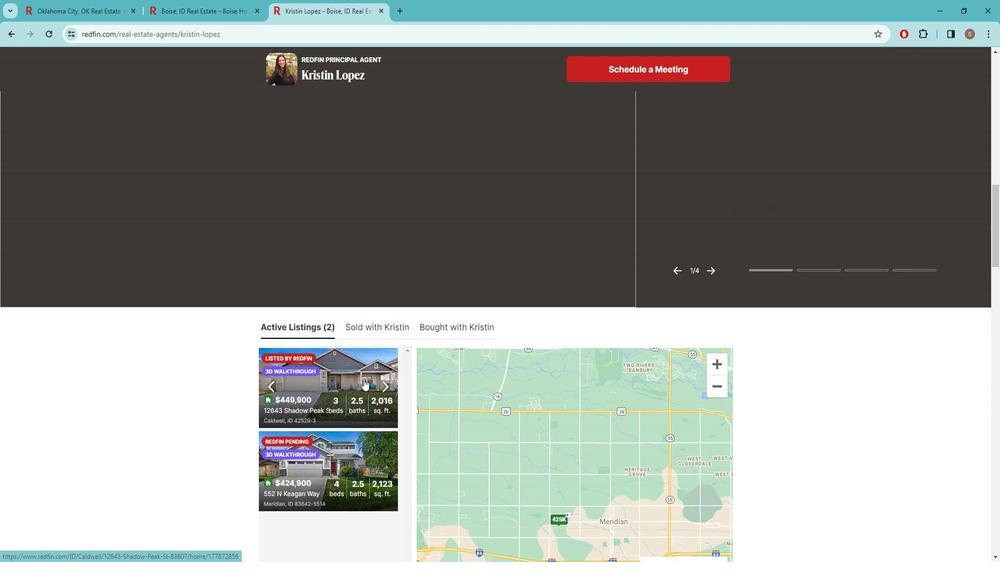 
Action: Mouse scrolled (369, 370) with delta (0, 0)
Screenshot: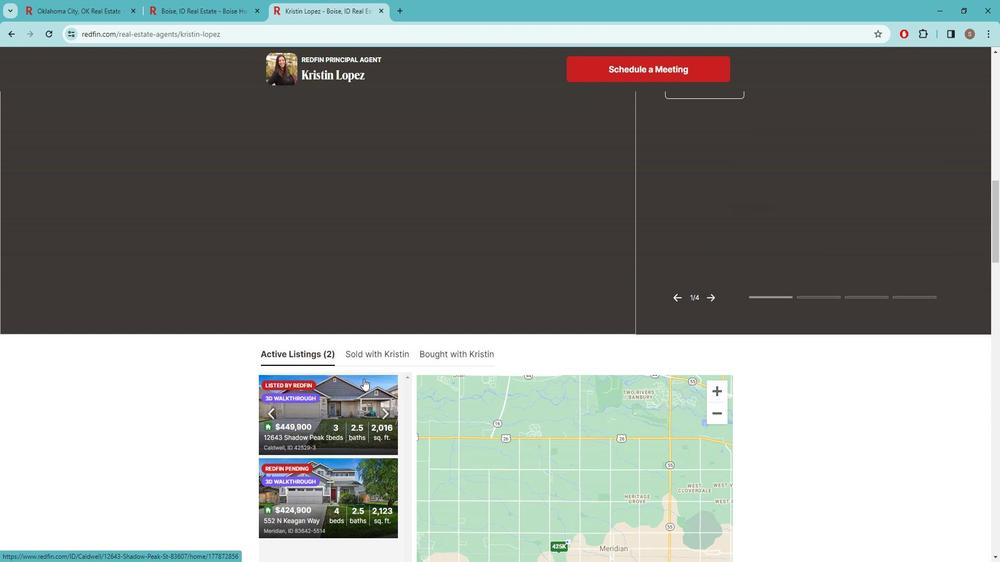 
Action: Mouse scrolled (369, 370) with delta (0, 0)
Screenshot: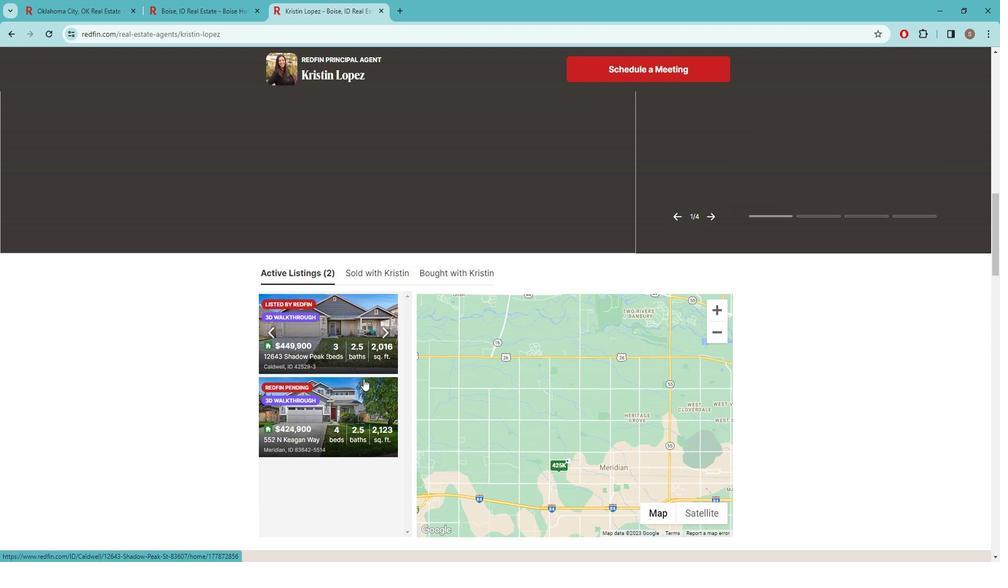 
Action: Mouse scrolled (369, 370) with delta (0, 0)
Screenshot: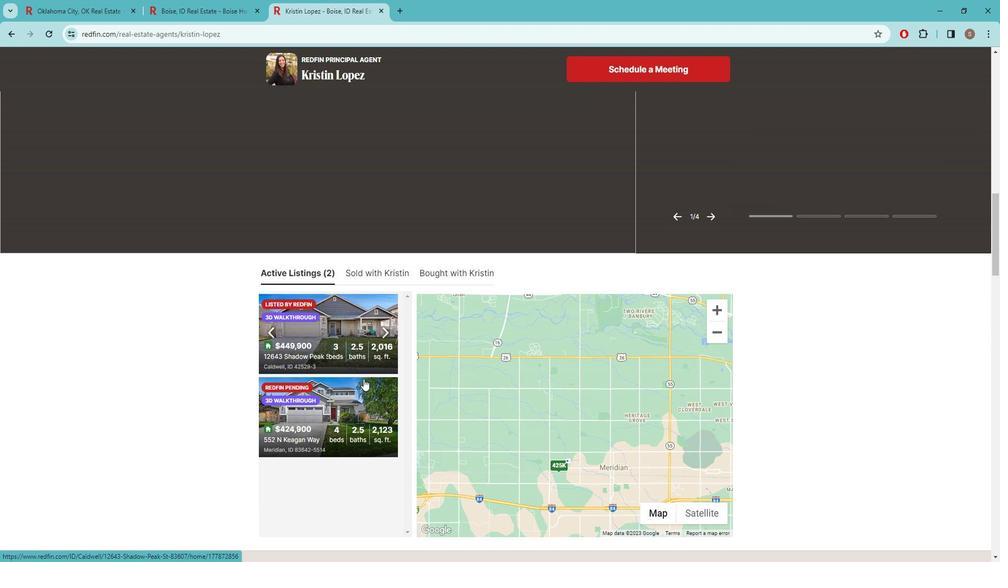 
Action: Mouse moved to (369, 370)
Screenshot: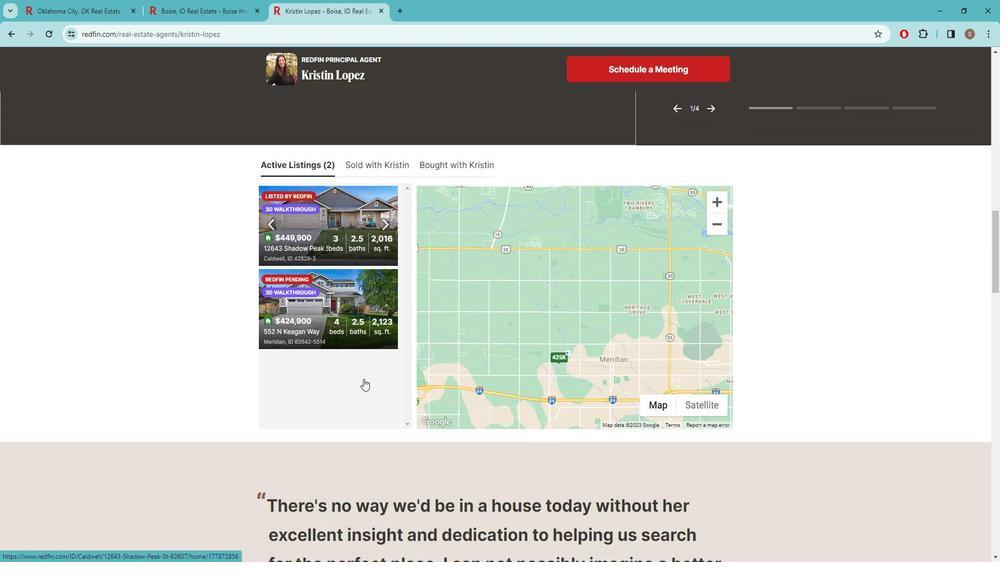 
Action: Mouse scrolled (369, 370) with delta (0, 0)
Screenshot: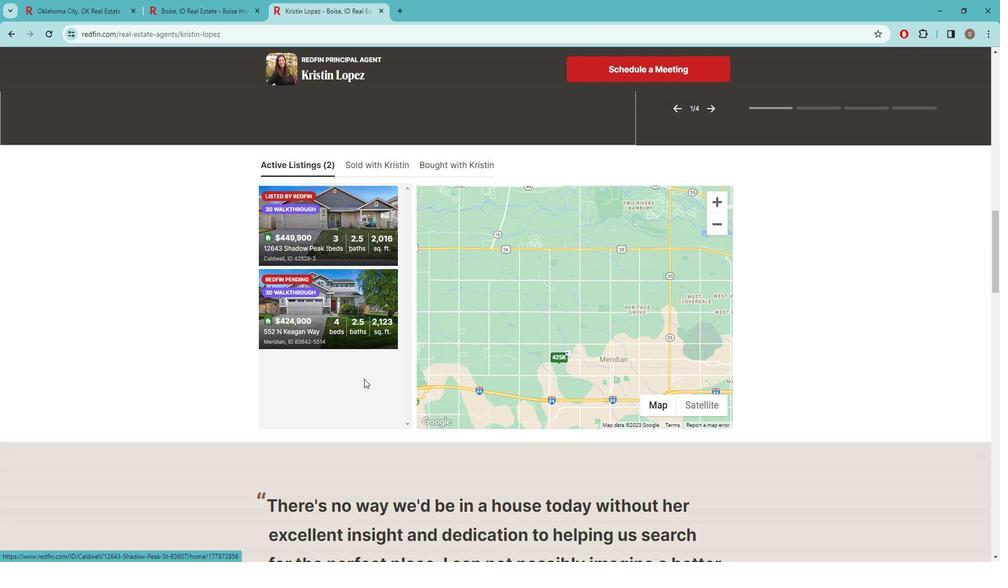 
Action: Mouse scrolled (369, 370) with delta (0, 0)
Screenshot: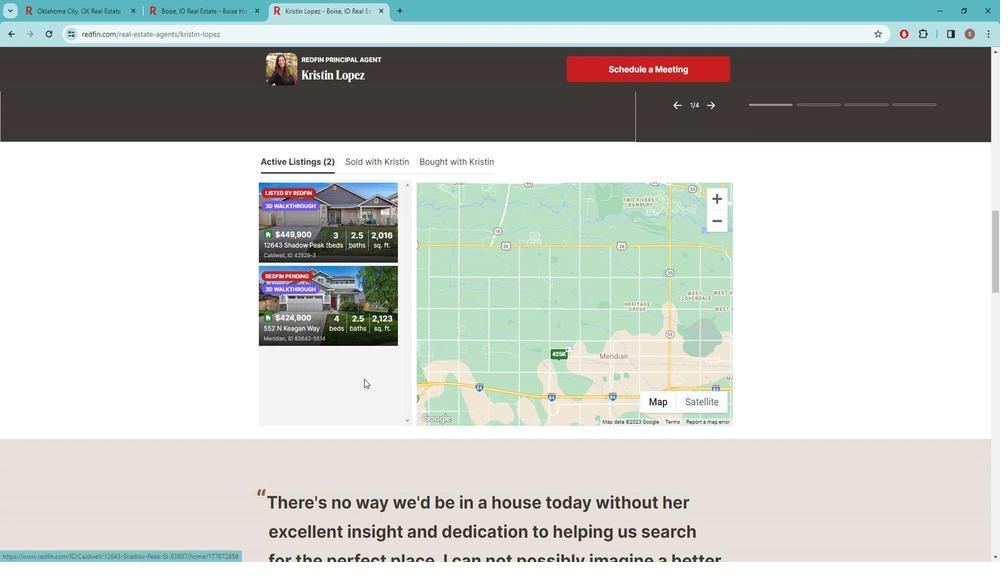 
Action: Mouse scrolled (369, 370) with delta (0, 0)
Screenshot: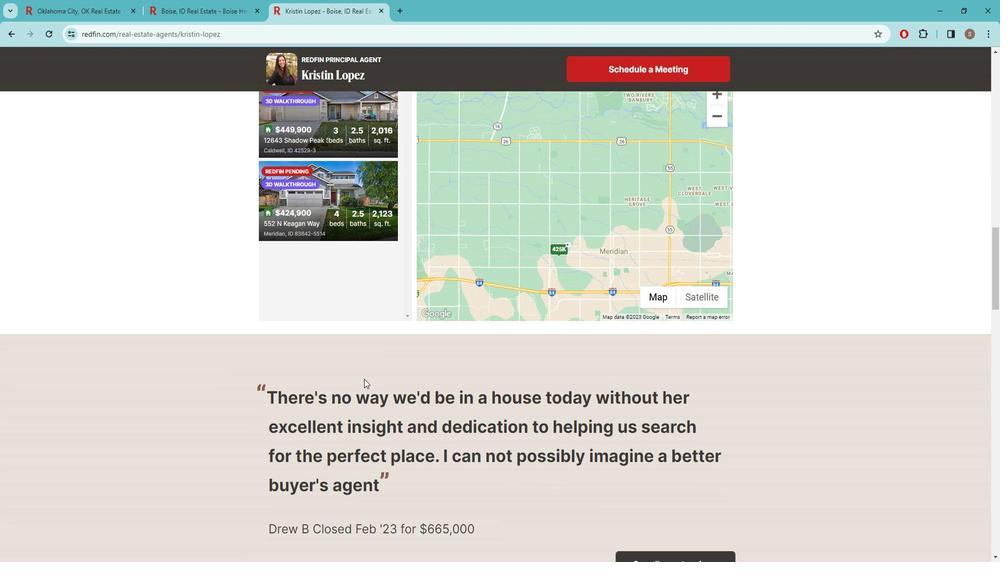 
Action: Mouse scrolled (369, 370) with delta (0, 0)
Screenshot: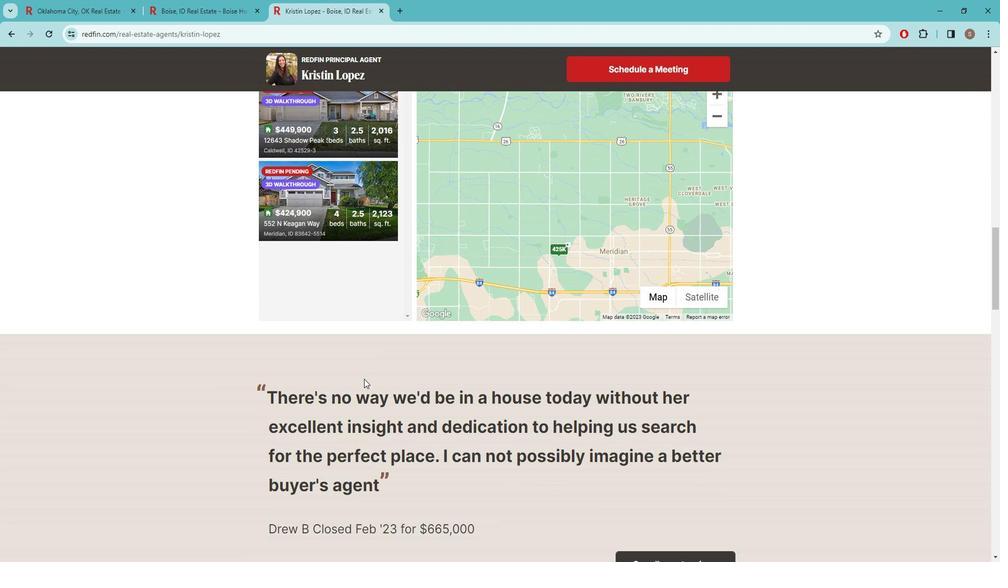 
Action: Mouse scrolled (369, 370) with delta (0, 0)
Screenshot: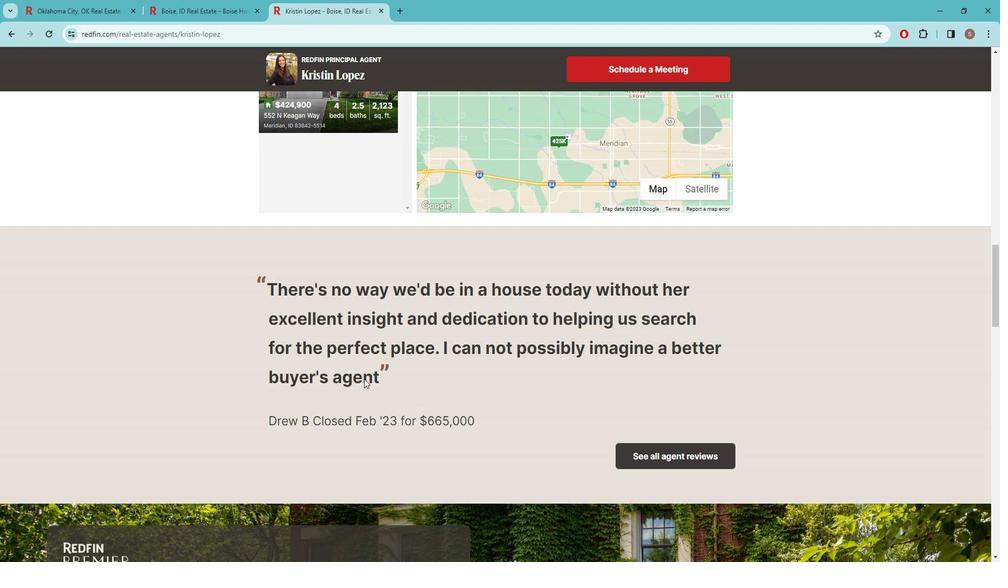 
Action: Mouse scrolled (369, 370) with delta (0, 0)
Screenshot: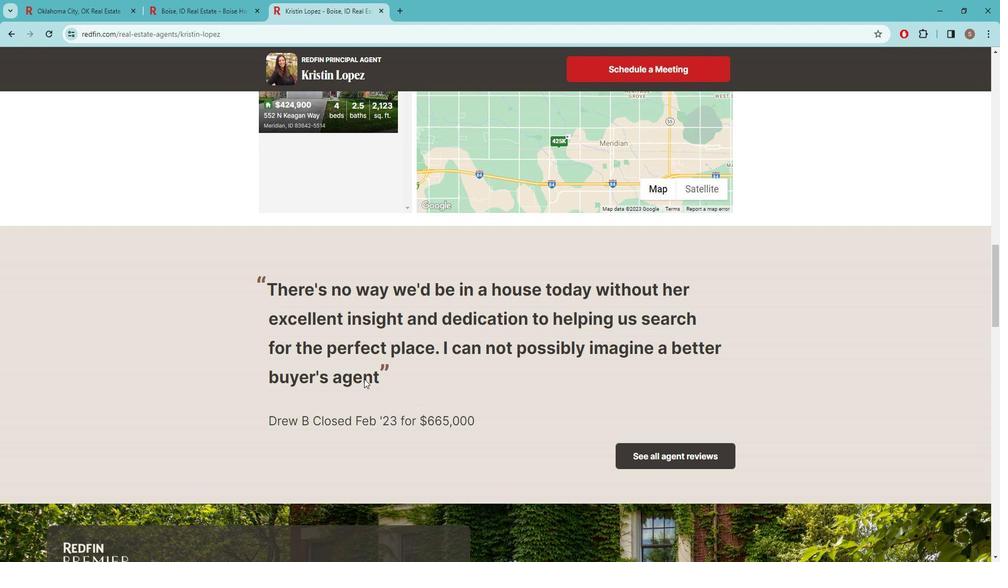 
Action: Mouse scrolled (369, 370) with delta (0, 0)
Screenshot: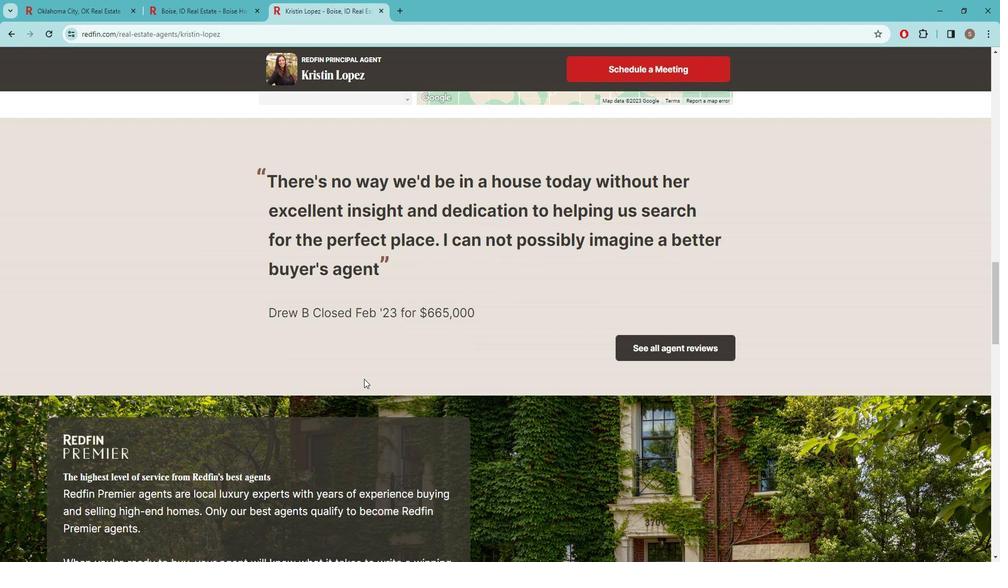 
Action: Mouse scrolled (369, 370) with delta (0, 0)
Screenshot: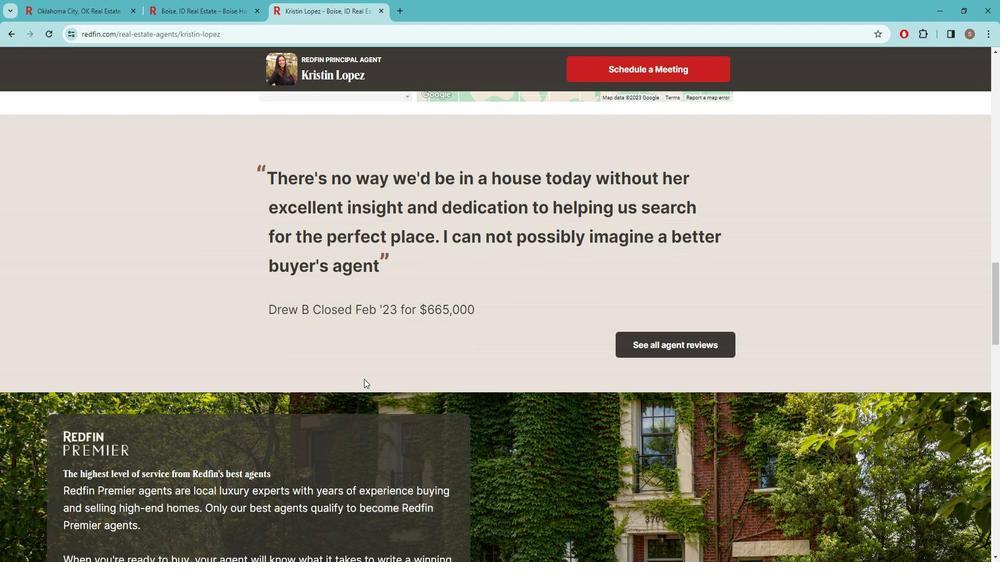 
Action: Mouse moved to (370, 369)
Screenshot: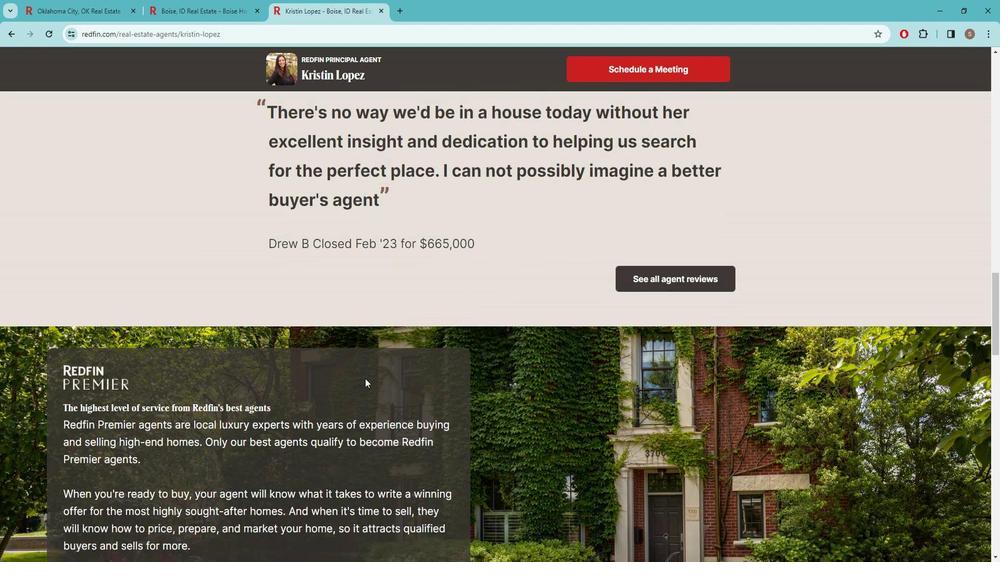 
Action: Mouse scrolled (370, 369) with delta (0, 0)
Screenshot: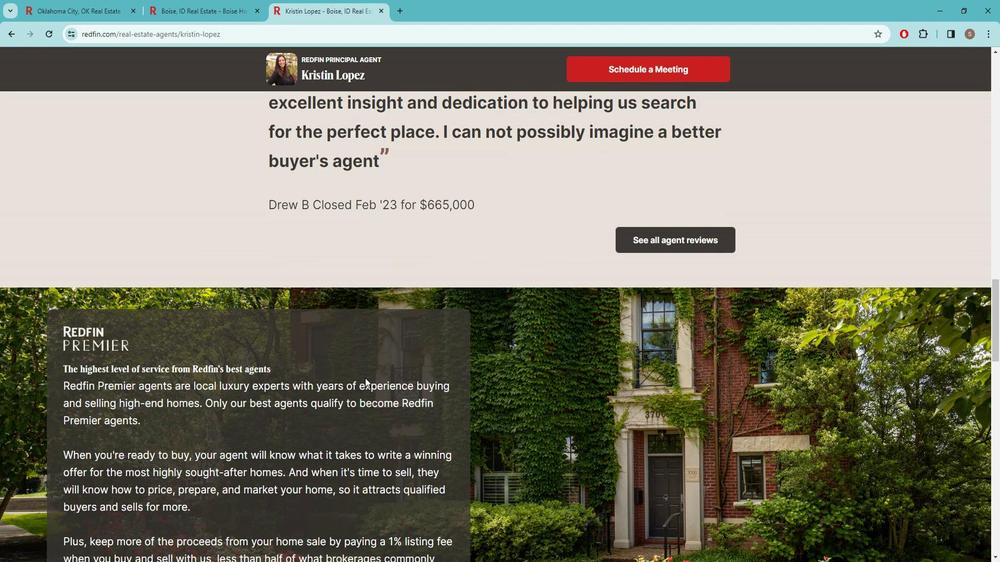 
Action: Mouse scrolled (370, 369) with delta (0, 0)
Screenshot: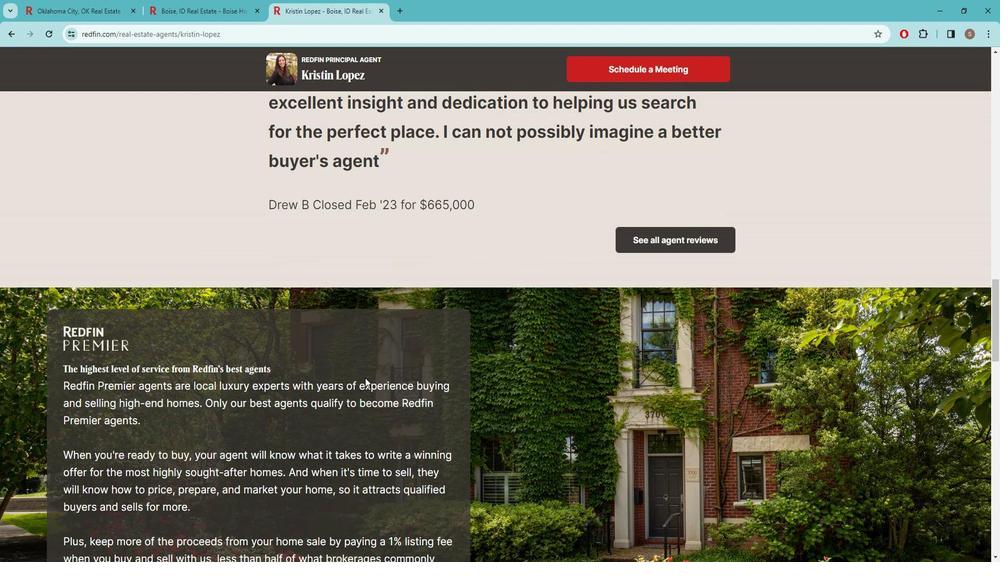 
Action: Mouse scrolled (370, 369) with delta (0, 0)
Screenshot: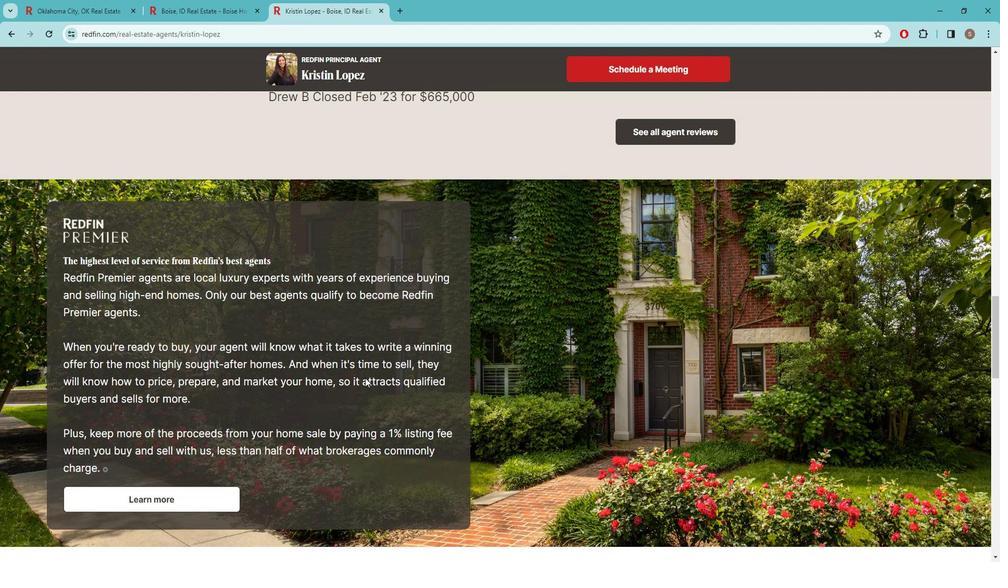 
Action: Mouse scrolled (370, 369) with delta (0, 0)
Screenshot: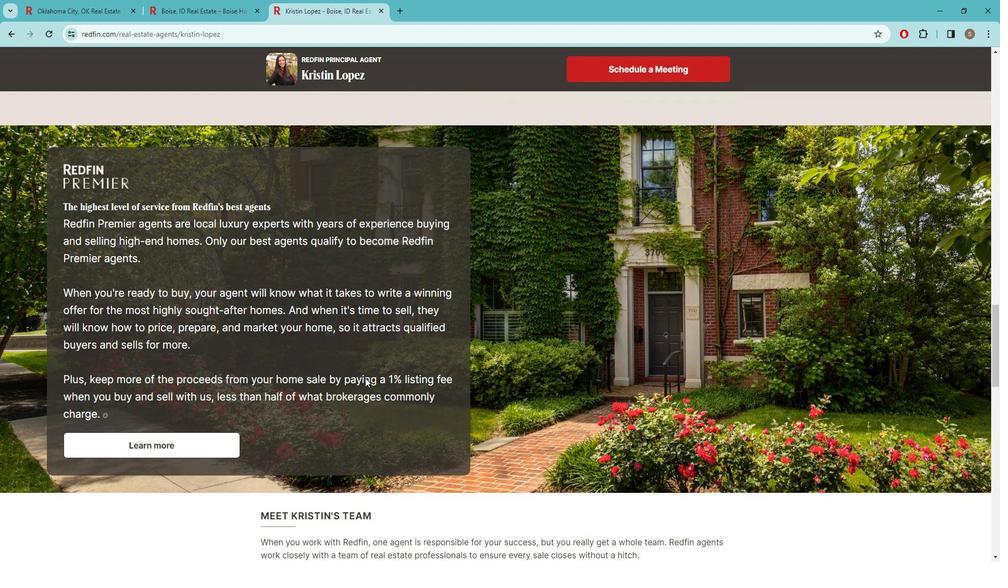 
Action: Mouse scrolled (370, 369) with delta (0, 0)
Screenshot: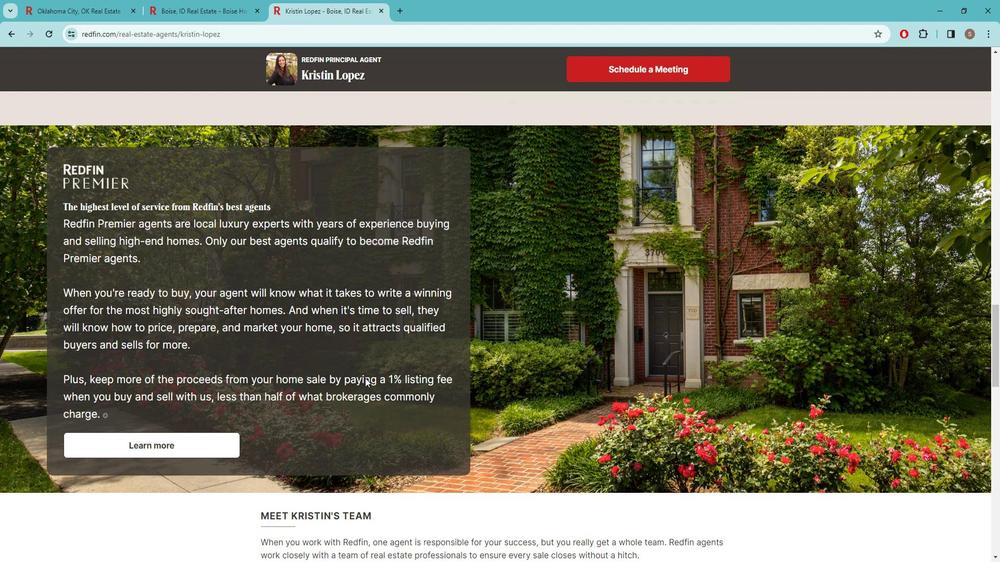 
Action: Mouse scrolled (370, 369) with delta (0, 0)
Screenshot: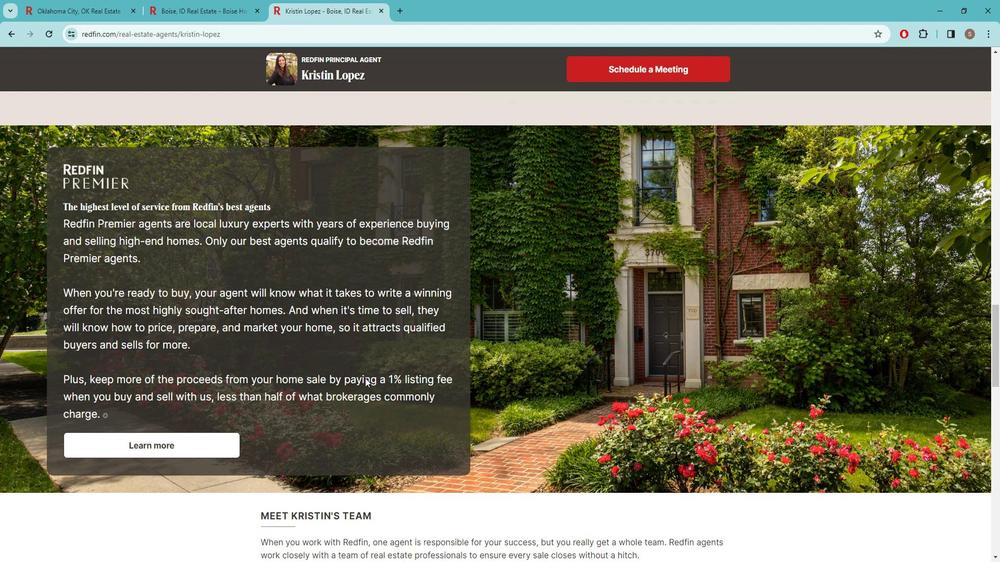 
Action: Mouse scrolled (370, 370) with delta (0, 0)
Screenshot: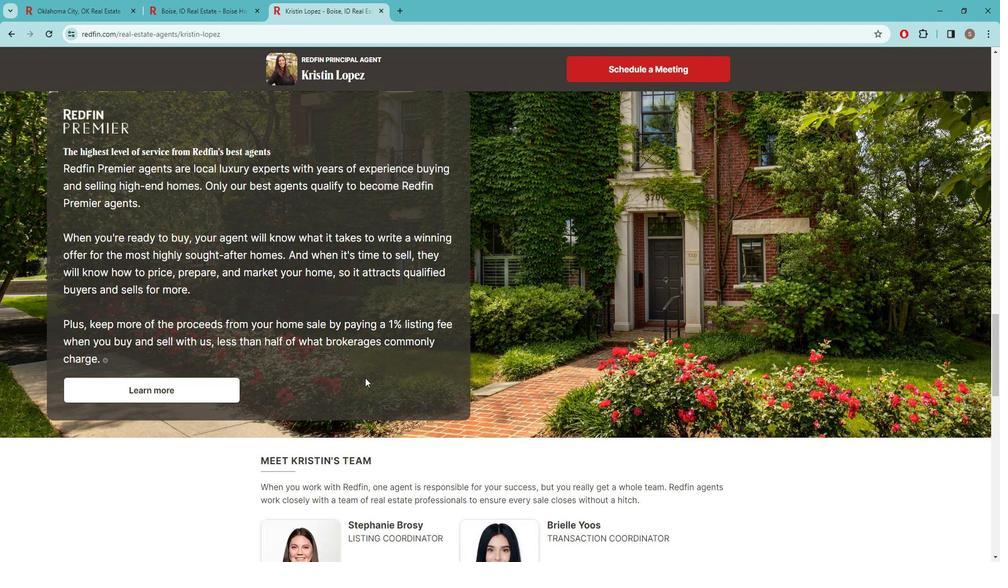 
Action: Mouse scrolled (370, 369) with delta (0, 0)
Screenshot: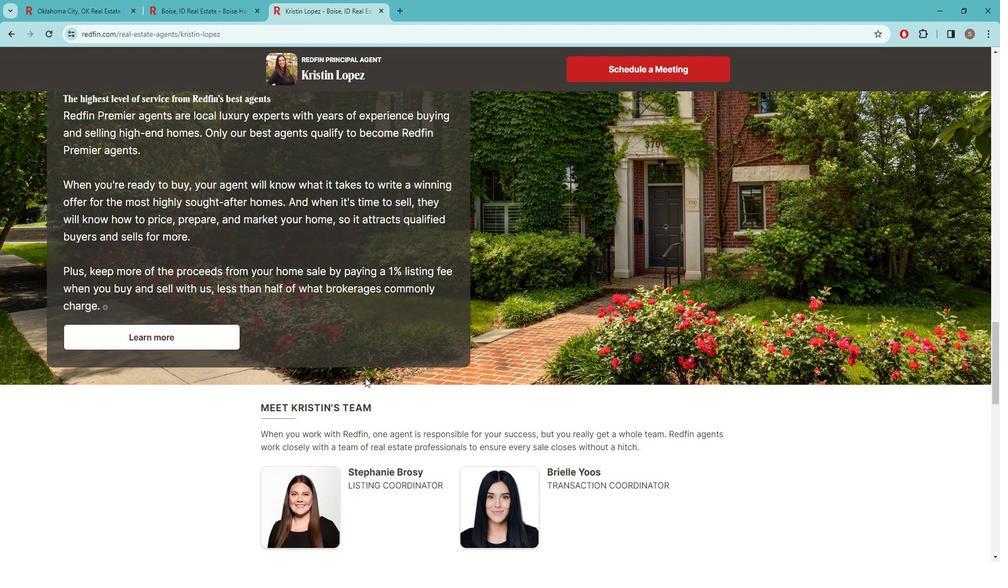 
Action: Mouse moved to (371, 369)
Screenshot: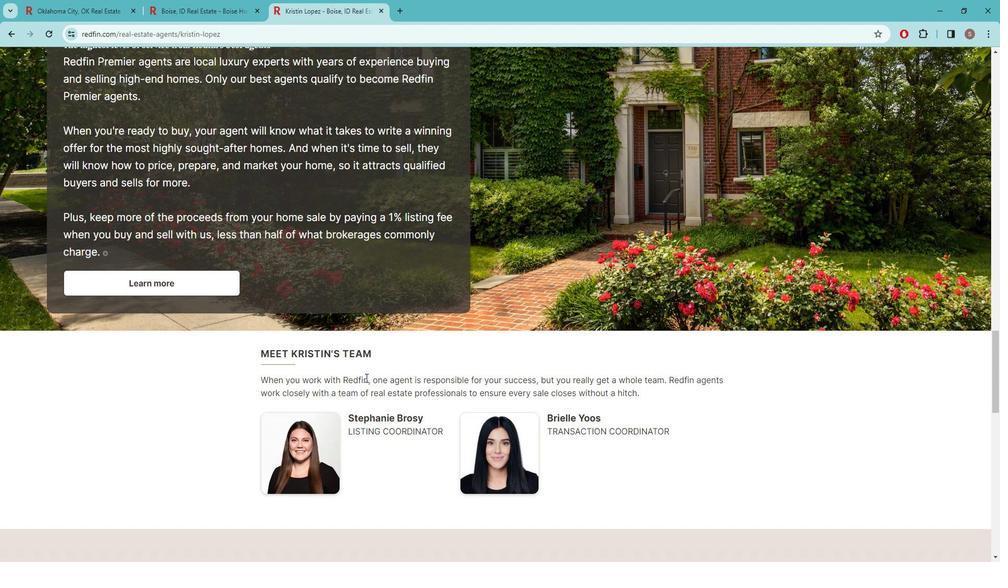 
Action: Mouse scrolled (371, 369) with delta (0, 0)
Screenshot: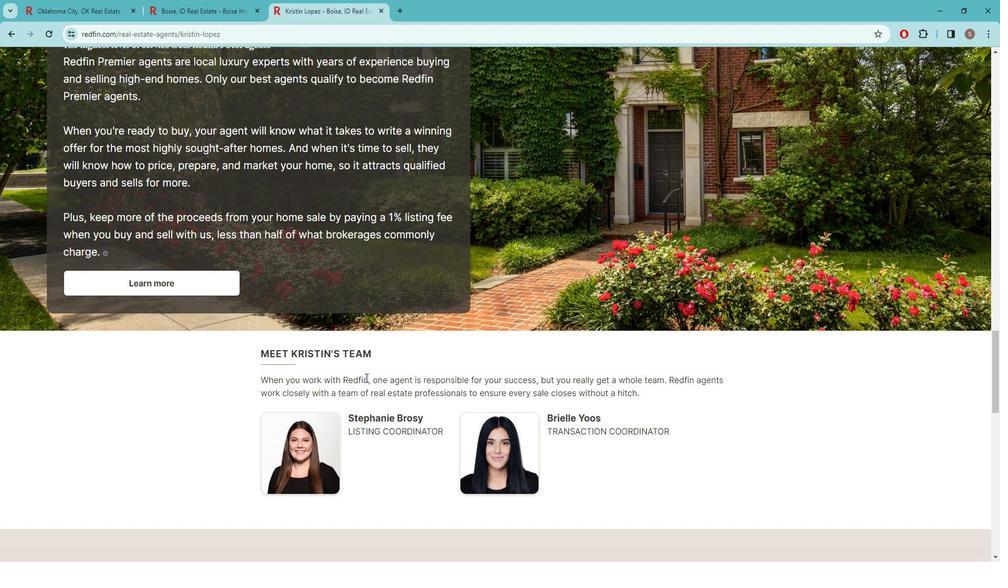 
Action: Mouse scrolled (371, 369) with delta (0, 0)
Screenshot: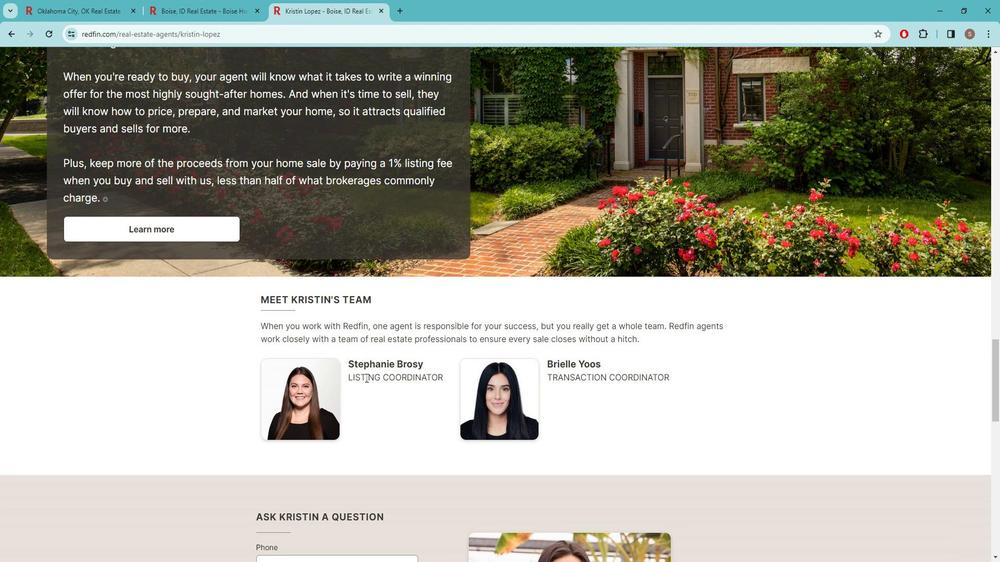 
Action: Mouse scrolled (371, 369) with delta (0, 0)
Screenshot: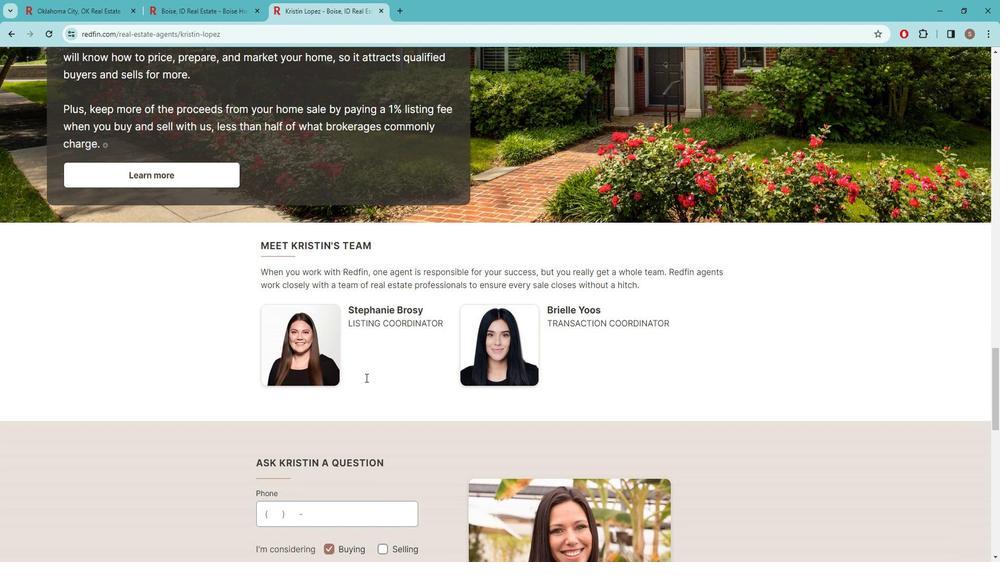 
Action: Mouse moved to (372, 369)
Screenshot: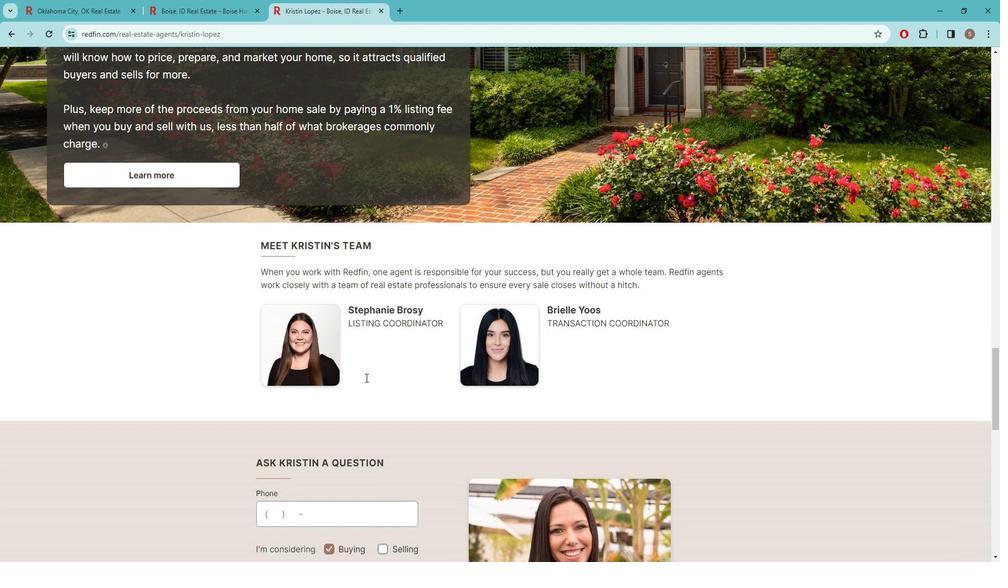 
Action: Mouse scrolled (372, 369) with delta (0, 0)
Screenshot: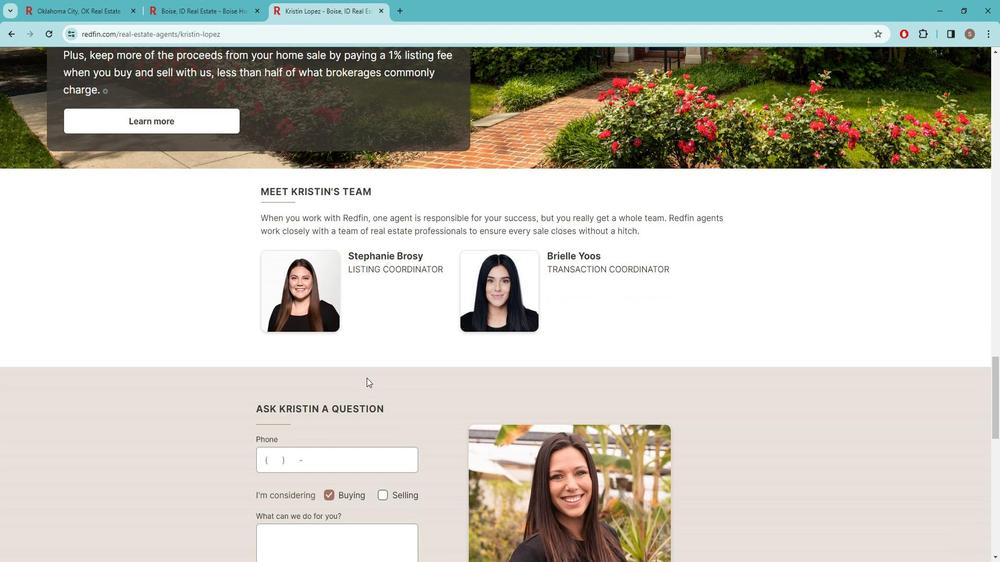 
Action: Mouse scrolled (372, 369) with delta (0, 0)
Screenshot: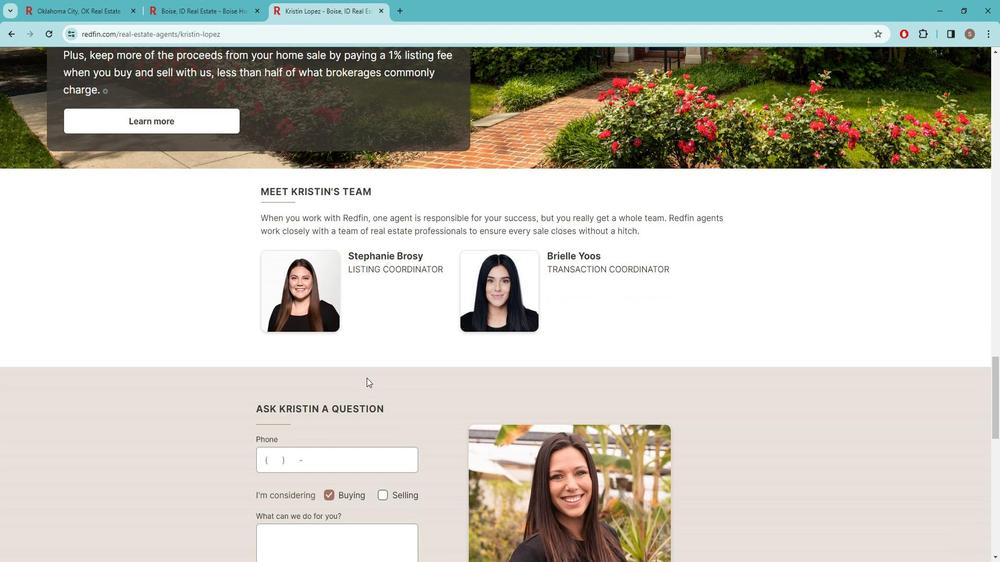 
Action: Mouse moved to (373, 369)
Screenshot: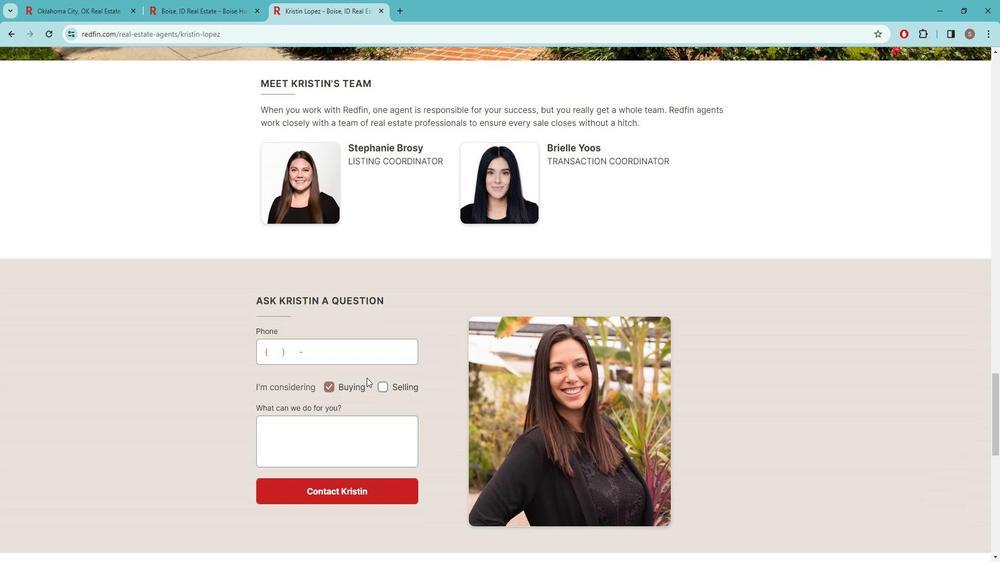 
Action: Mouse scrolled (373, 369) with delta (0, 0)
Screenshot: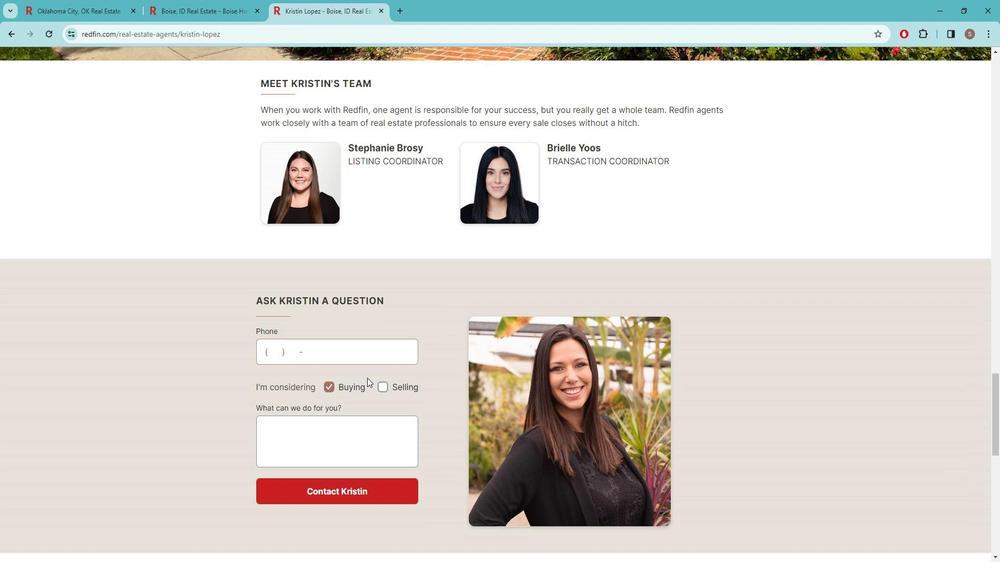 
Action: Mouse scrolled (373, 369) with delta (0, 0)
Screenshot: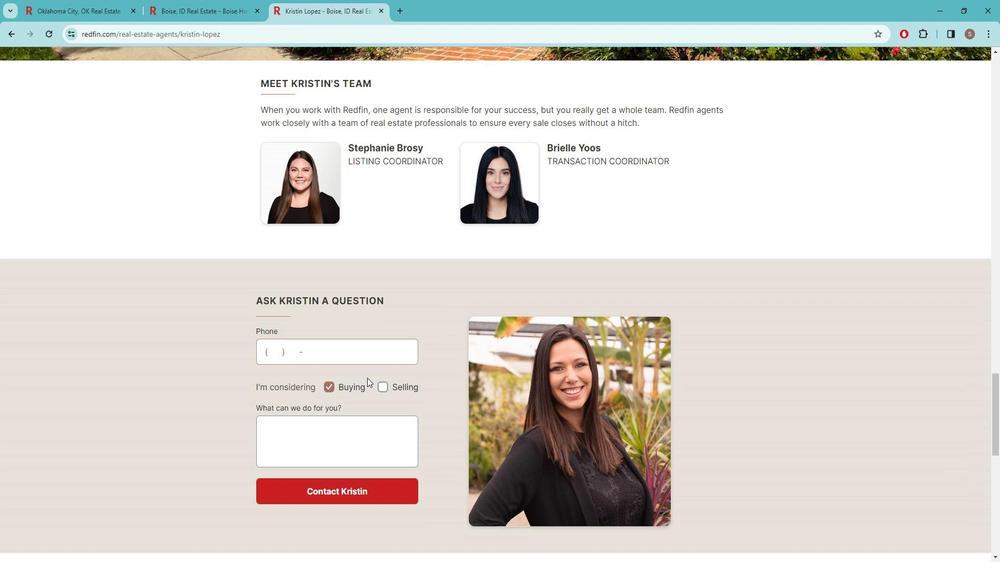 
Action: Mouse moved to (375, 368)
Screenshot: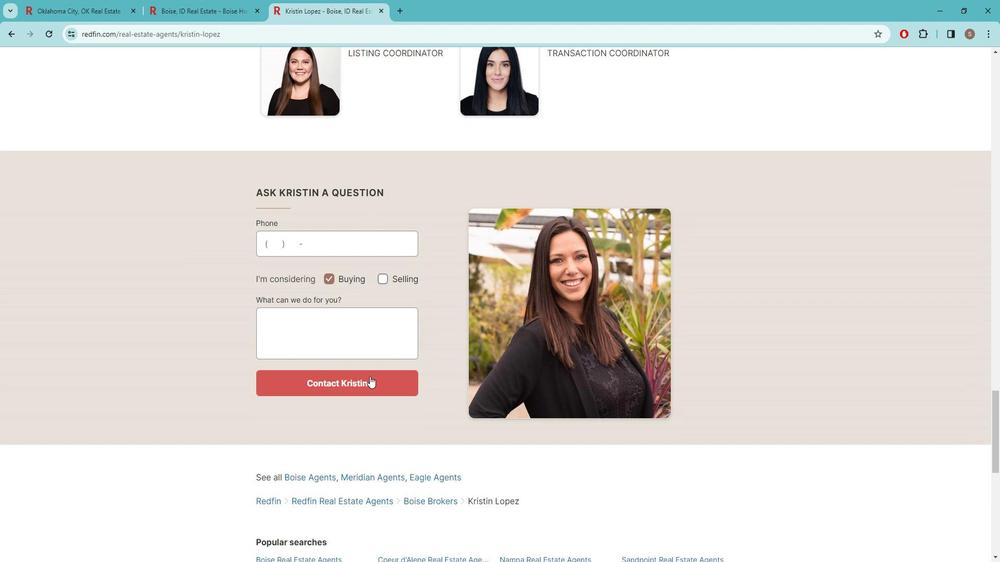 
Action: Mouse scrolled (375, 368) with delta (0, 0)
Screenshot: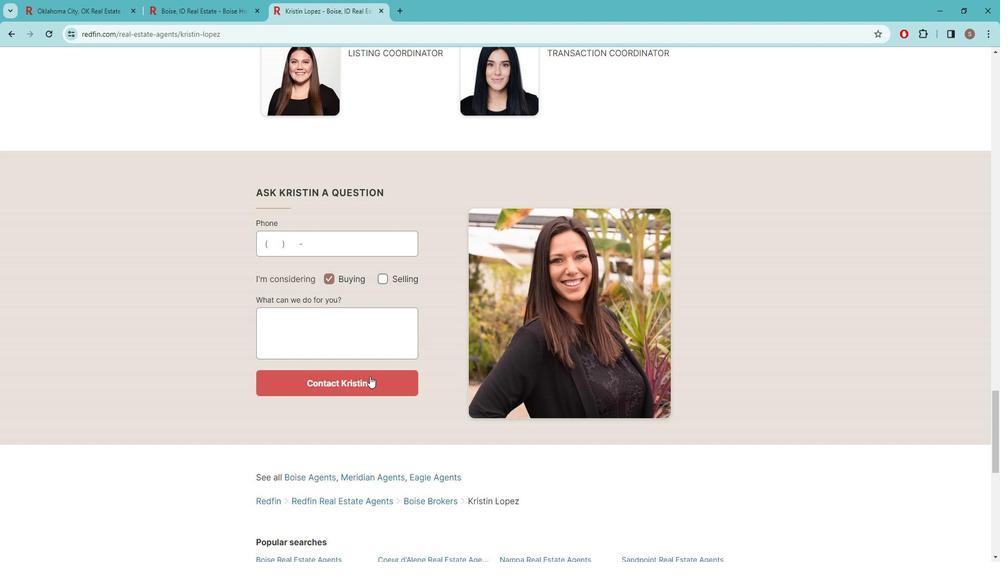 
Action: Mouse scrolled (375, 368) with delta (0, 0)
Screenshot: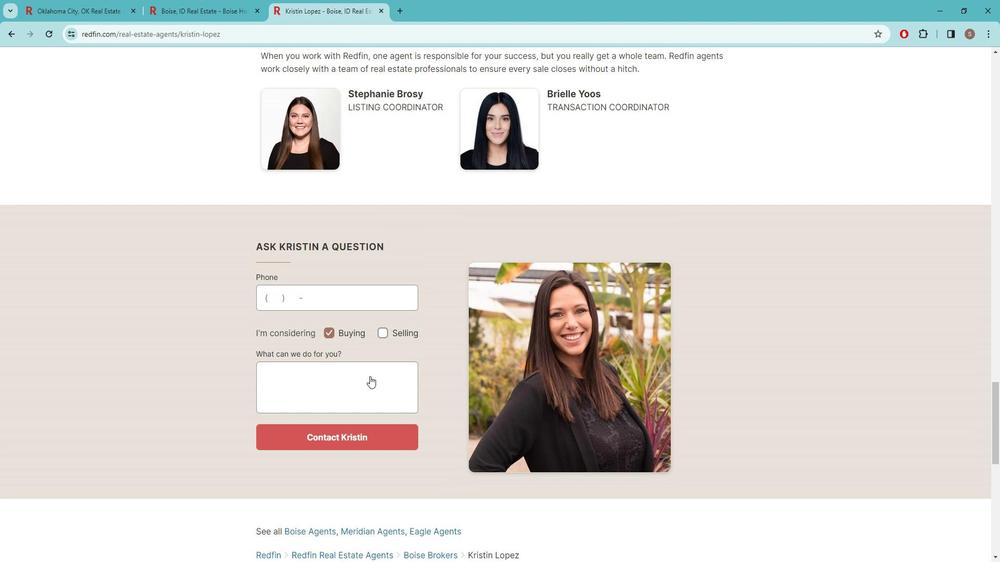 
Action: Mouse scrolled (375, 368) with delta (0, 0)
Screenshot: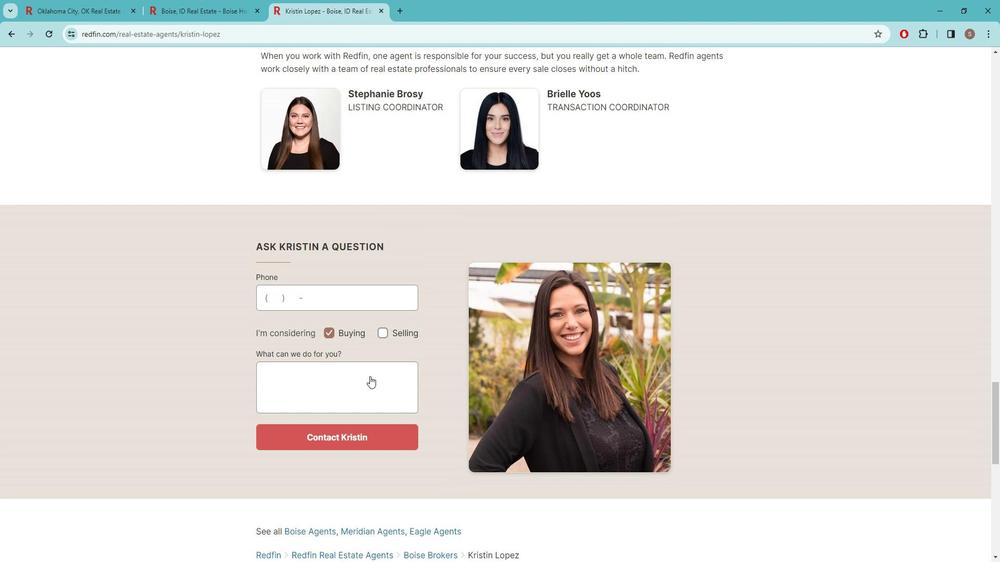 
Action: Mouse scrolled (375, 368) with delta (0, 0)
Screenshot: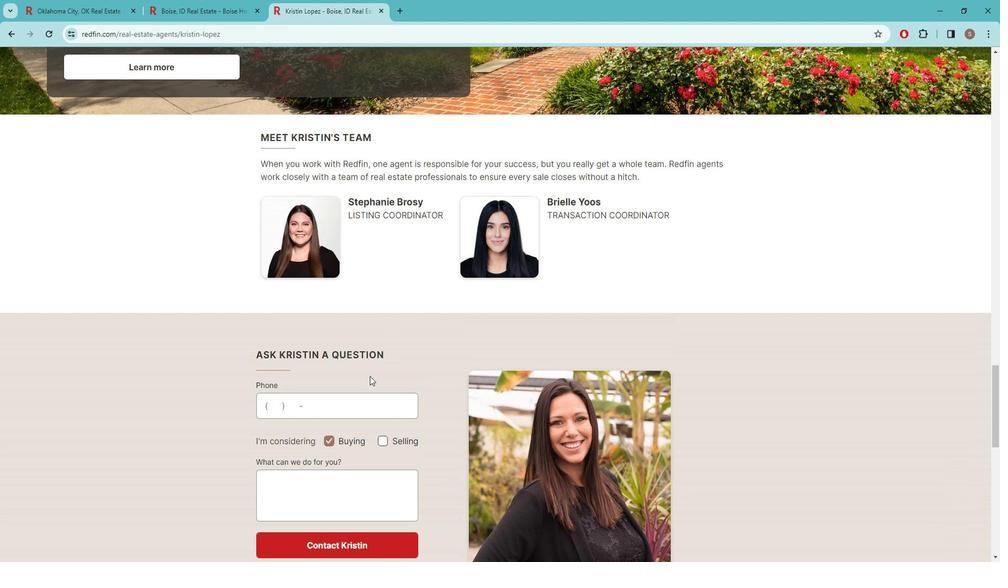 
Action: Mouse scrolled (375, 368) with delta (0, 0)
Screenshot: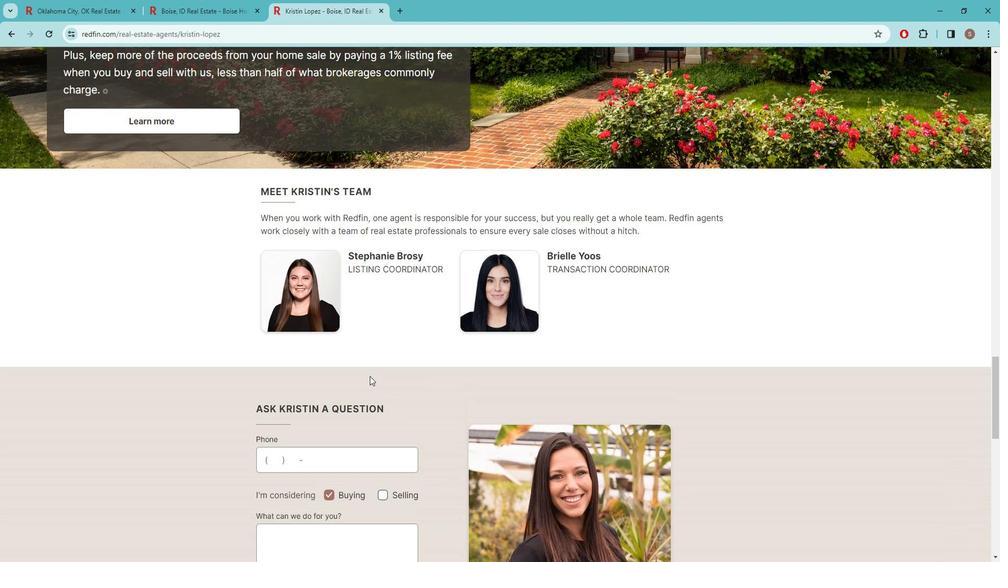 
Action: Mouse scrolled (375, 368) with delta (0, 0)
Screenshot: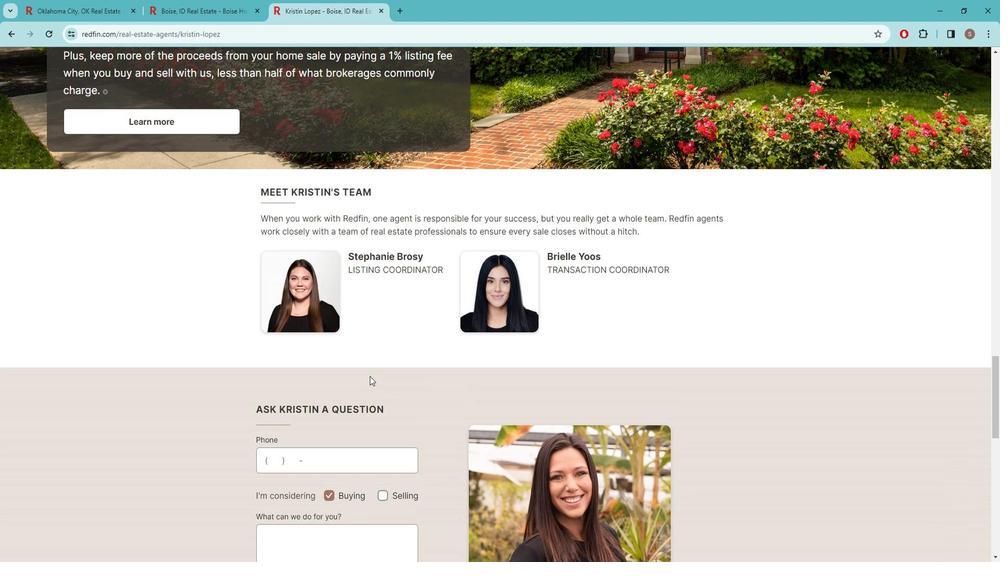 
Action: Mouse scrolled (375, 368) with delta (0, 0)
Screenshot: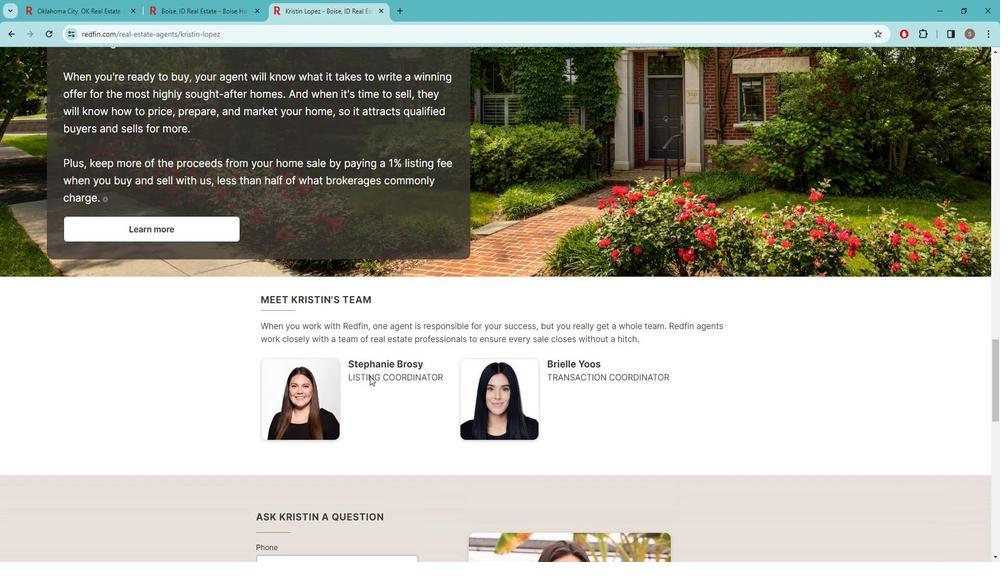 
Action: Mouse scrolled (375, 368) with delta (0, 0)
Screenshot: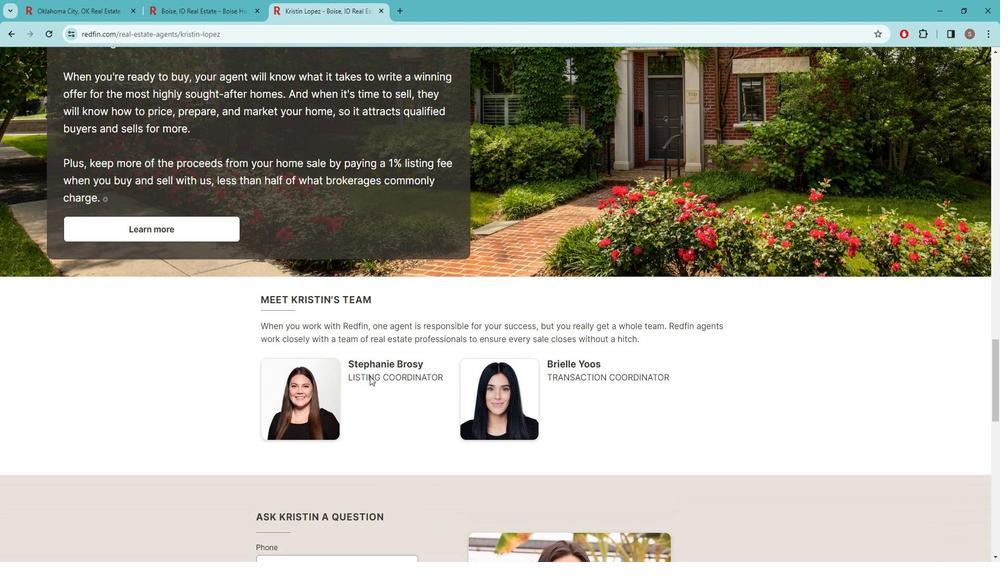
Action: Mouse scrolled (375, 368) with delta (0, 0)
Screenshot: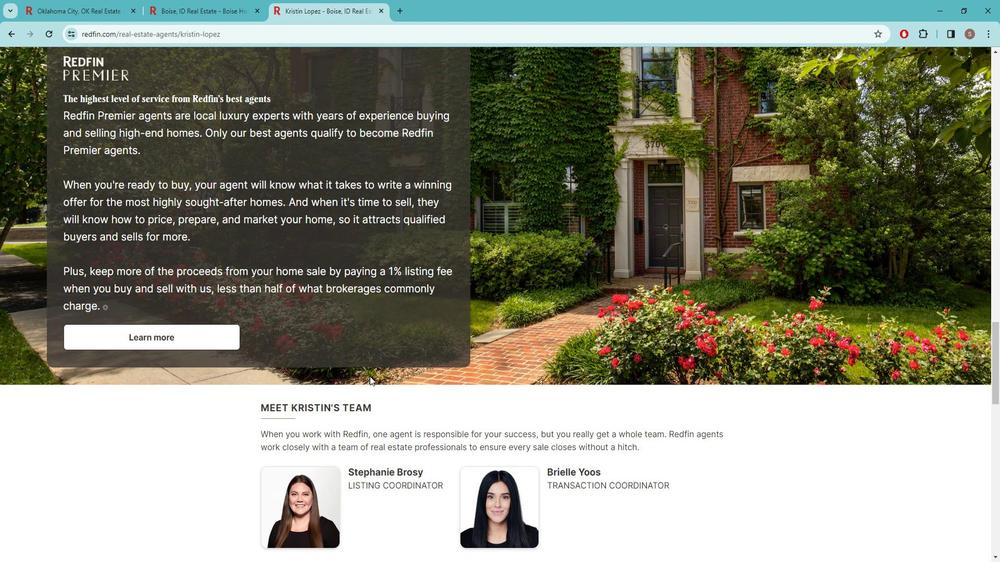 
Action: Mouse scrolled (375, 368) with delta (0, 0)
Screenshot: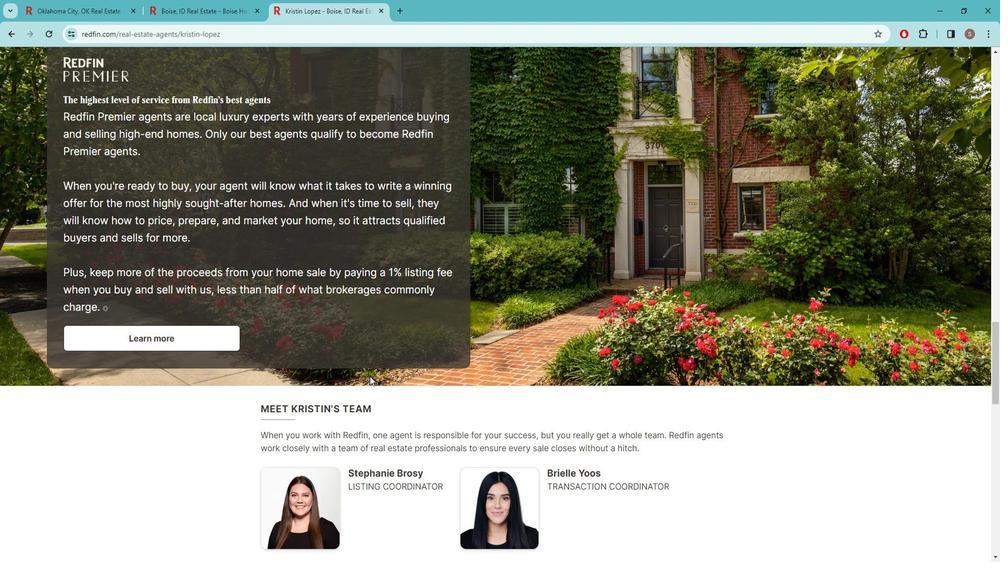 
Action: Mouse scrolled (375, 368) with delta (0, 0)
Screenshot: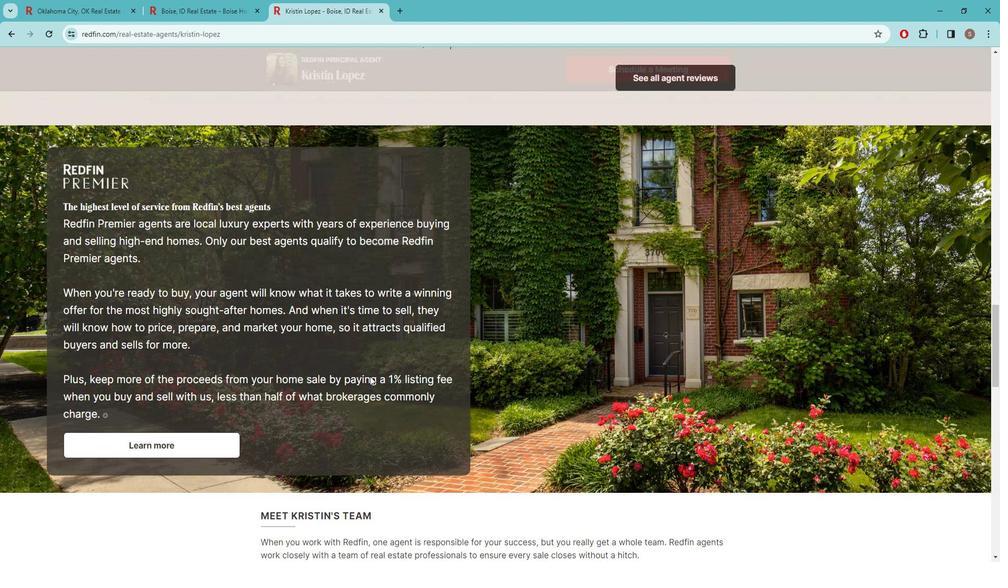 
Action: Mouse scrolled (375, 368) with delta (0, 0)
Screenshot: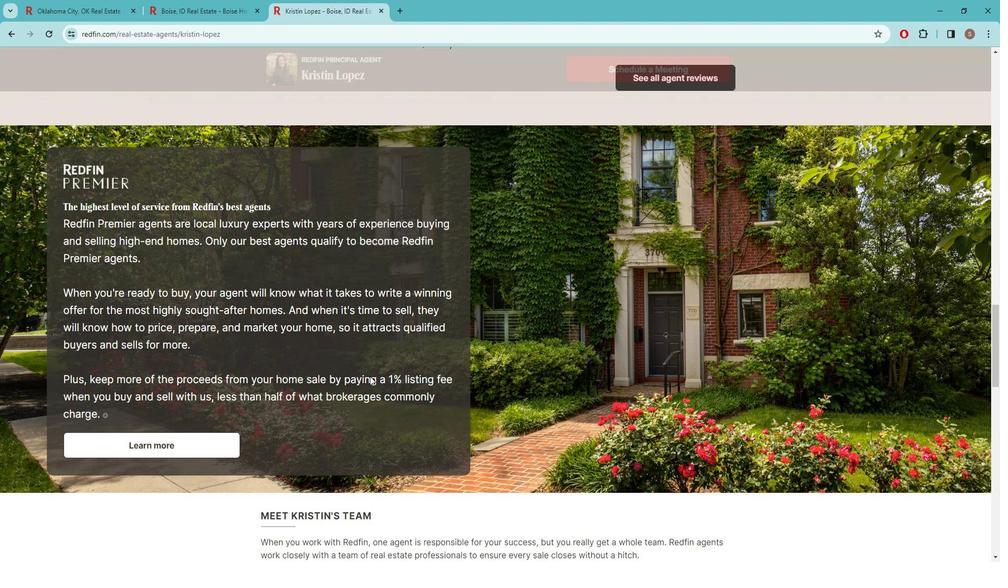 
Action: Mouse scrolled (375, 368) with delta (0, 0)
Screenshot: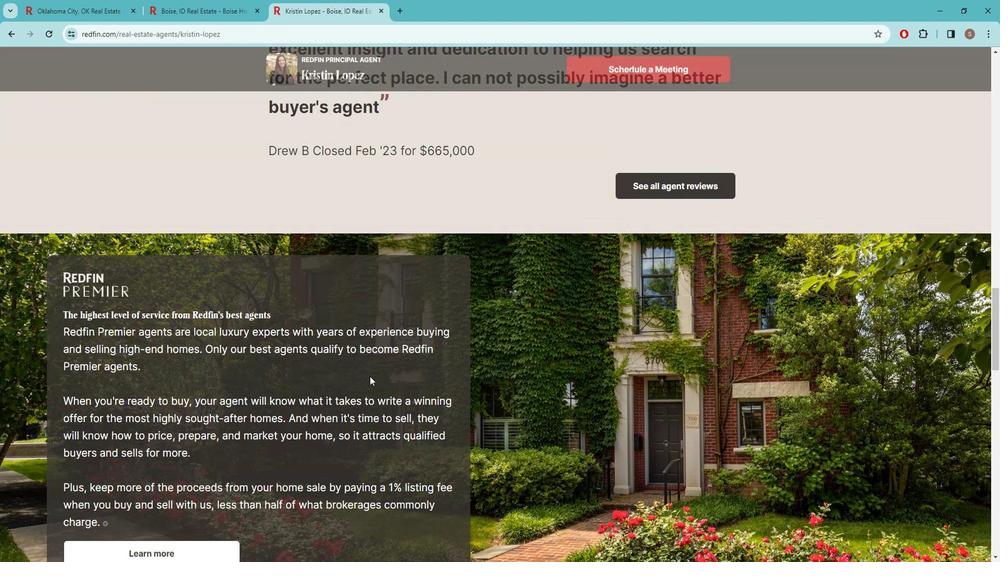 
Action: Mouse scrolled (375, 368) with delta (0, 0)
Screenshot: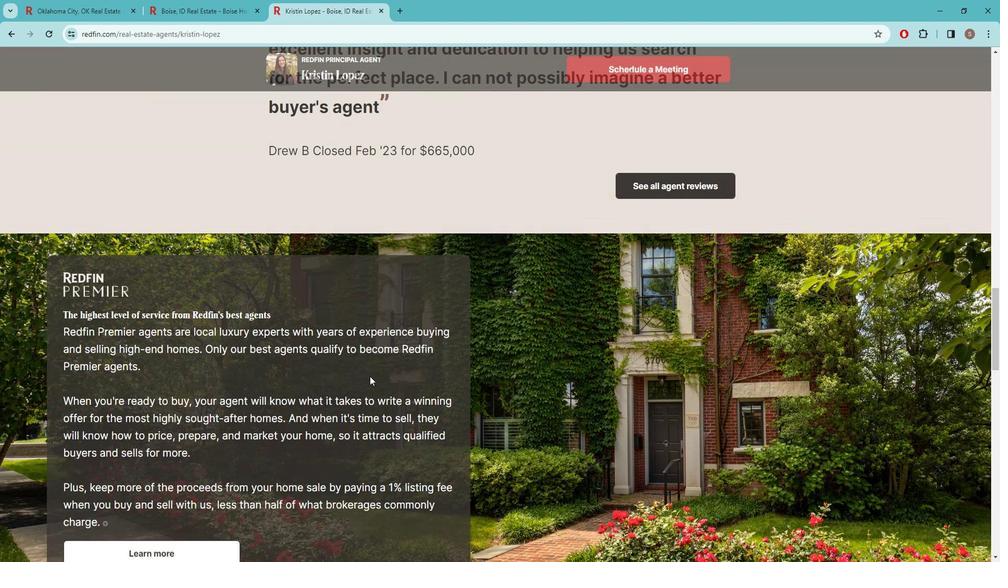 
Action: Mouse scrolled (375, 368) with delta (0, 0)
Screenshot: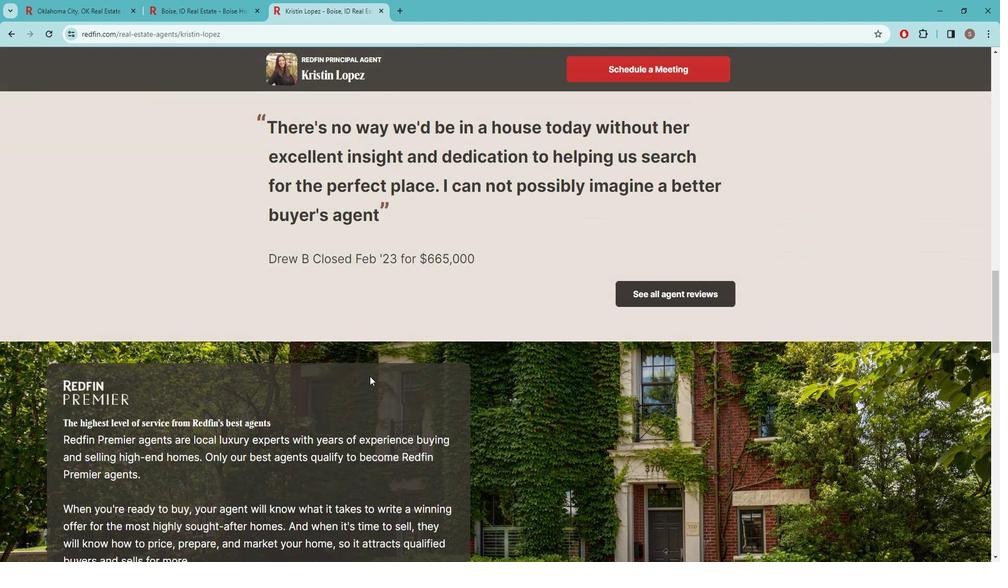 
Action: Mouse scrolled (375, 368) with delta (0, 0)
Screenshot: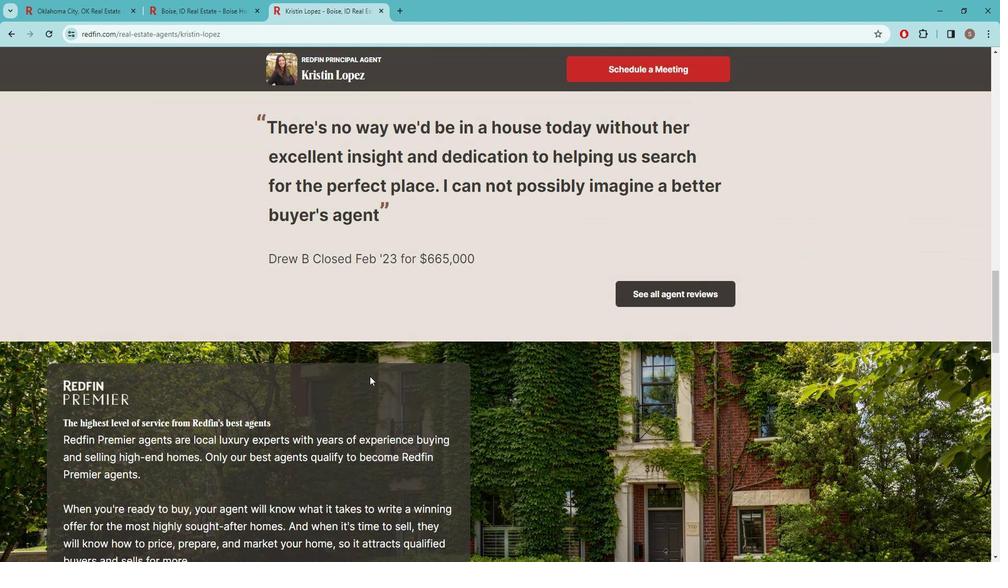 
Action: Mouse scrolled (375, 368) with delta (0, 0)
Screenshot: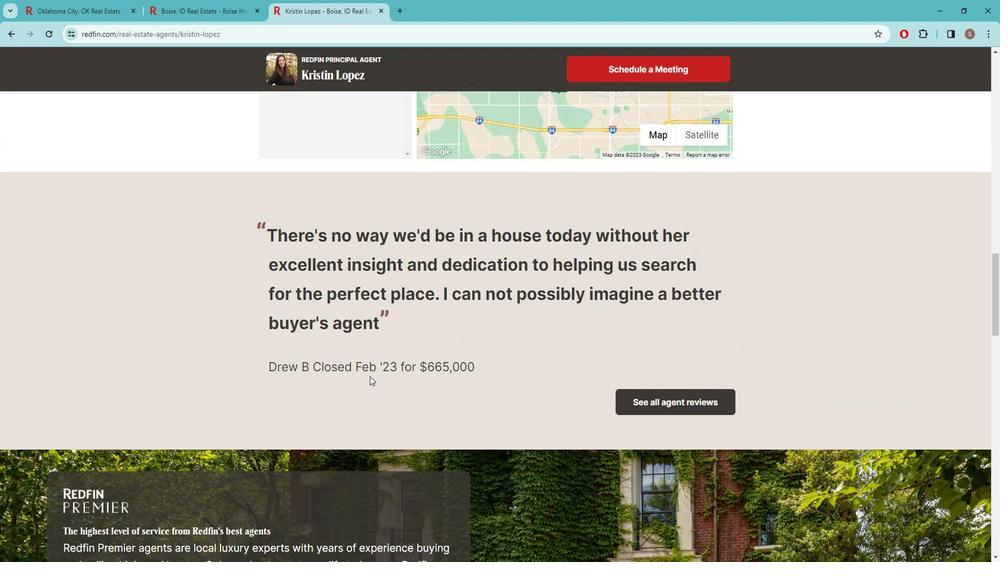 
Action: Mouse scrolled (375, 368) with delta (0, 0)
Screenshot: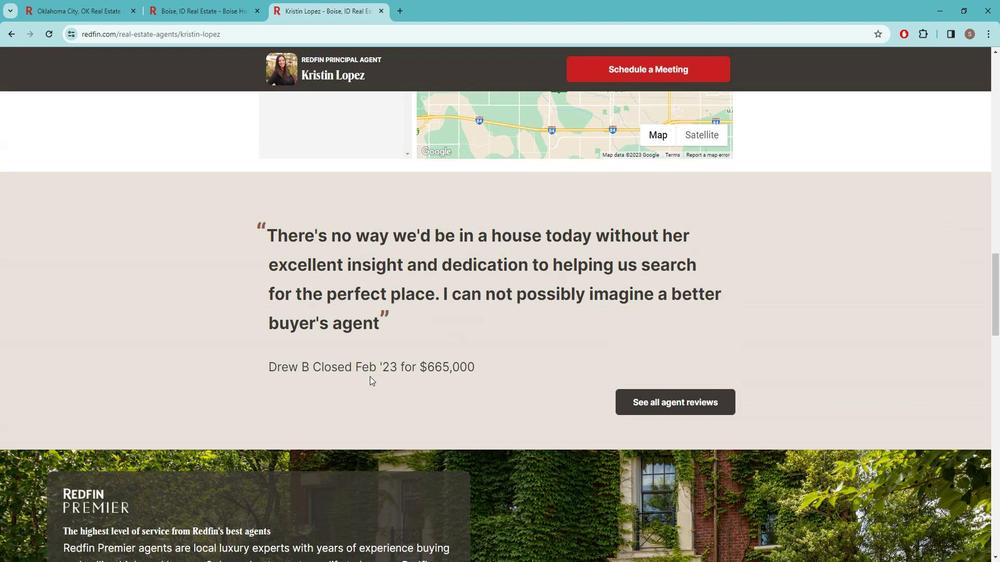 
Action: Mouse scrolled (375, 368) with delta (0, 0)
Screenshot: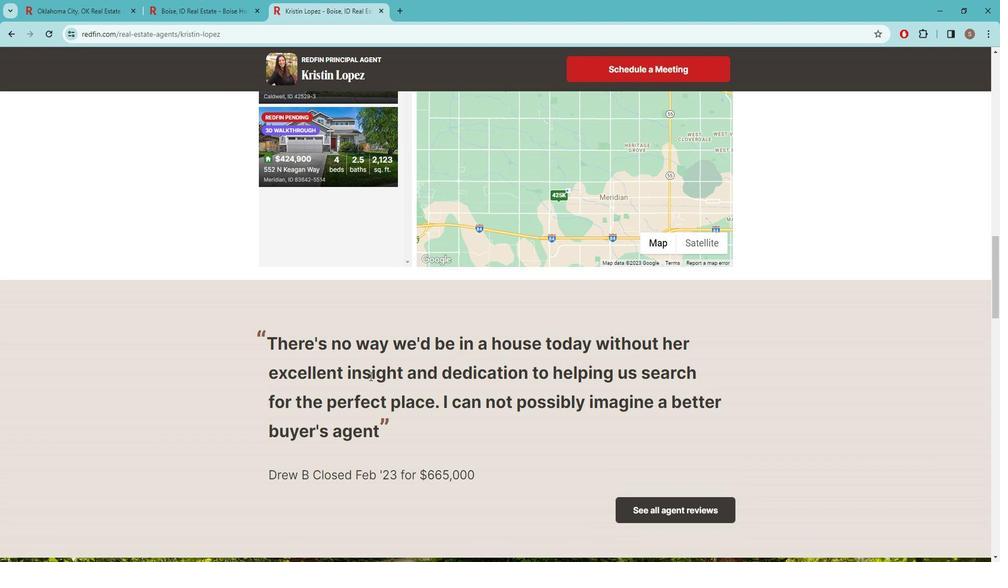 
Action: Mouse scrolled (375, 368) with delta (0, 0)
Screenshot: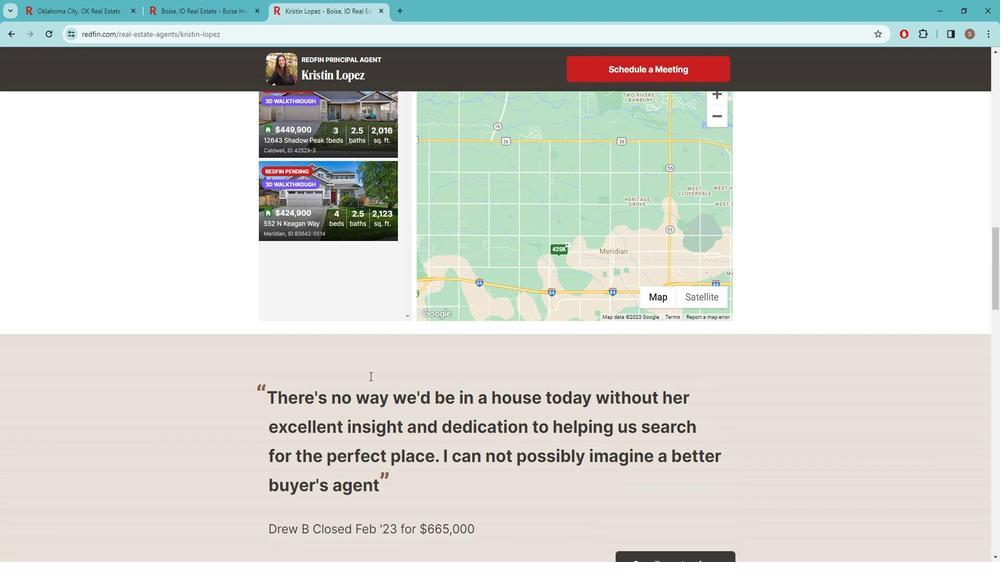 
Action: Mouse scrolled (375, 368) with delta (0, 0)
Screenshot: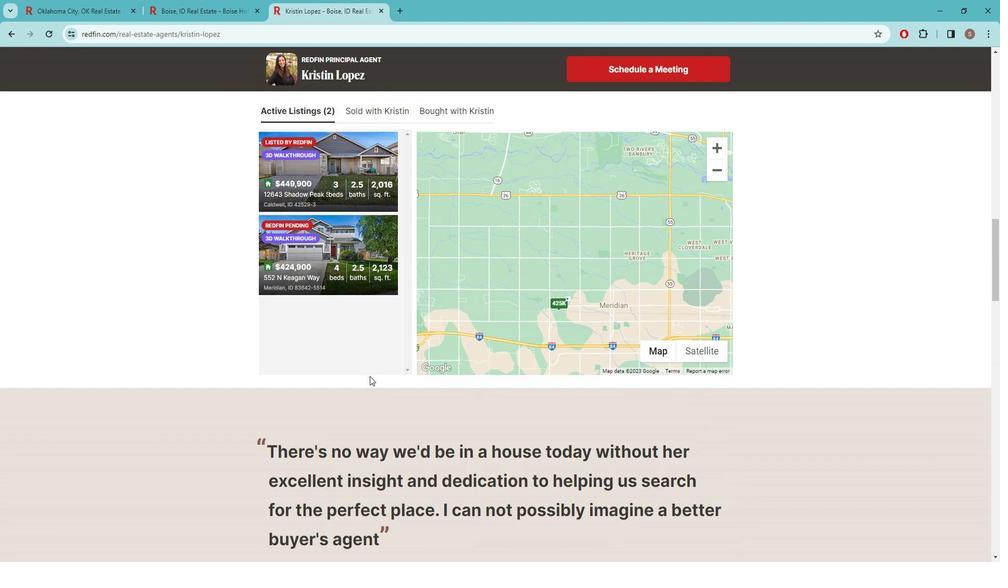 
Action: Mouse scrolled (375, 368) with delta (0, 0)
Screenshot: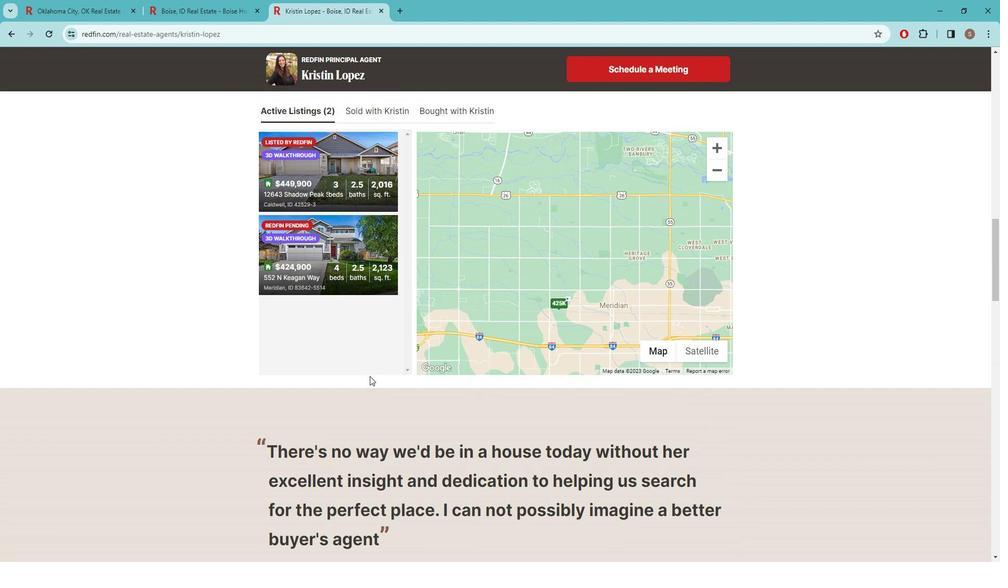 
Action: Mouse scrolled (375, 368) with delta (0, 0)
Screenshot: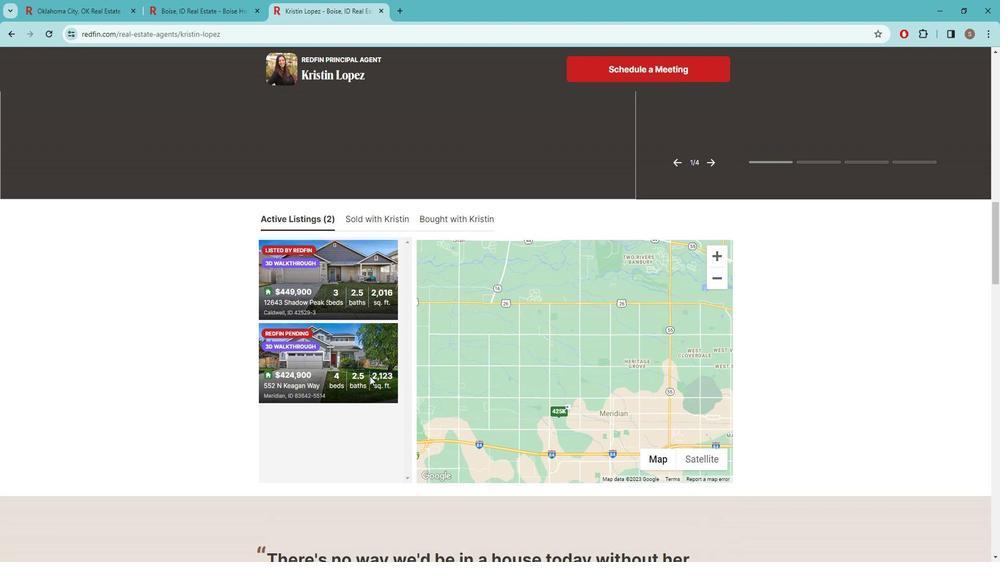 
Action: Mouse scrolled (375, 368) with delta (0, 0)
Screenshot: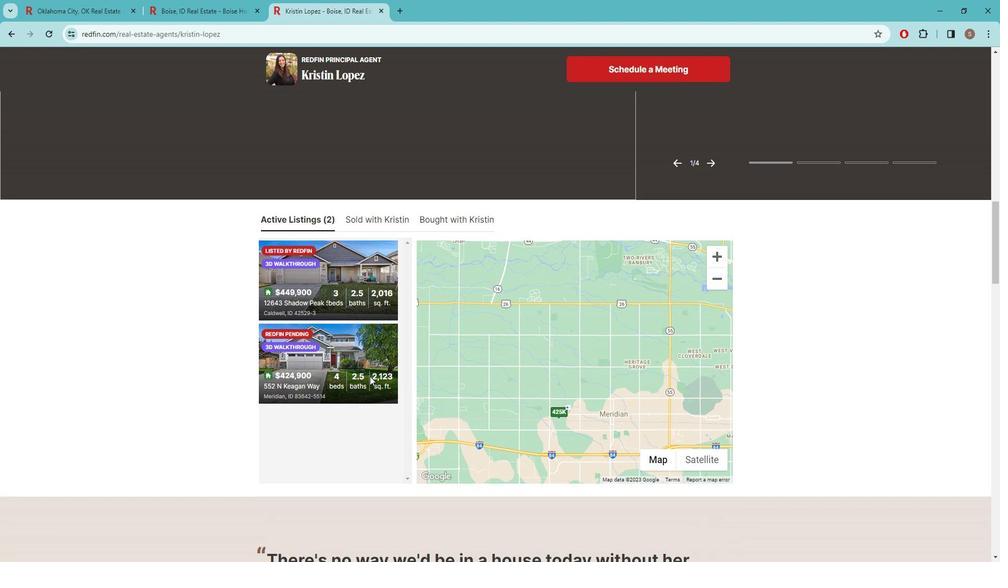 
Action: Mouse scrolled (375, 368) with delta (0, 0)
Screenshot: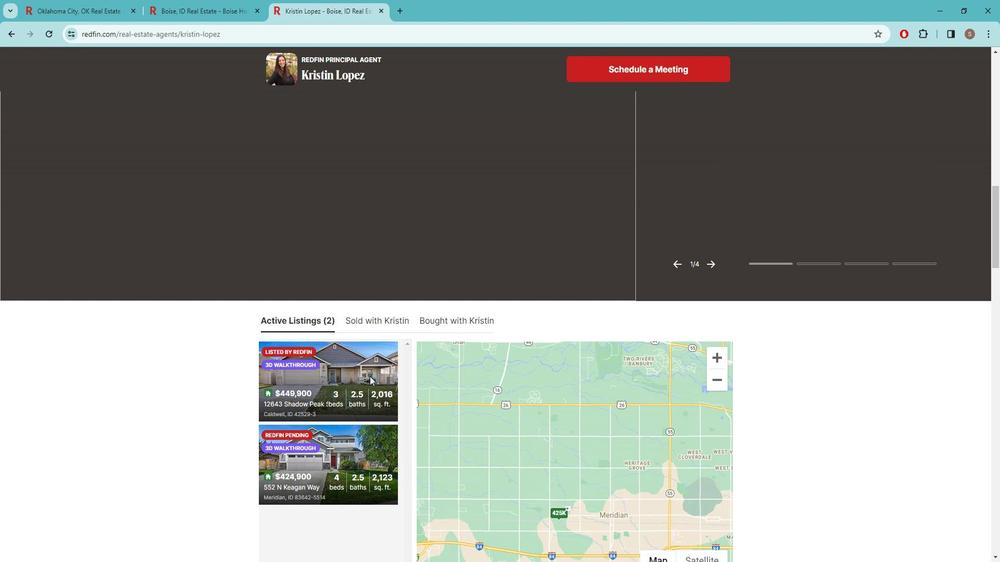 
Action: Mouse scrolled (375, 368) with delta (0, 0)
Screenshot: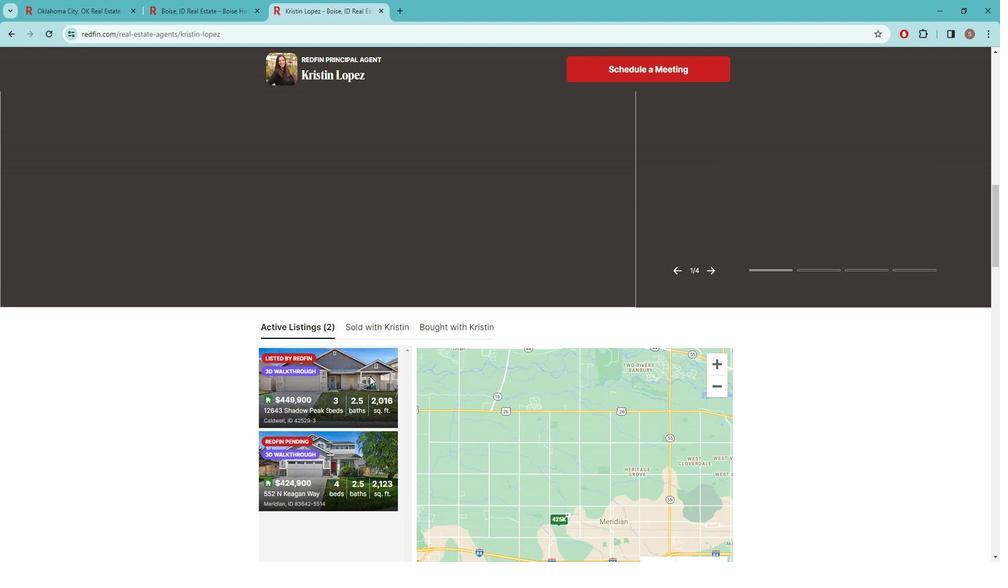 
Action: Mouse scrolled (375, 368) with delta (0, 0)
Screenshot: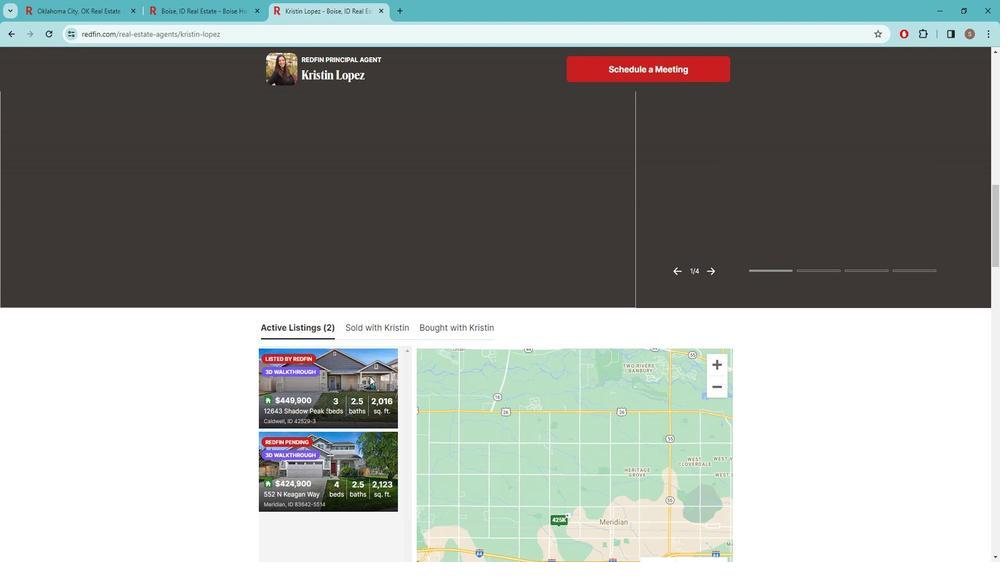 
Action: Mouse scrolled (375, 368) with delta (0, 0)
Screenshot: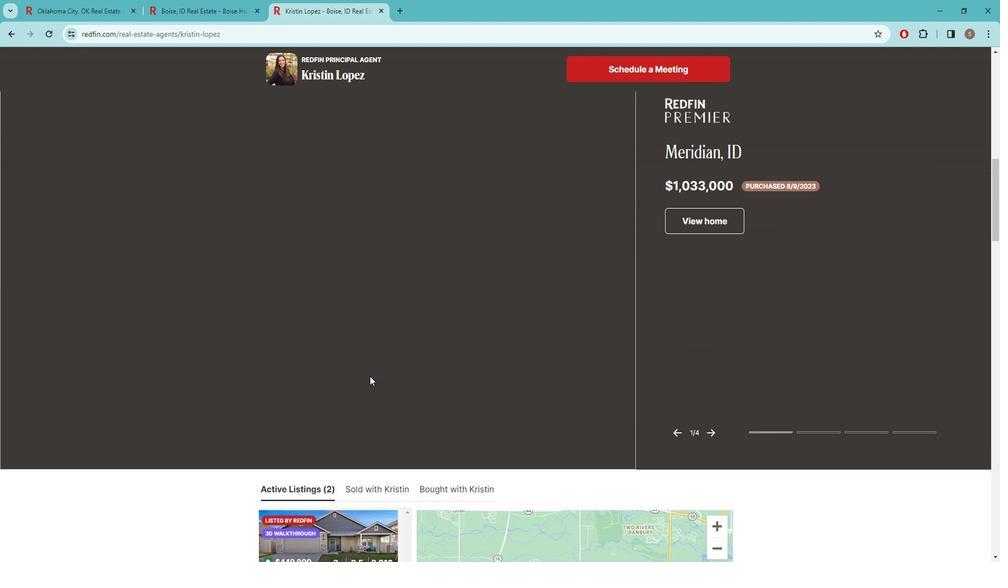 
Action: Mouse scrolled (375, 368) with delta (0, 0)
Screenshot: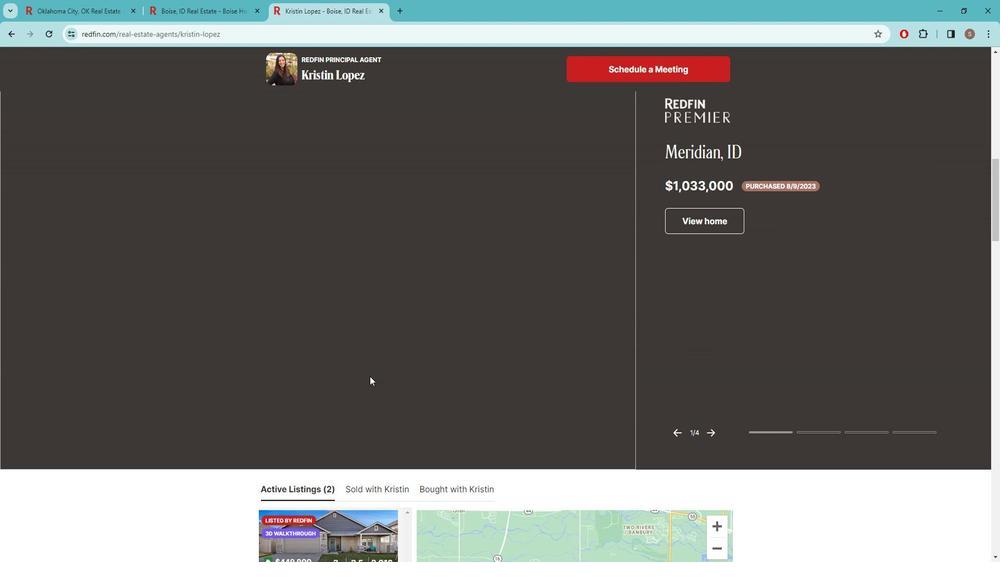 
Action: Mouse scrolled (375, 368) with delta (0, 0)
Screenshot: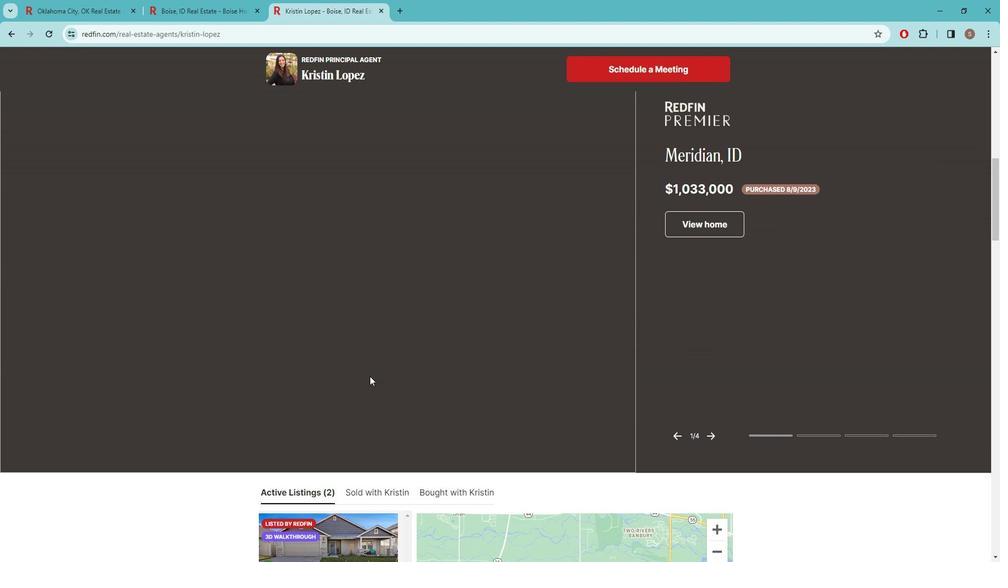 
Action: Mouse scrolled (375, 368) with delta (0, 0)
Screenshot: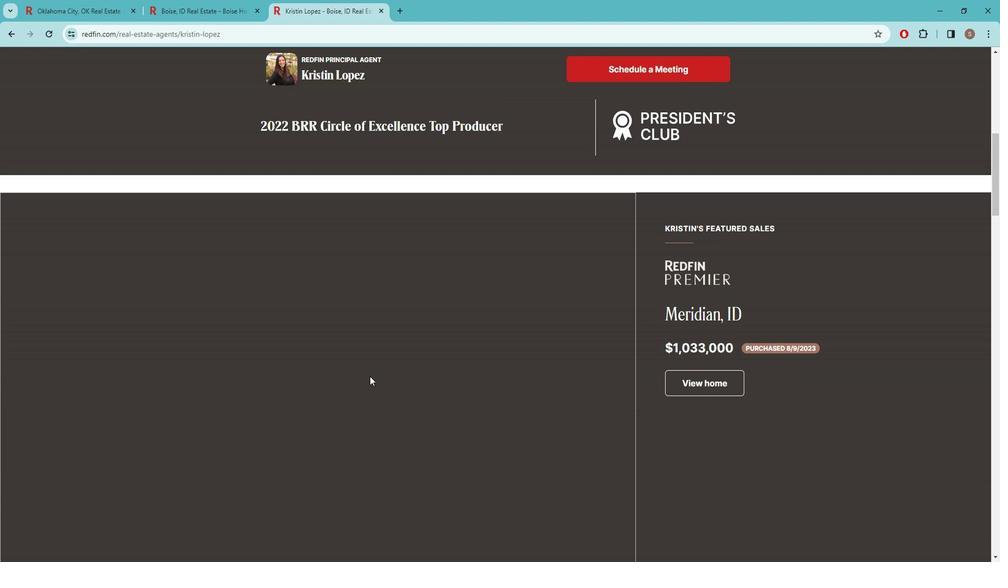 
Action: Mouse scrolled (375, 368) with delta (0, 0)
Screenshot: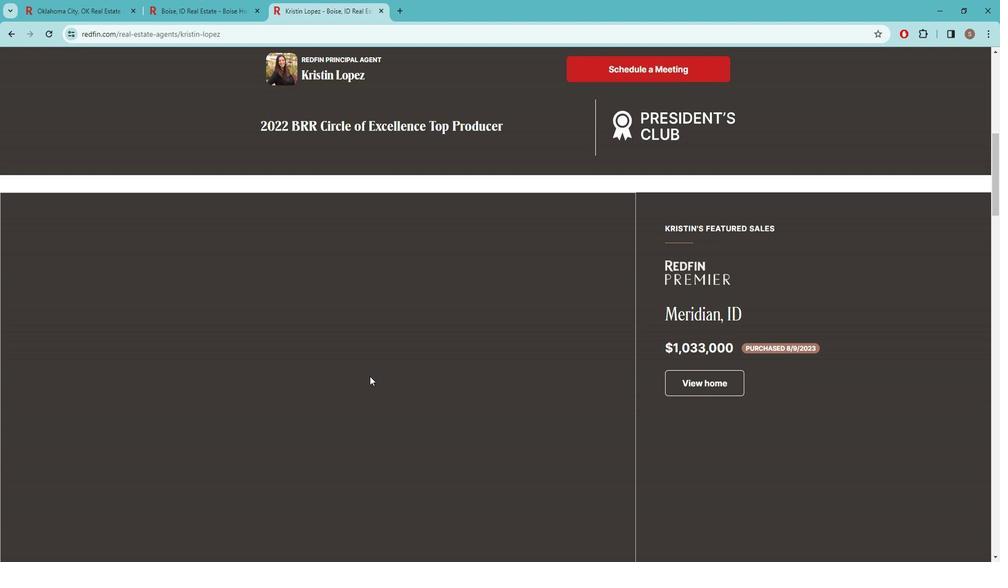 
Action: Mouse scrolled (375, 368) with delta (0, 0)
Screenshot: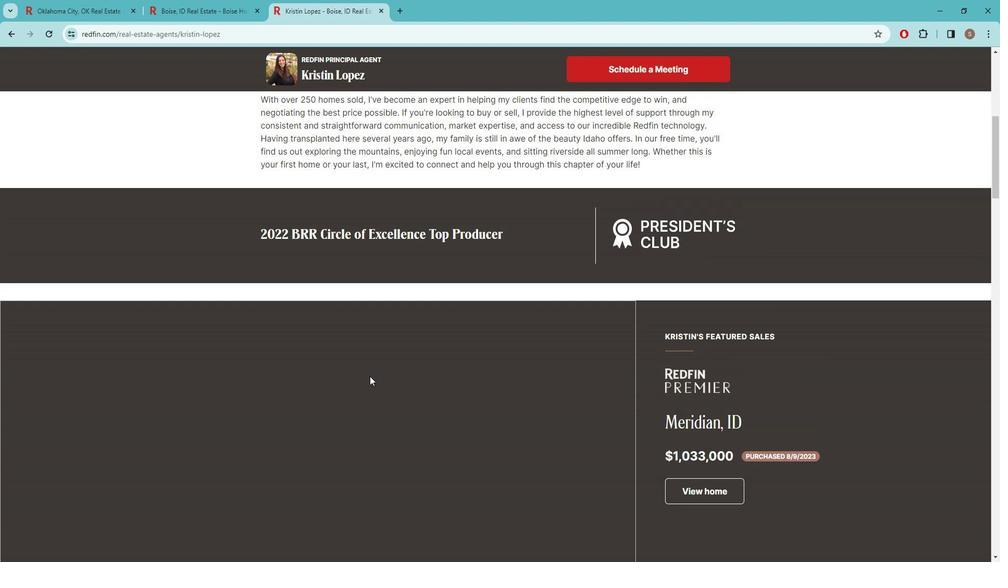 
Action: Mouse scrolled (375, 368) with delta (0, 0)
Screenshot: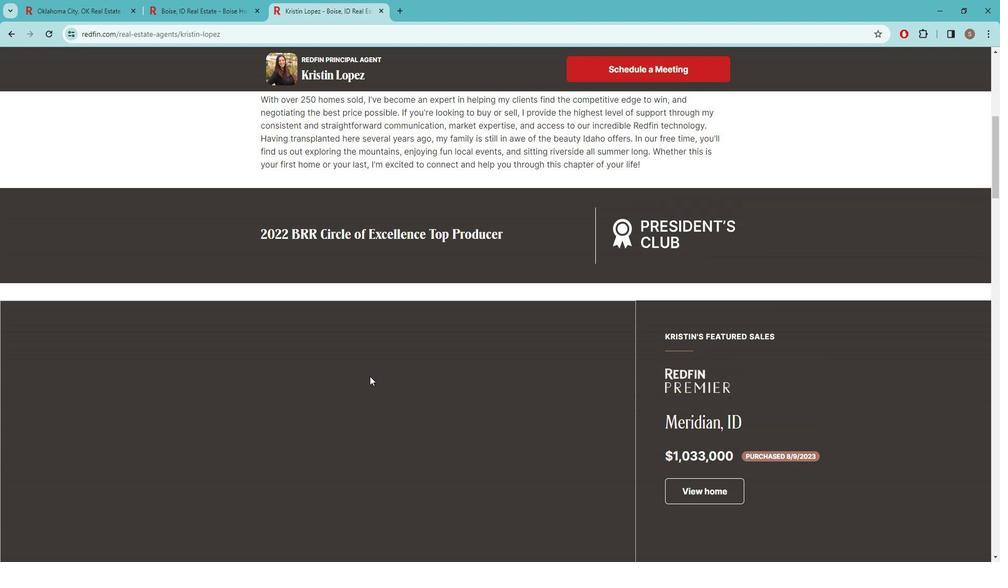 
Action: Mouse scrolled (375, 368) with delta (0, 0)
Screenshot: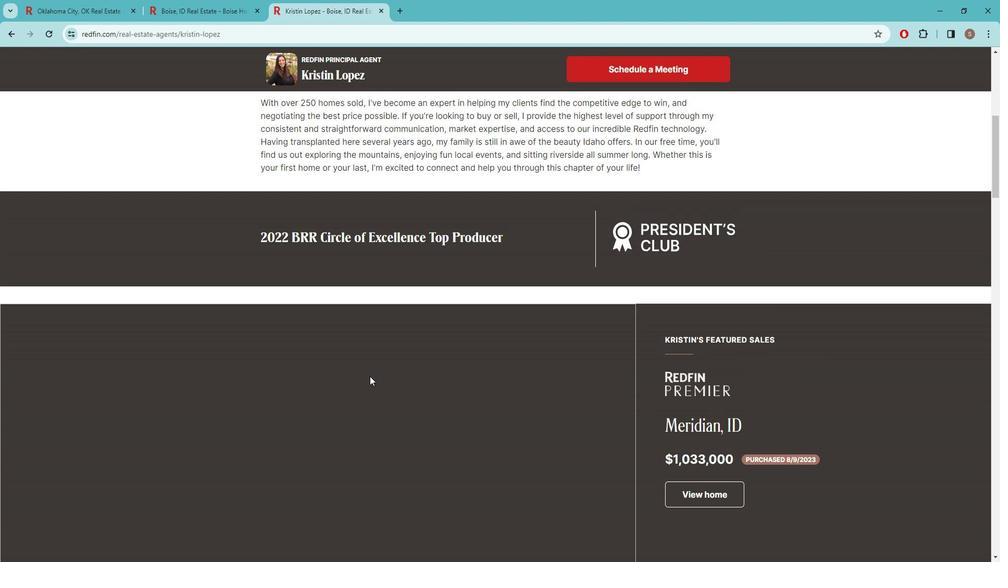 
Action: Mouse scrolled (375, 367) with delta (0, 0)
Screenshot: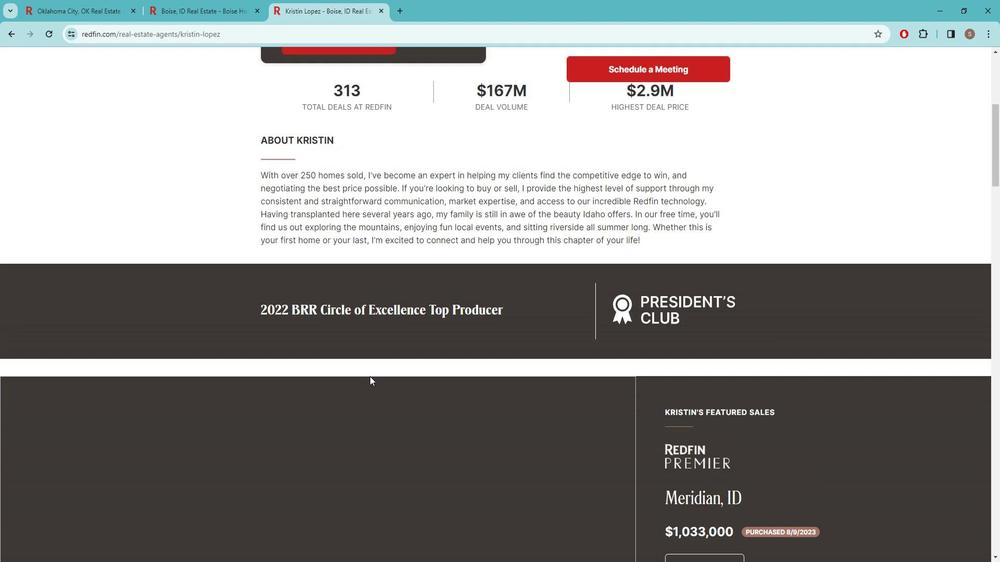 
Action: Mouse scrolled (375, 368) with delta (0, 0)
Screenshot: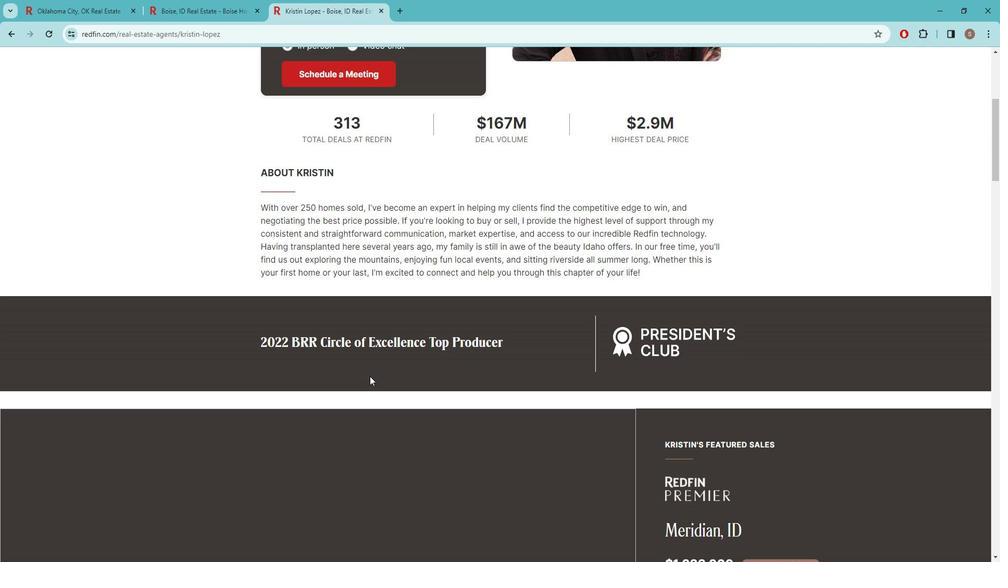 
Action: Mouse scrolled (375, 368) with delta (0, 0)
Screenshot: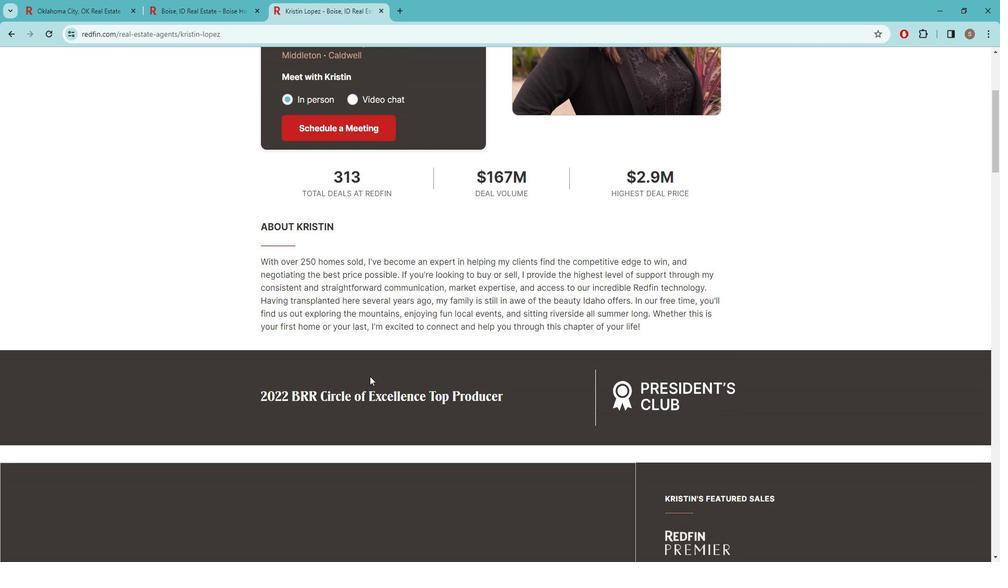 
Action: Mouse scrolled (375, 368) with delta (0, 0)
Screenshot: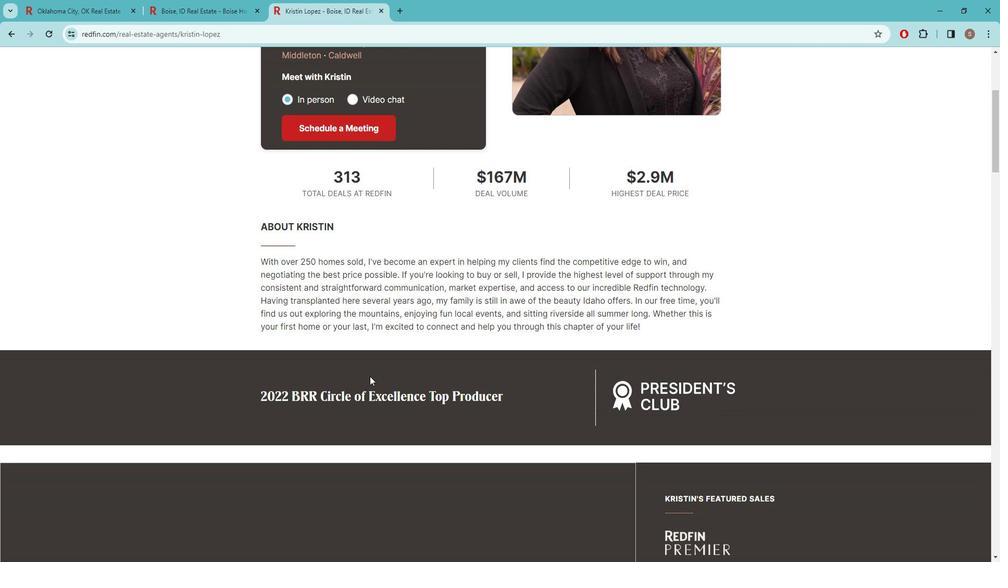 
Action: Mouse scrolled (375, 368) with delta (0, 0)
Screenshot: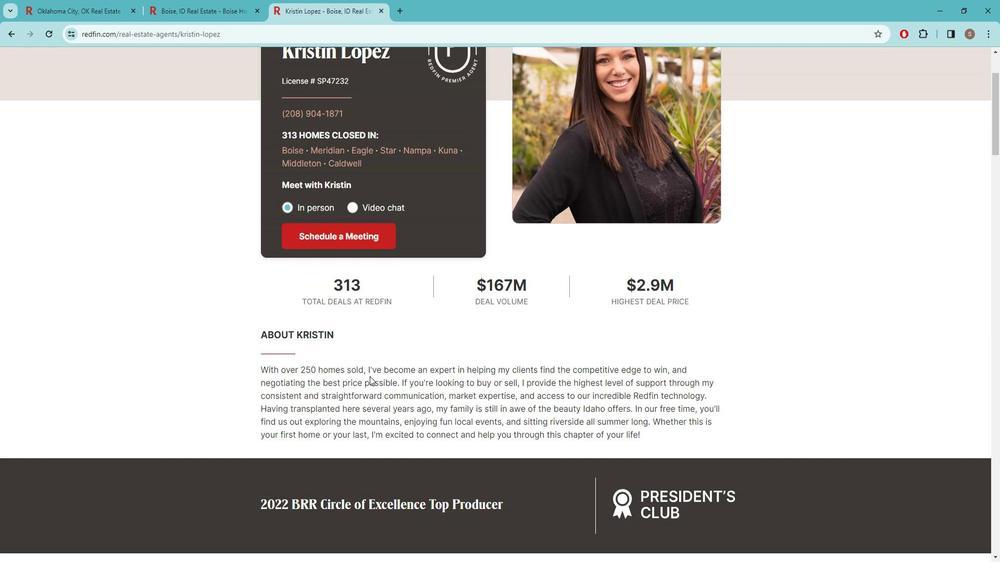 
Action: Mouse scrolled (375, 368) with delta (0, 0)
Screenshot: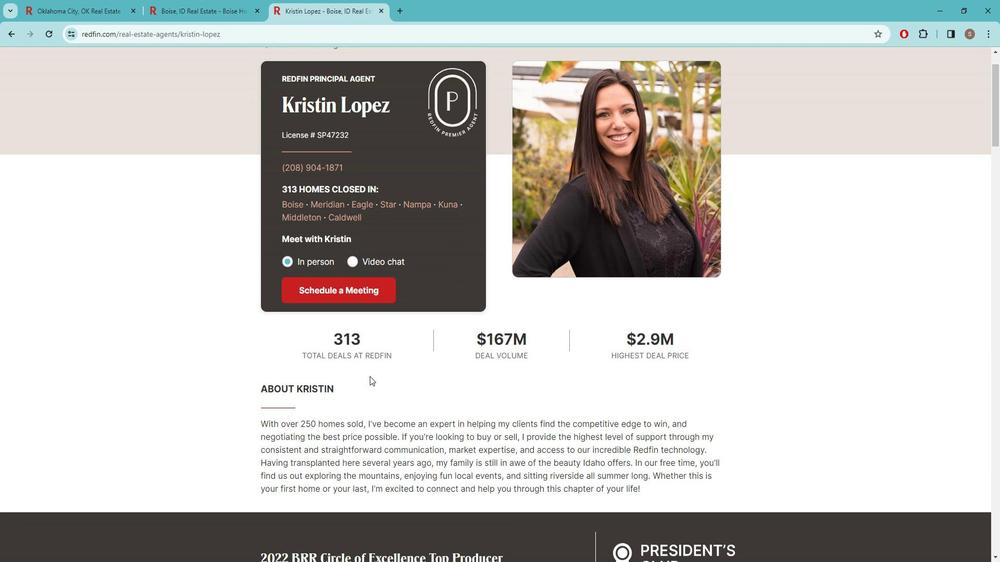 
Action: Mouse scrolled (375, 368) with delta (0, 0)
Screenshot: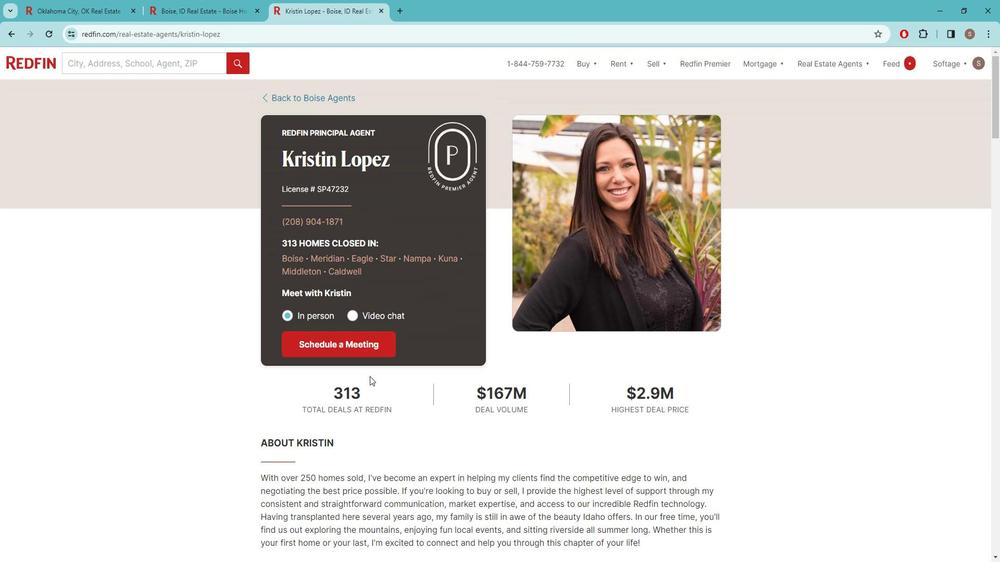 
Action: Mouse moved to (374, 368)
Screenshot: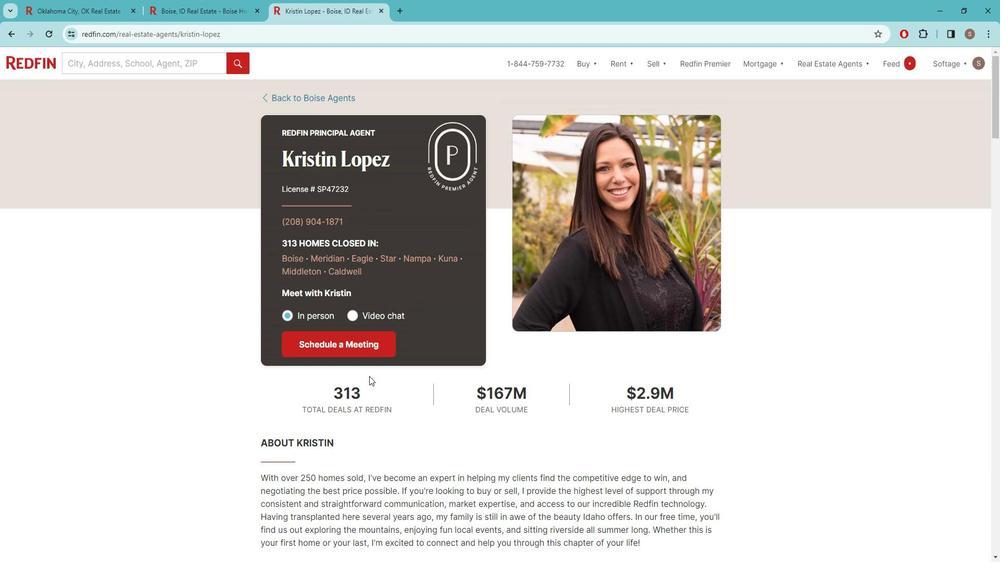 
Action: Mouse scrolled (374, 368) with delta (0, 0)
Screenshot: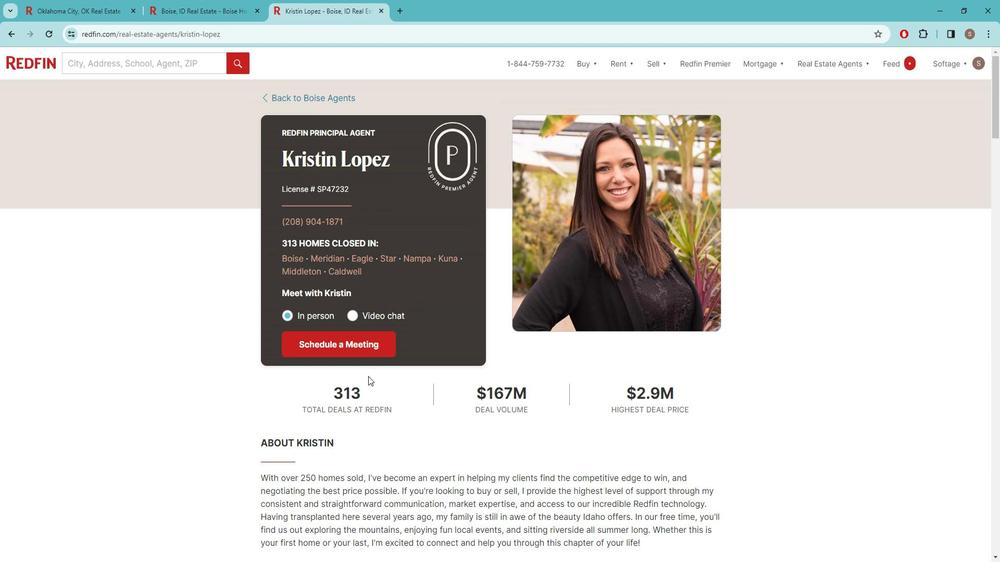 
Action: Mouse moved to (380, 372)
Screenshot: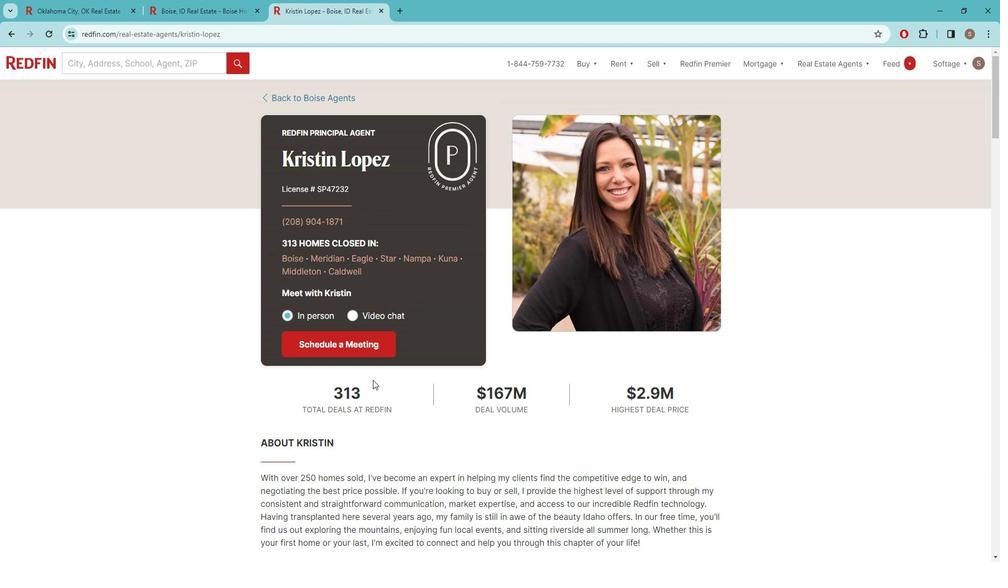 
